 Task: Find an Airbnb in Shaowu, China for 2 guests from June 9 to June 16, with a price range of ₹8000 to ₹16000, 2 bedrooms, 1 bathroom, and self check-in option.
Action: Mouse moved to (416, 23)
Screenshot: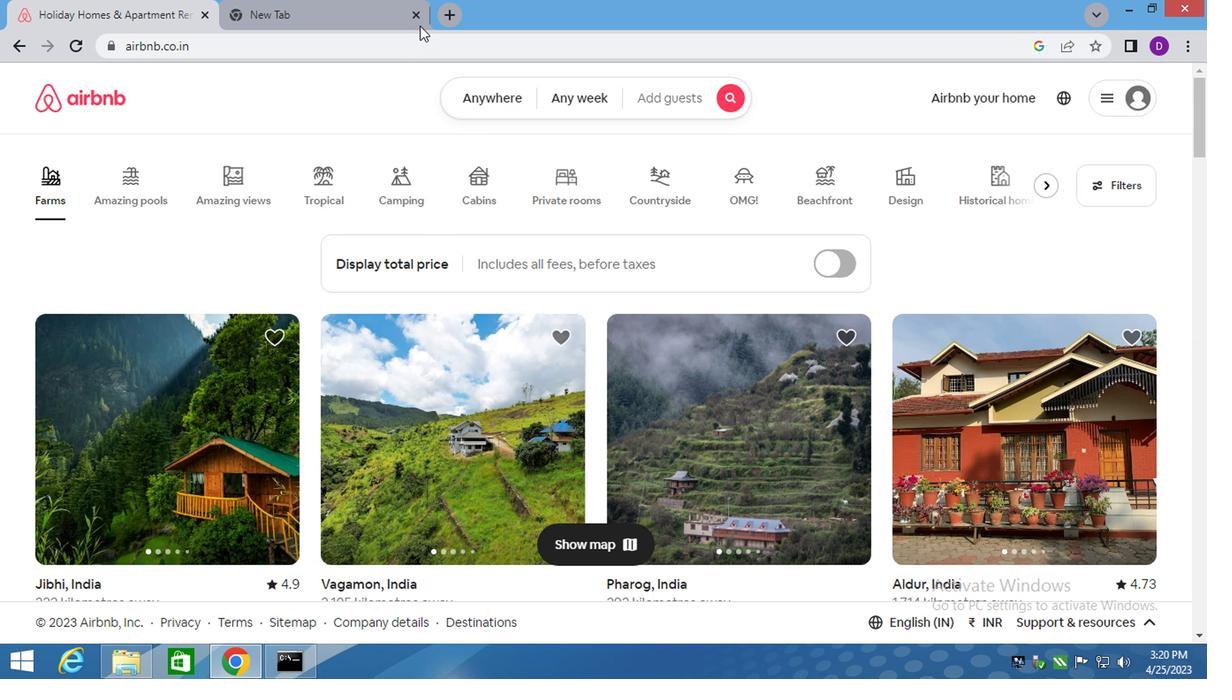 
Action: Mouse pressed left at (416, 23)
Screenshot: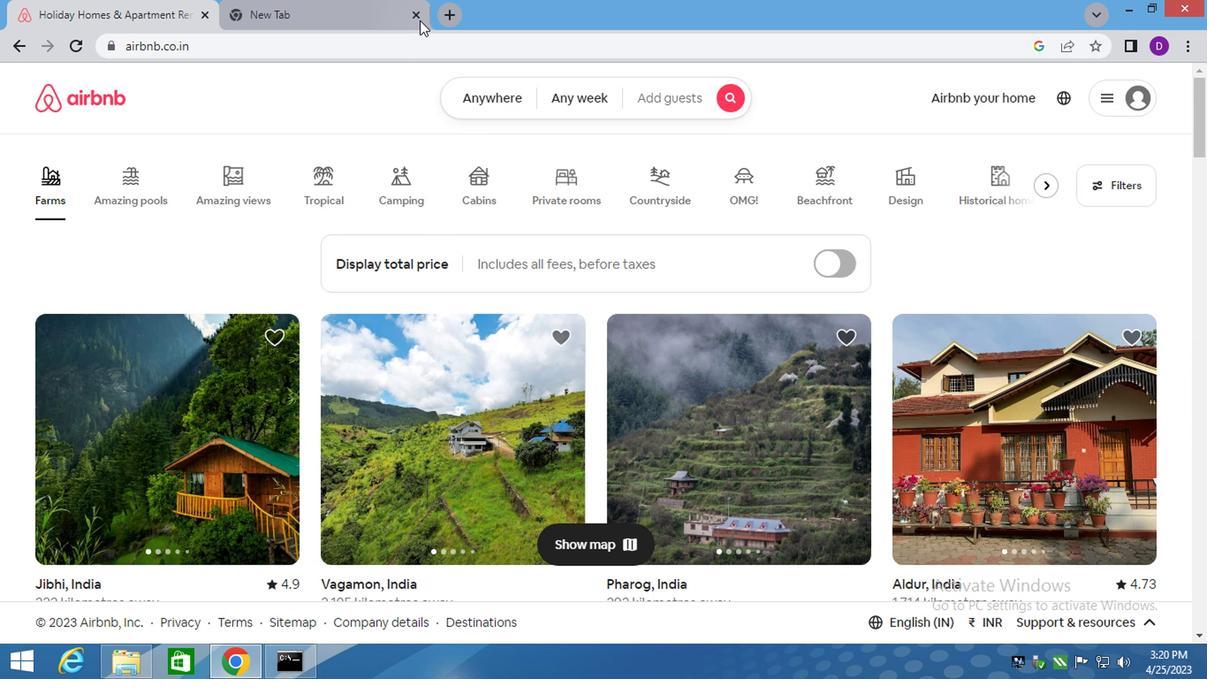
Action: Mouse moved to (469, 95)
Screenshot: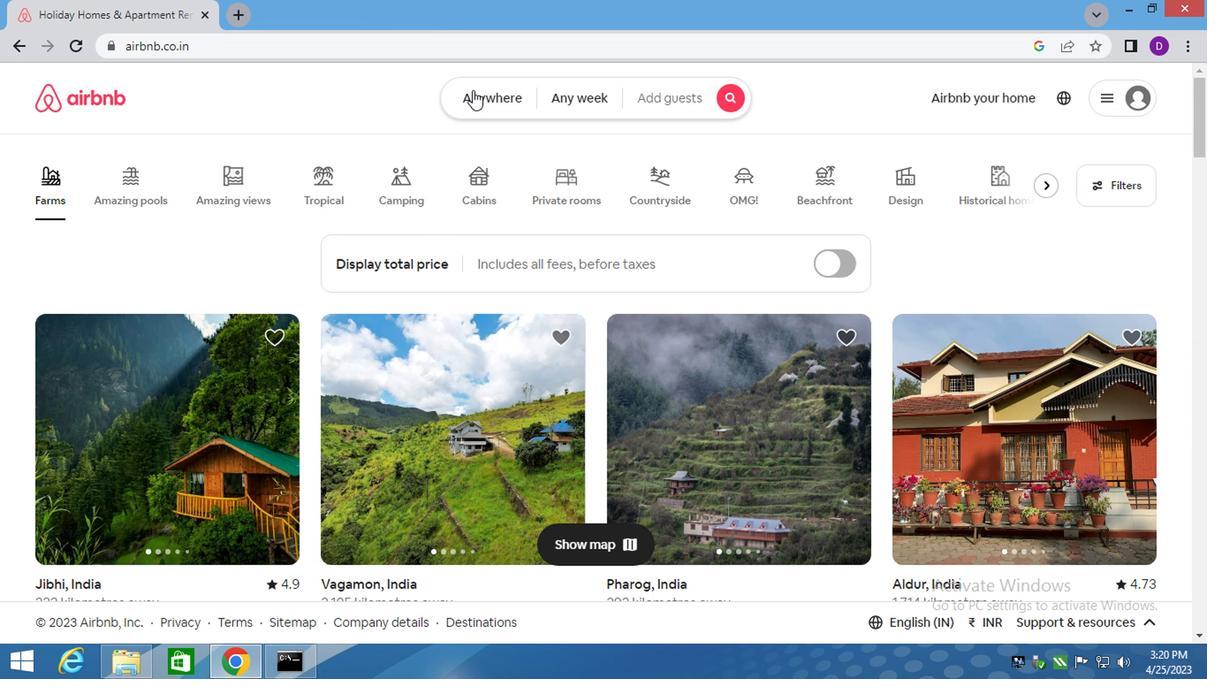 
Action: Mouse pressed left at (469, 95)
Screenshot: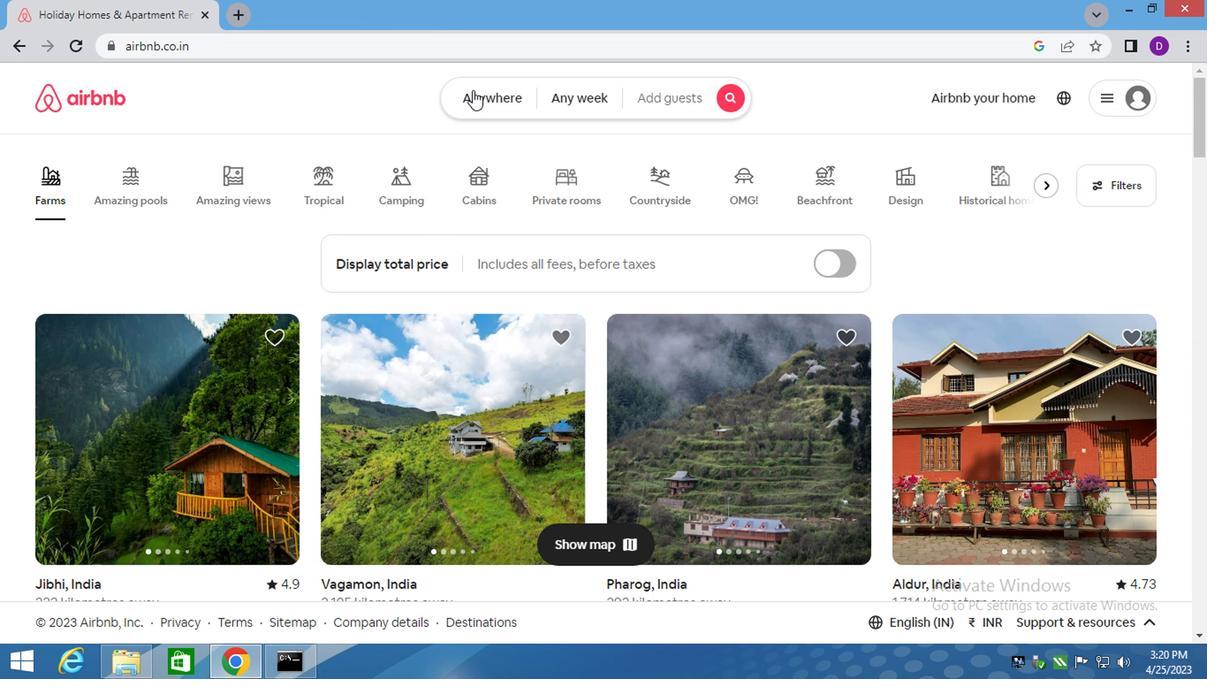 
Action: Mouse moved to (294, 174)
Screenshot: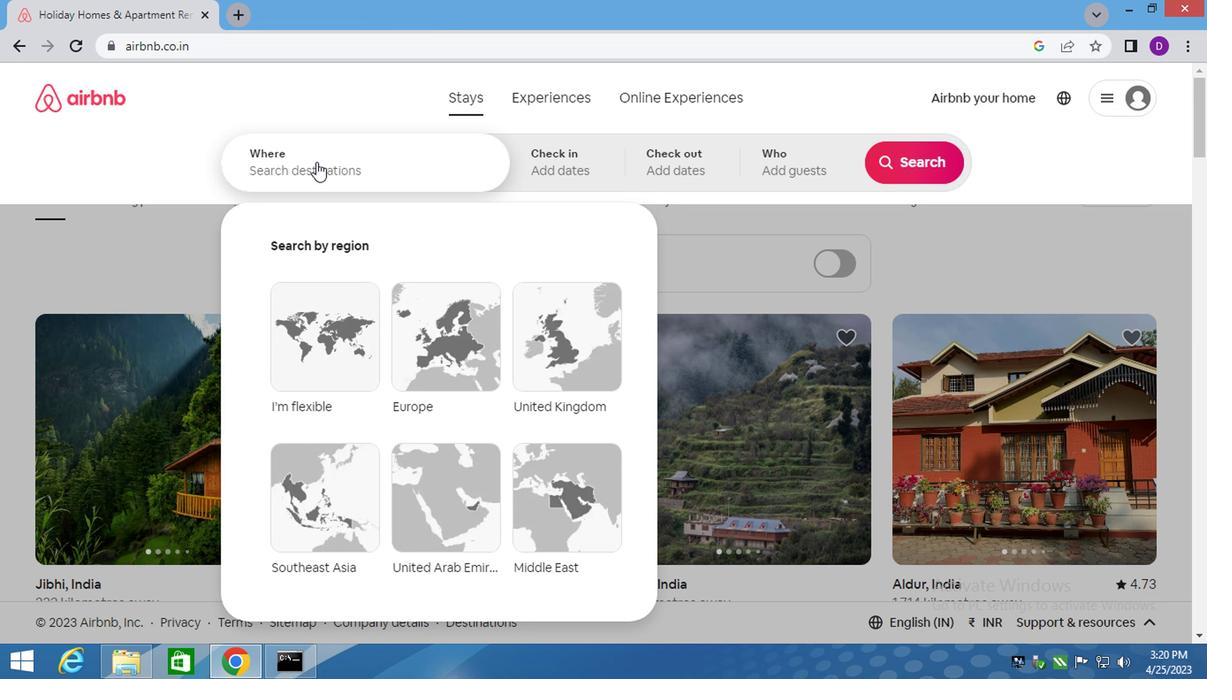 
Action: Mouse pressed left at (294, 174)
Screenshot: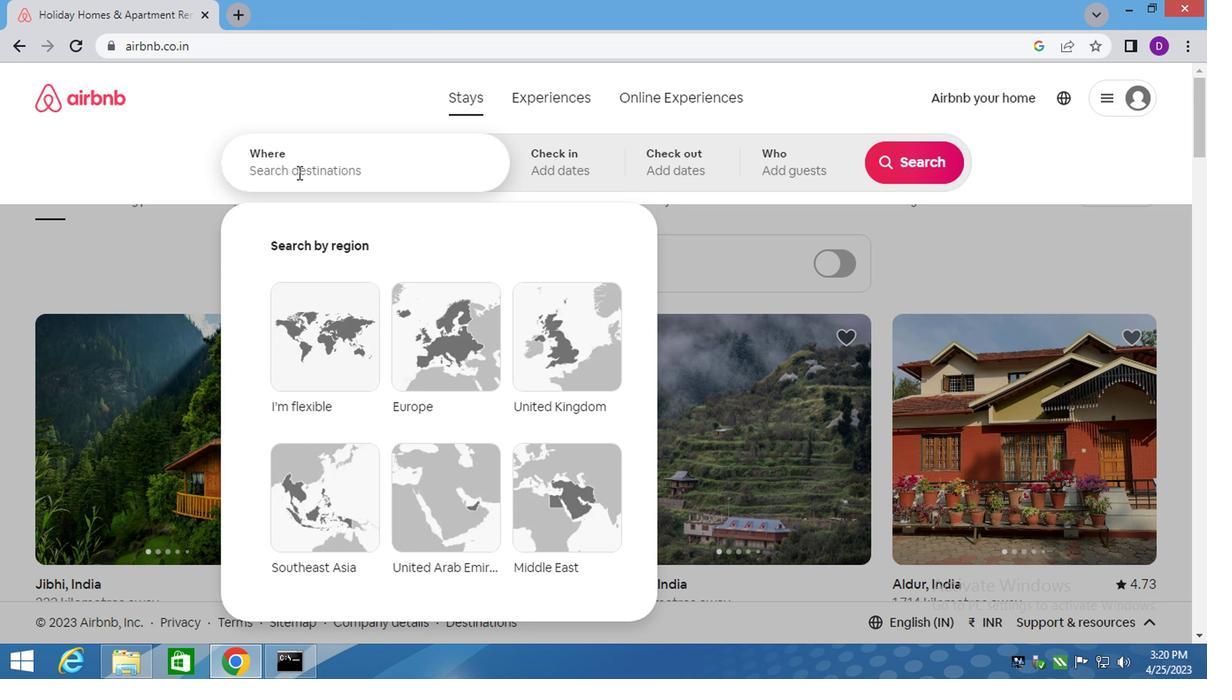 
Action: Key pressed <Key.shift>SHAW<Key.backspace>OWU,<Key.space><Key.shift>CHINA<Key.enter>
Screenshot: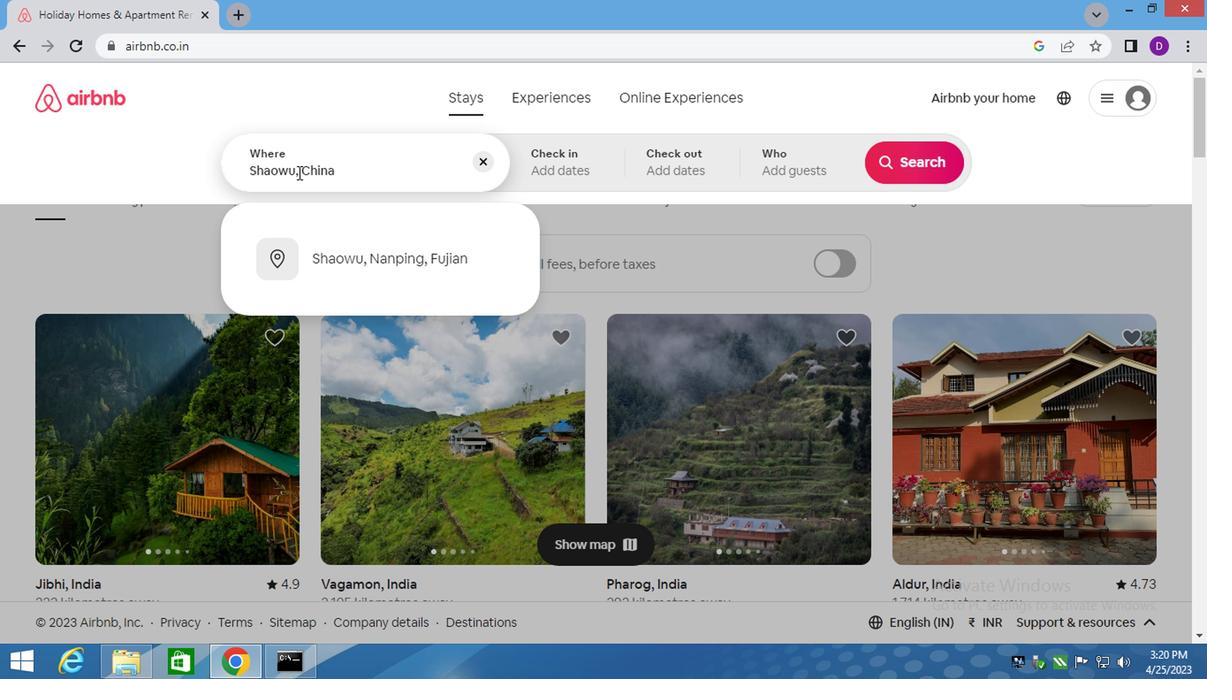 
Action: Mouse moved to (893, 302)
Screenshot: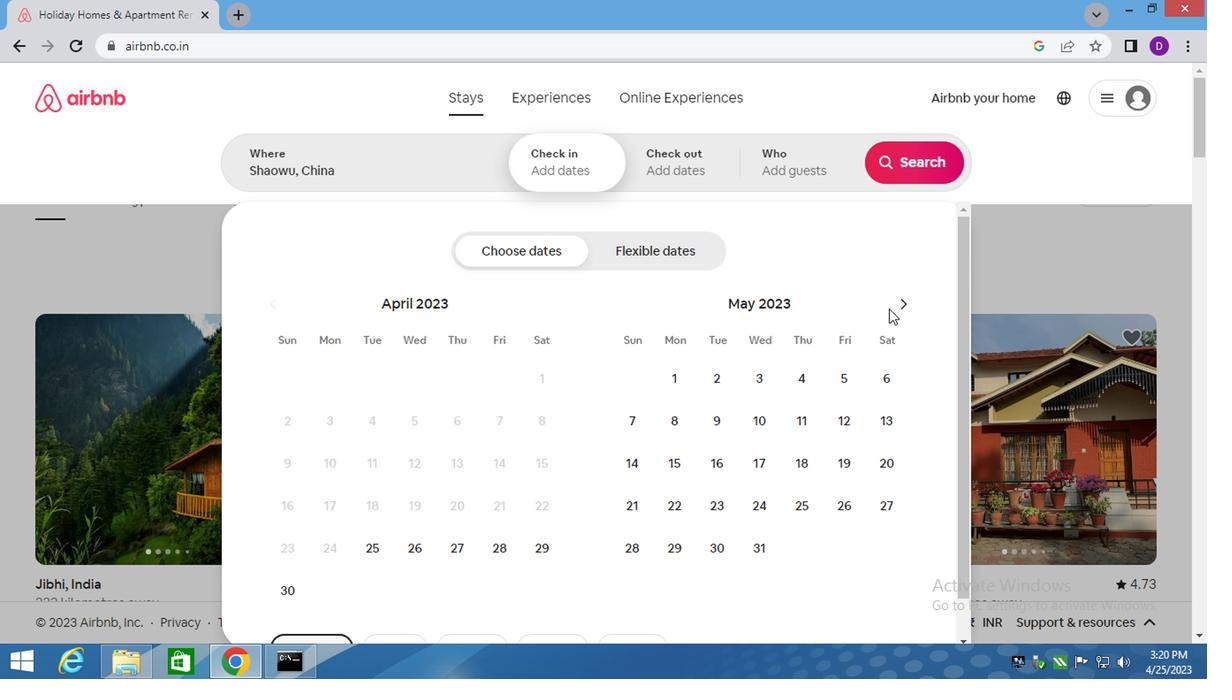 
Action: Mouse pressed left at (893, 302)
Screenshot: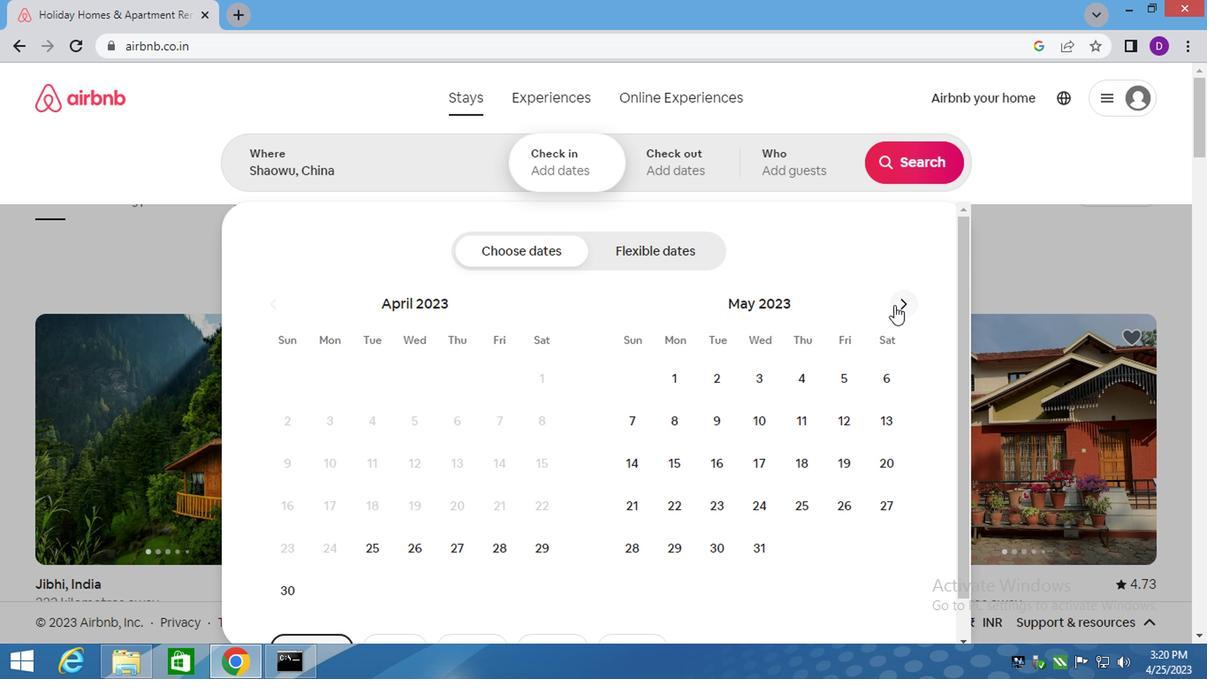 
Action: Mouse moved to (843, 424)
Screenshot: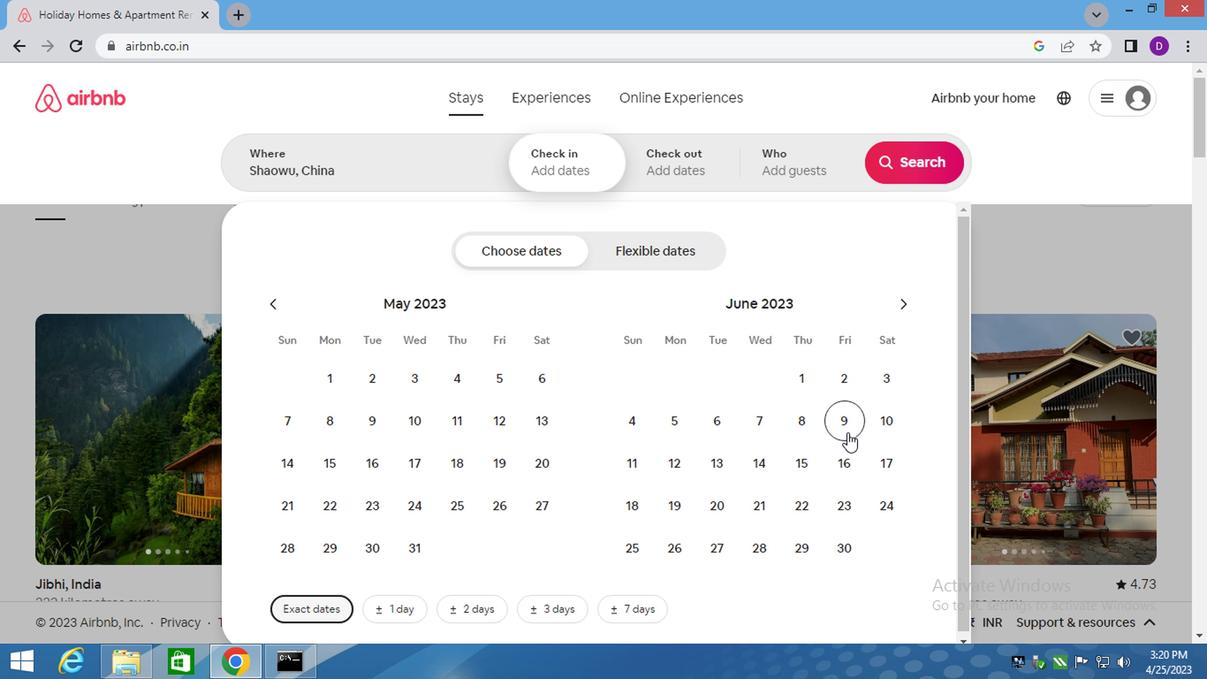 
Action: Mouse pressed left at (843, 424)
Screenshot: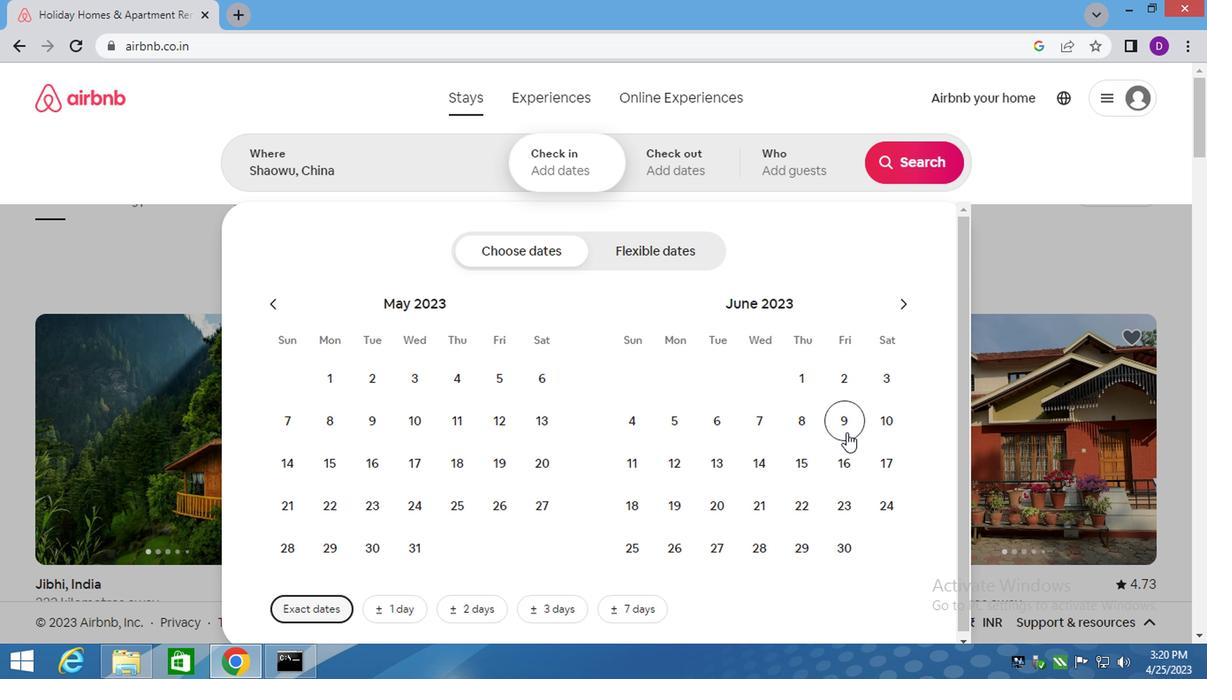 
Action: Mouse moved to (841, 451)
Screenshot: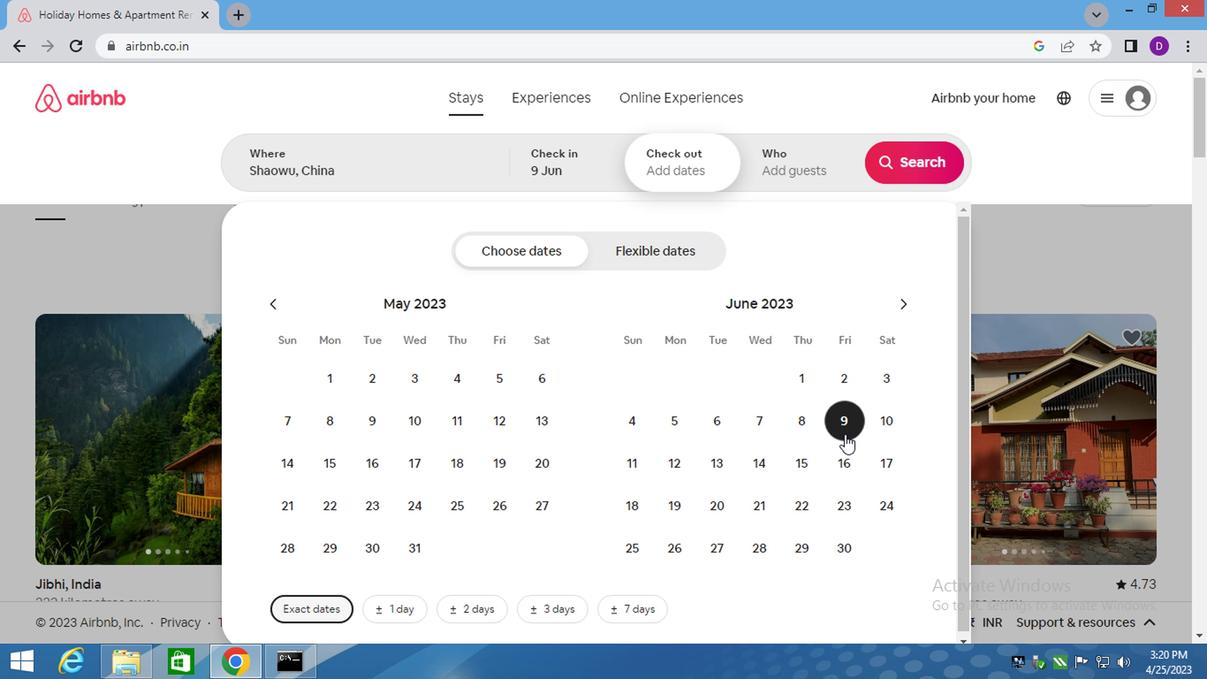 
Action: Mouse pressed left at (841, 451)
Screenshot: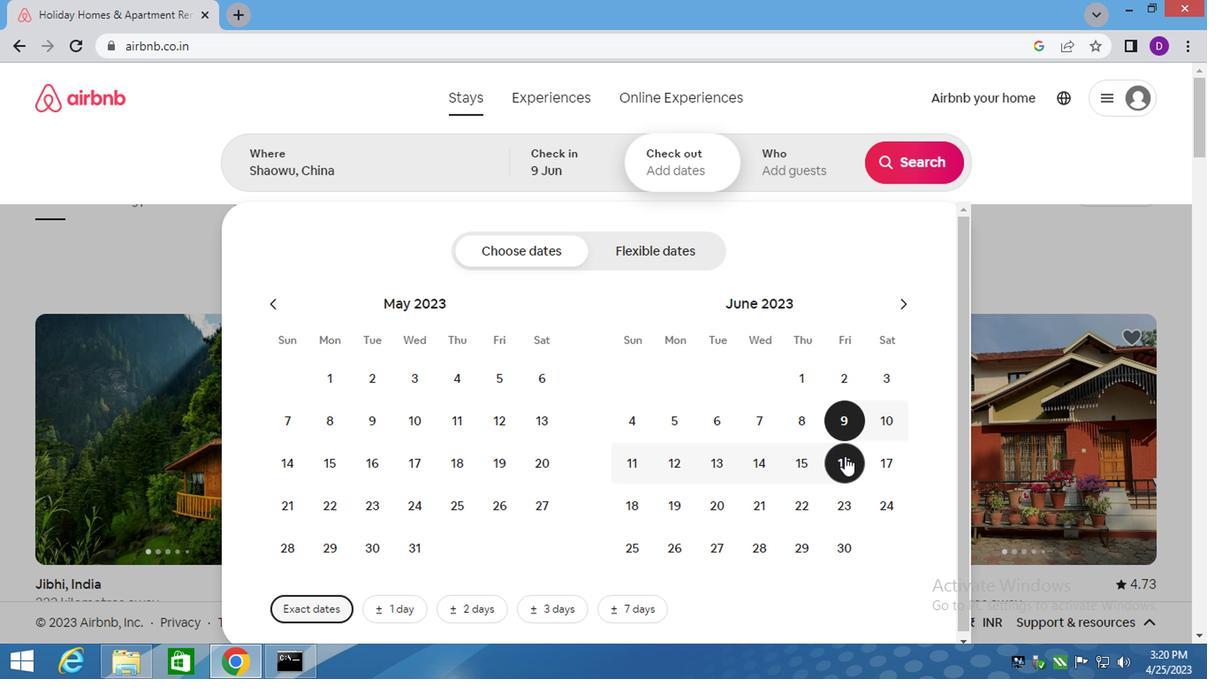 
Action: Mouse moved to (788, 179)
Screenshot: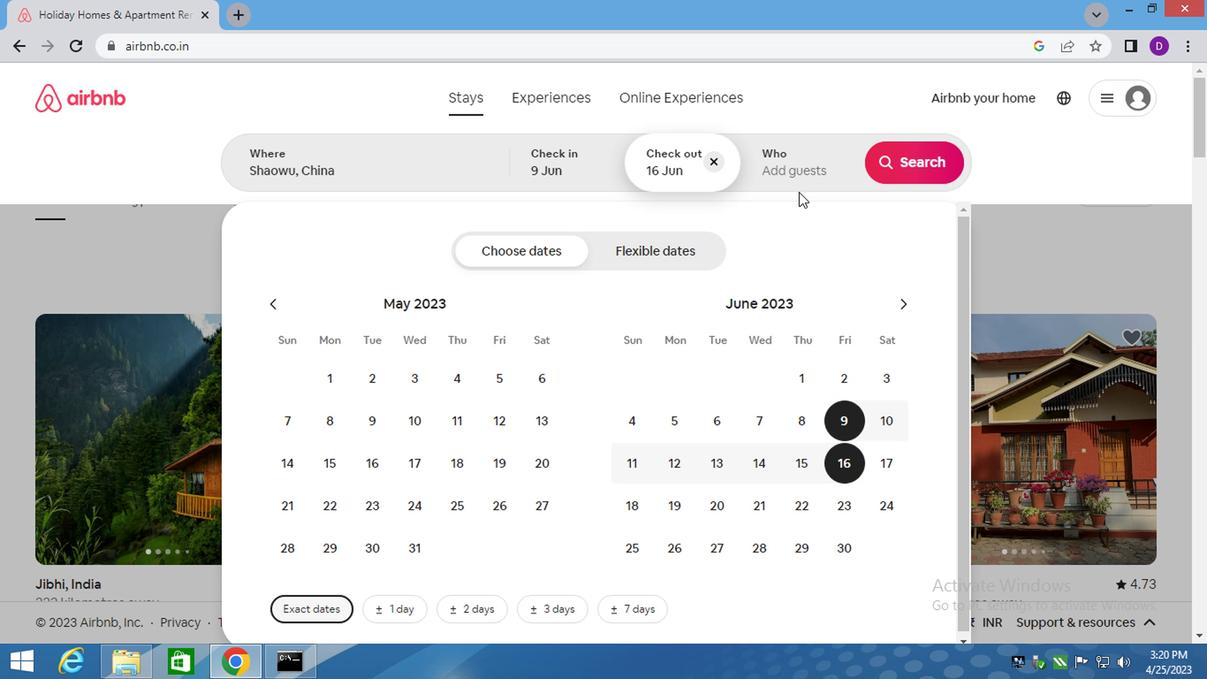 
Action: Mouse pressed left at (788, 179)
Screenshot: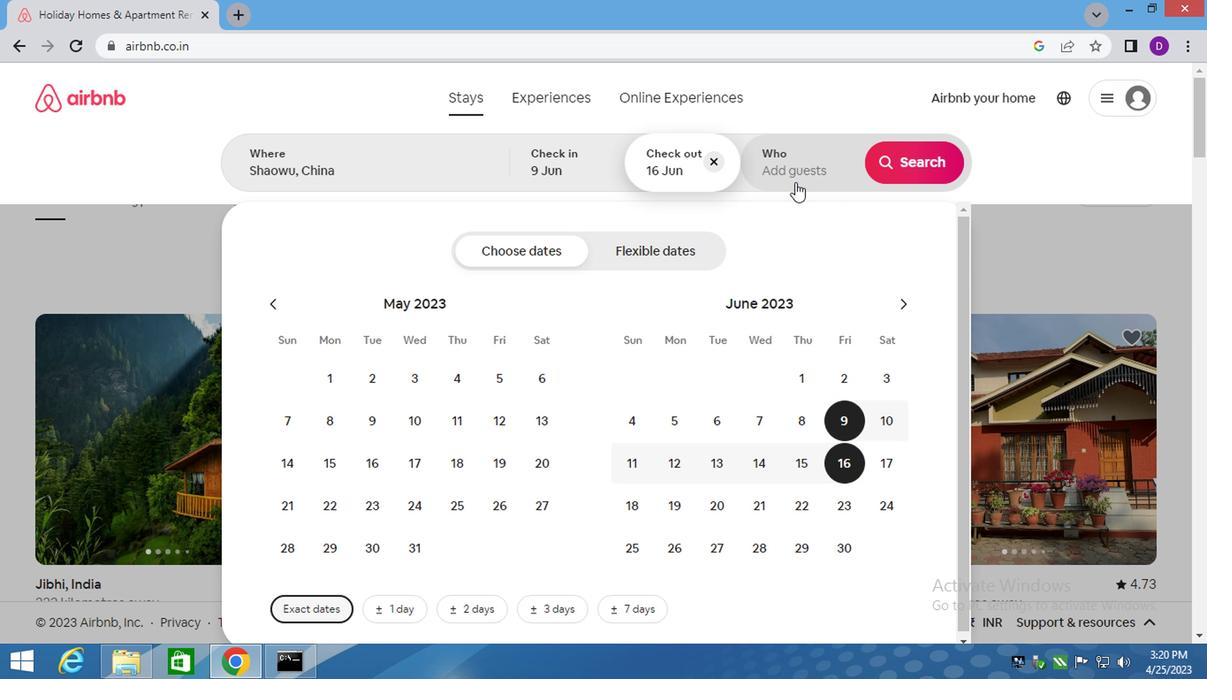 
Action: Mouse moved to (917, 259)
Screenshot: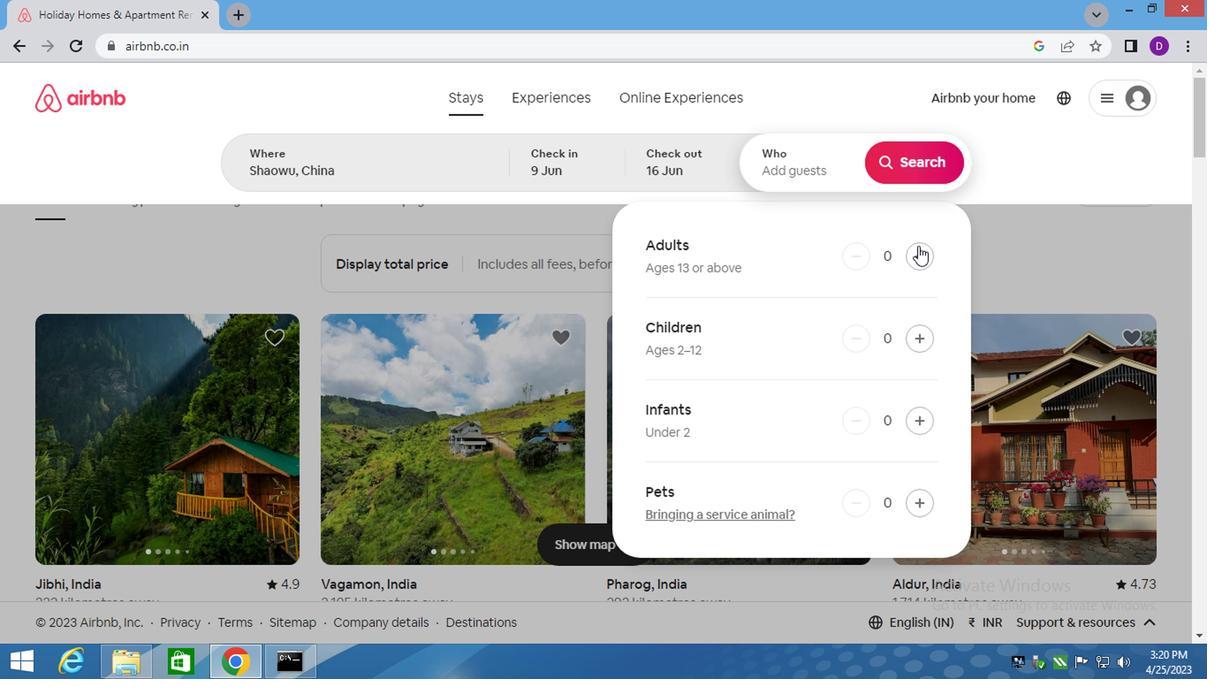 
Action: Mouse pressed left at (917, 259)
Screenshot: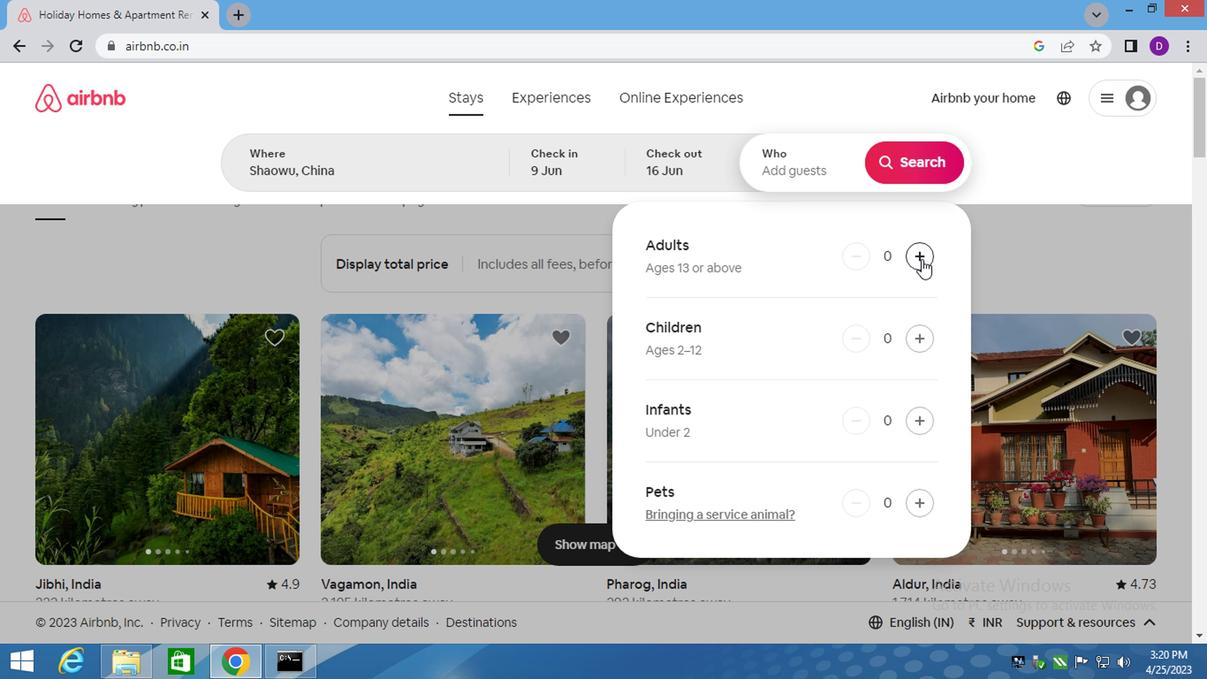
Action: Mouse pressed left at (917, 259)
Screenshot: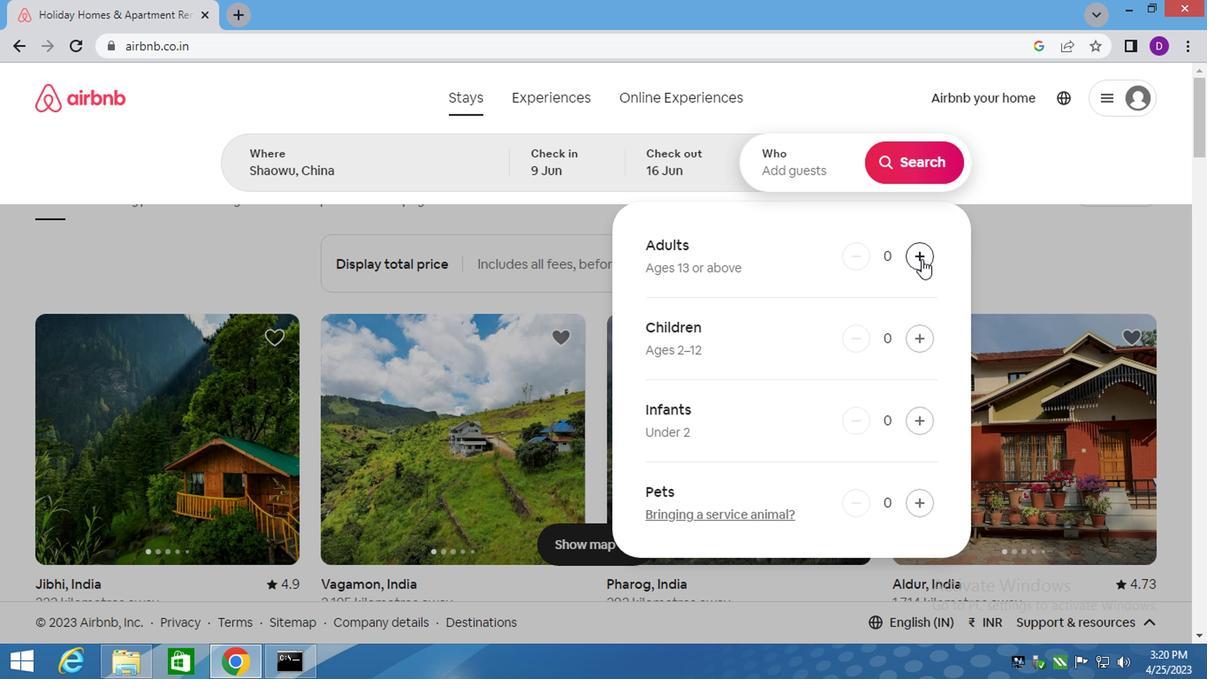
Action: Mouse moved to (898, 143)
Screenshot: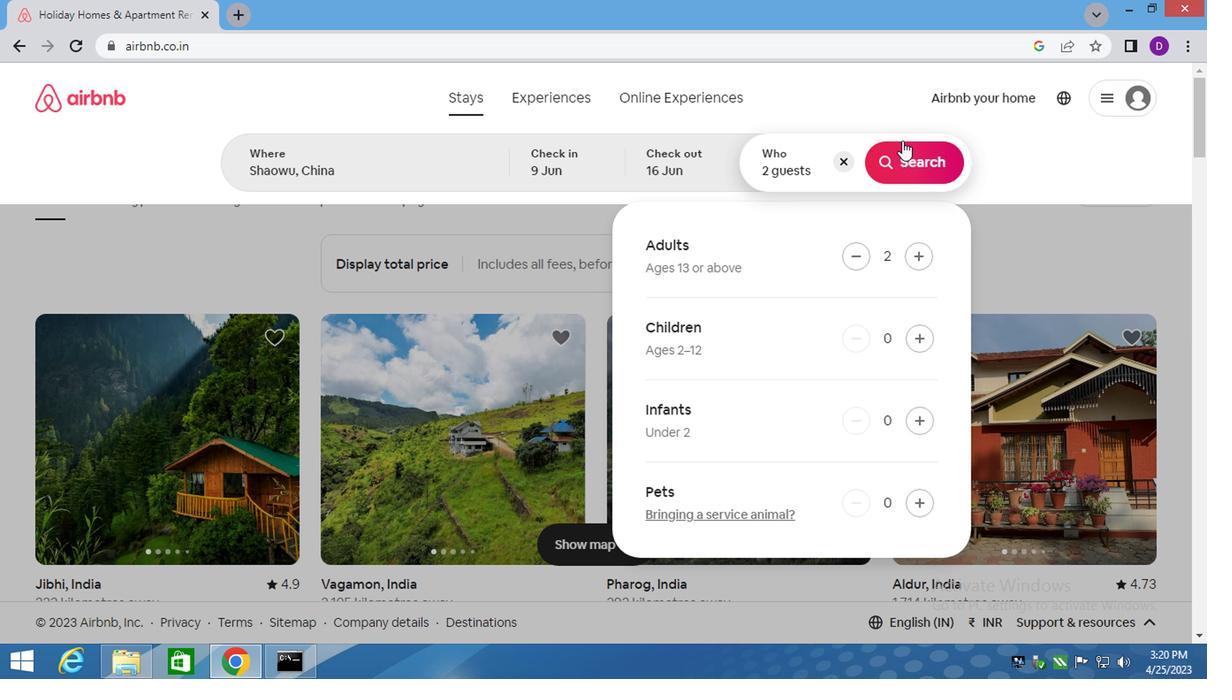 
Action: Mouse pressed left at (898, 143)
Screenshot: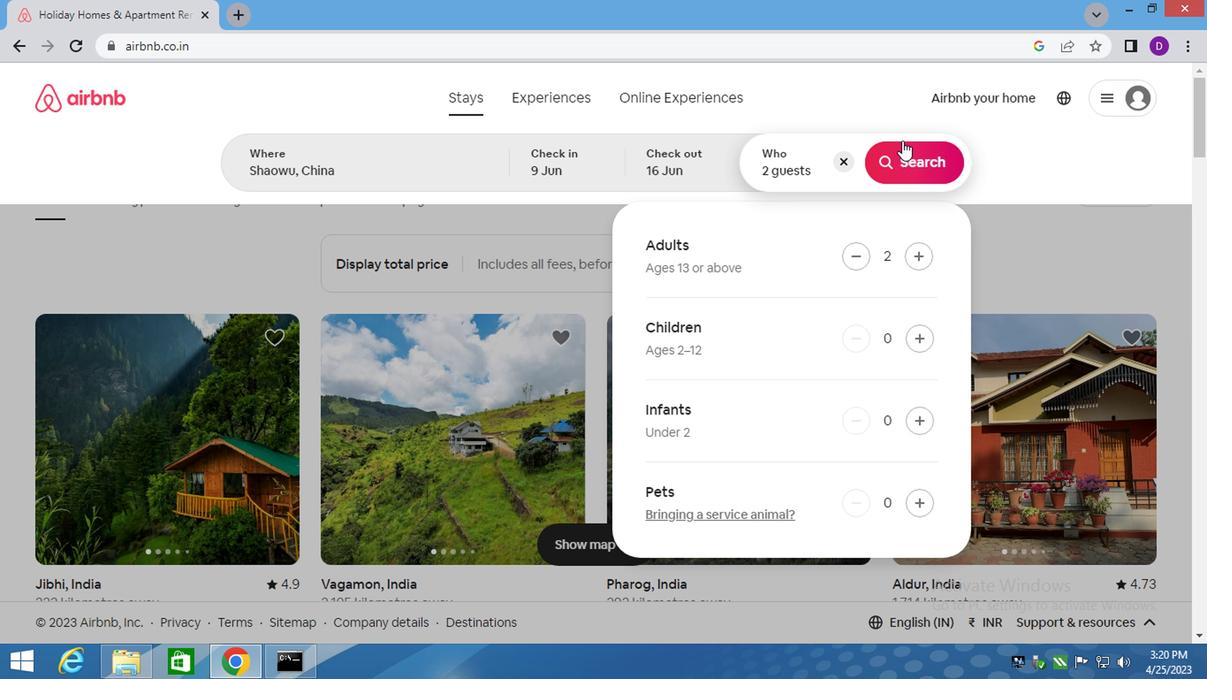 
Action: Mouse moved to (912, 166)
Screenshot: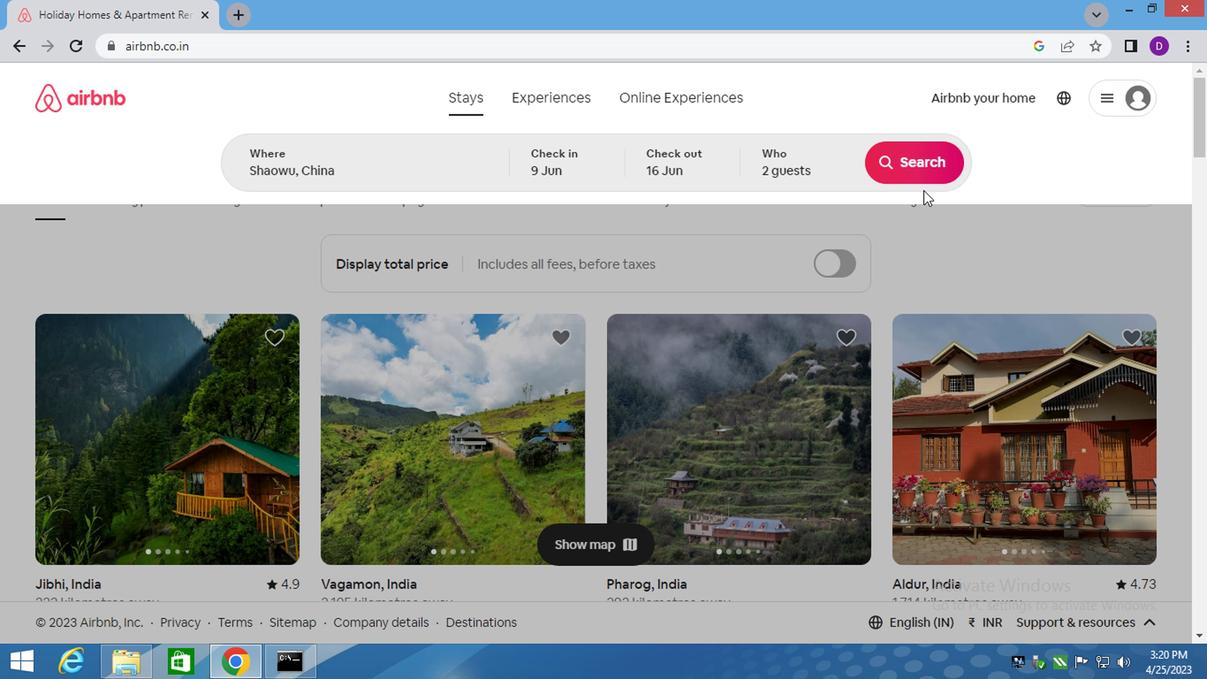
Action: Mouse pressed left at (912, 166)
Screenshot: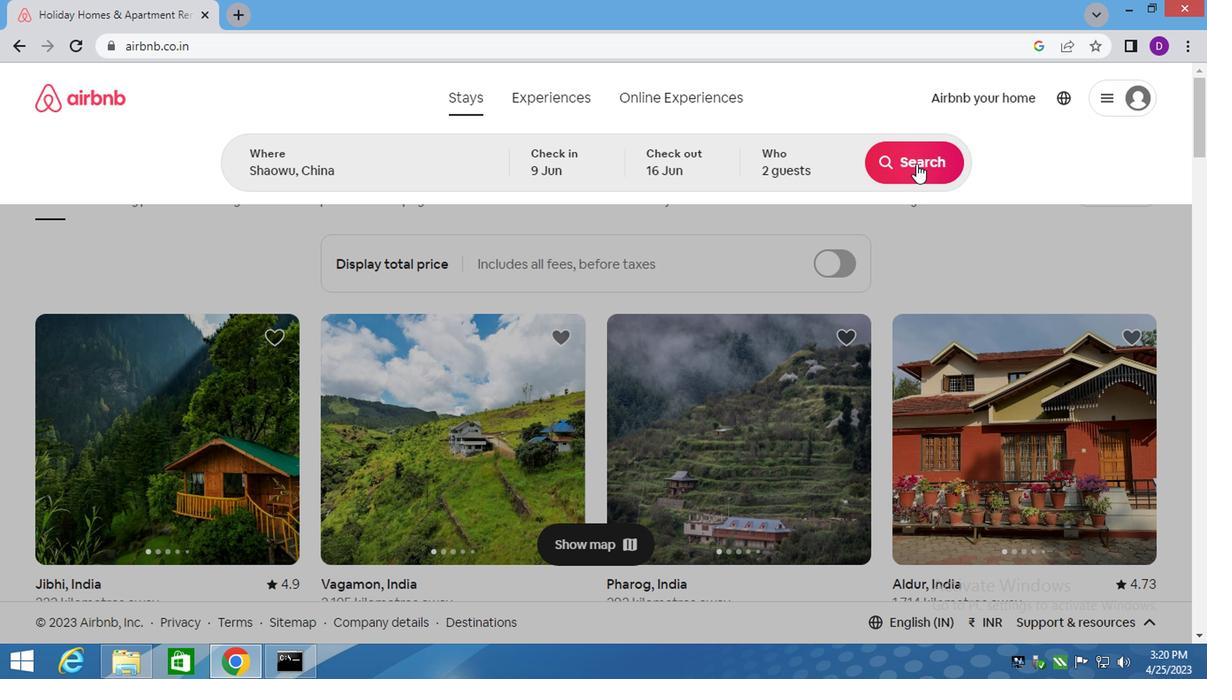 
Action: Mouse moved to (1120, 170)
Screenshot: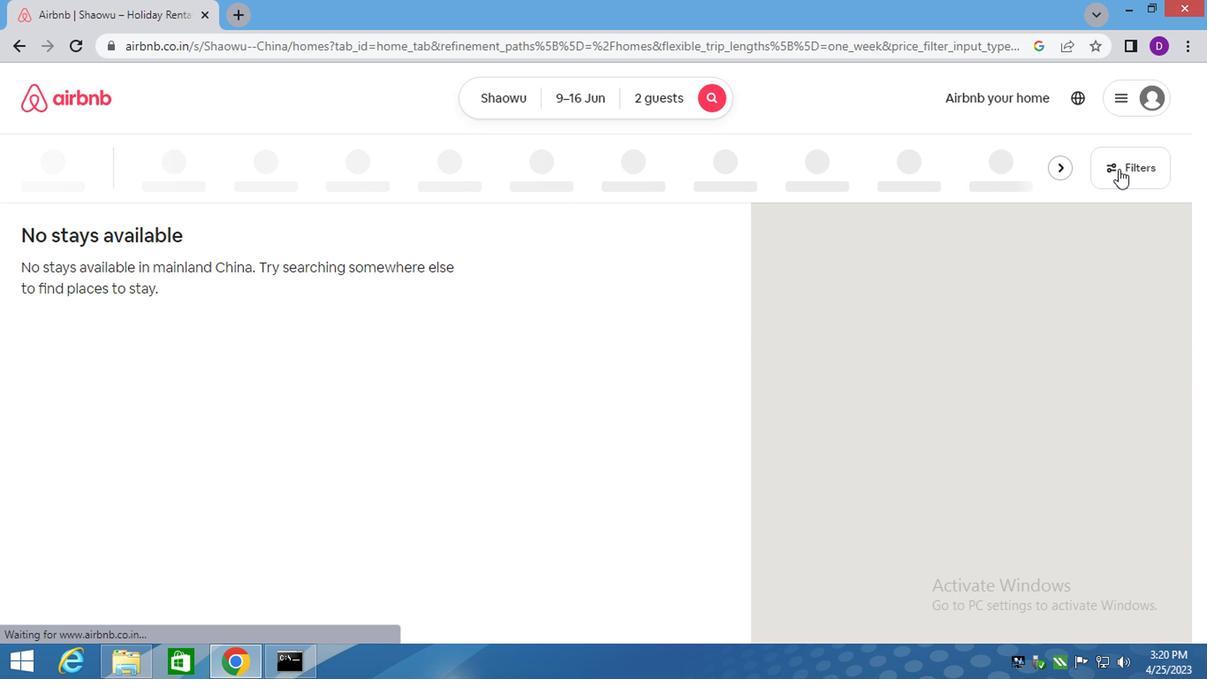 
Action: Mouse pressed left at (1120, 170)
Screenshot: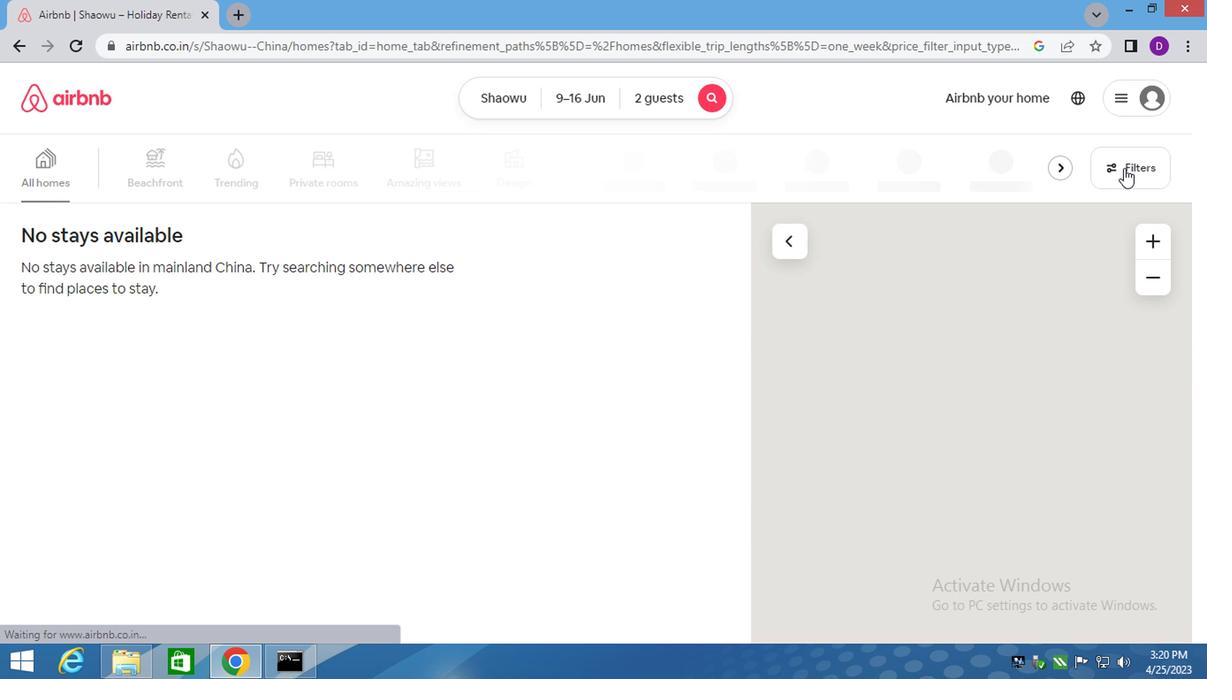 
Action: Mouse moved to (386, 280)
Screenshot: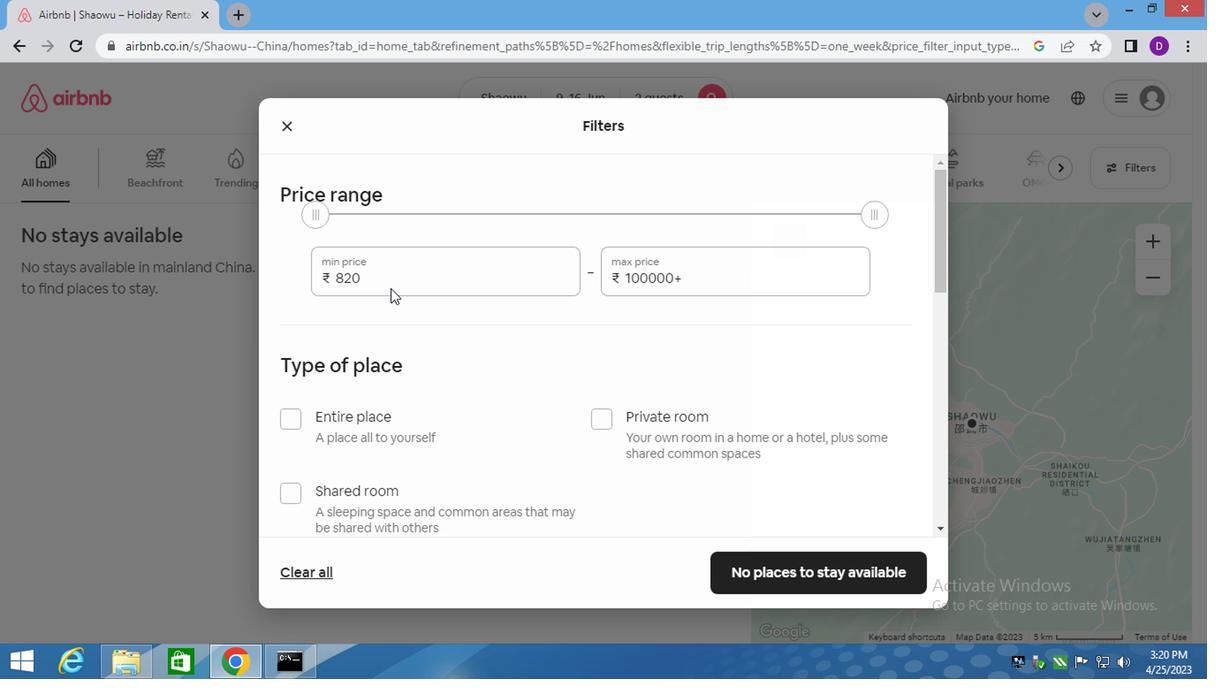 
Action: Mouse pressed left at (386, 280)
Screenshot: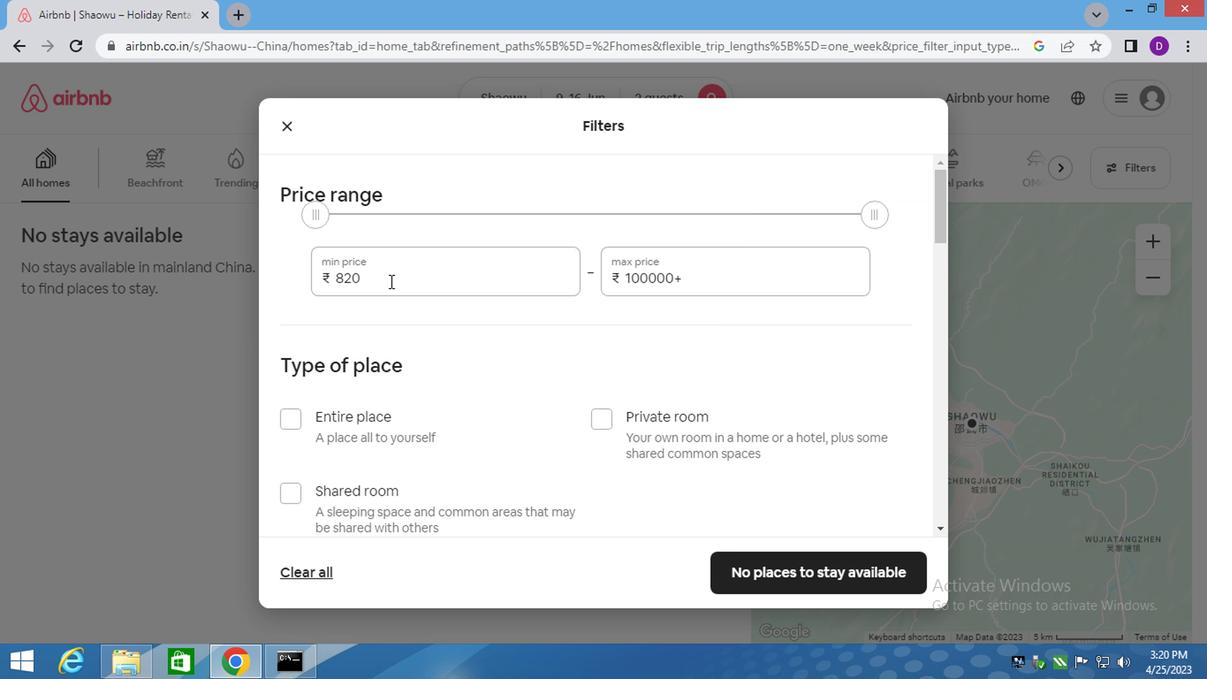 
Action: Mouse pressed left at (386, 280)
Screenshot: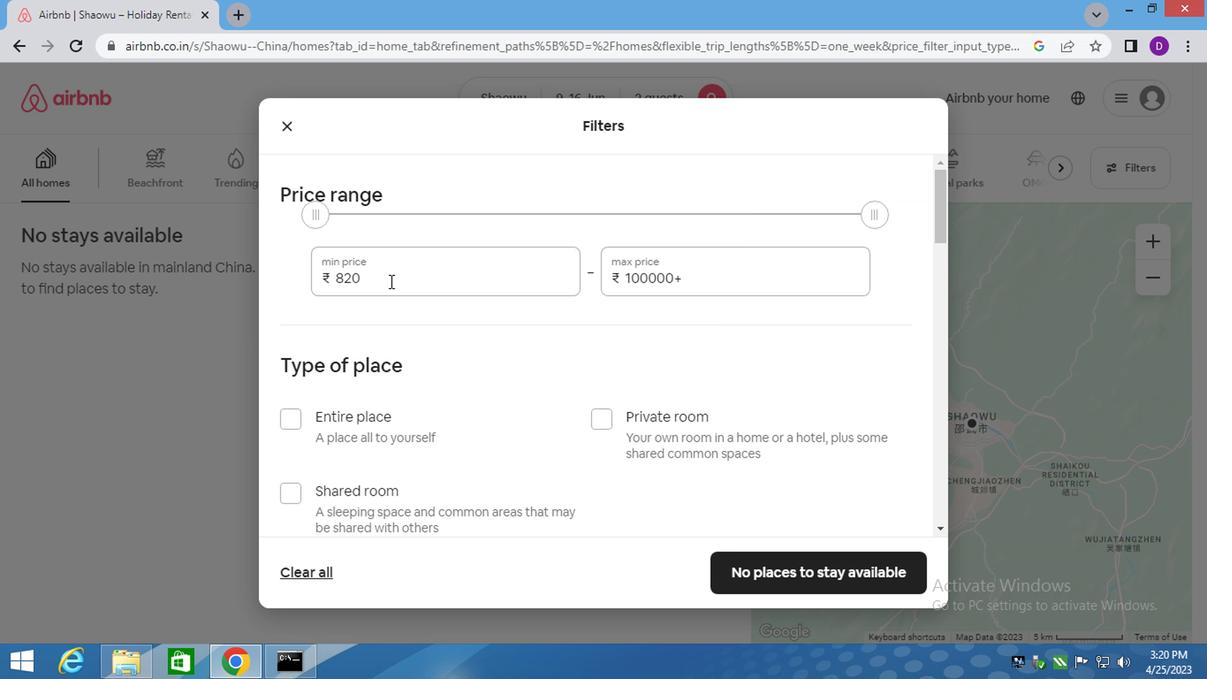 
Action: Mouse moved to (386, 280)
Screenshot: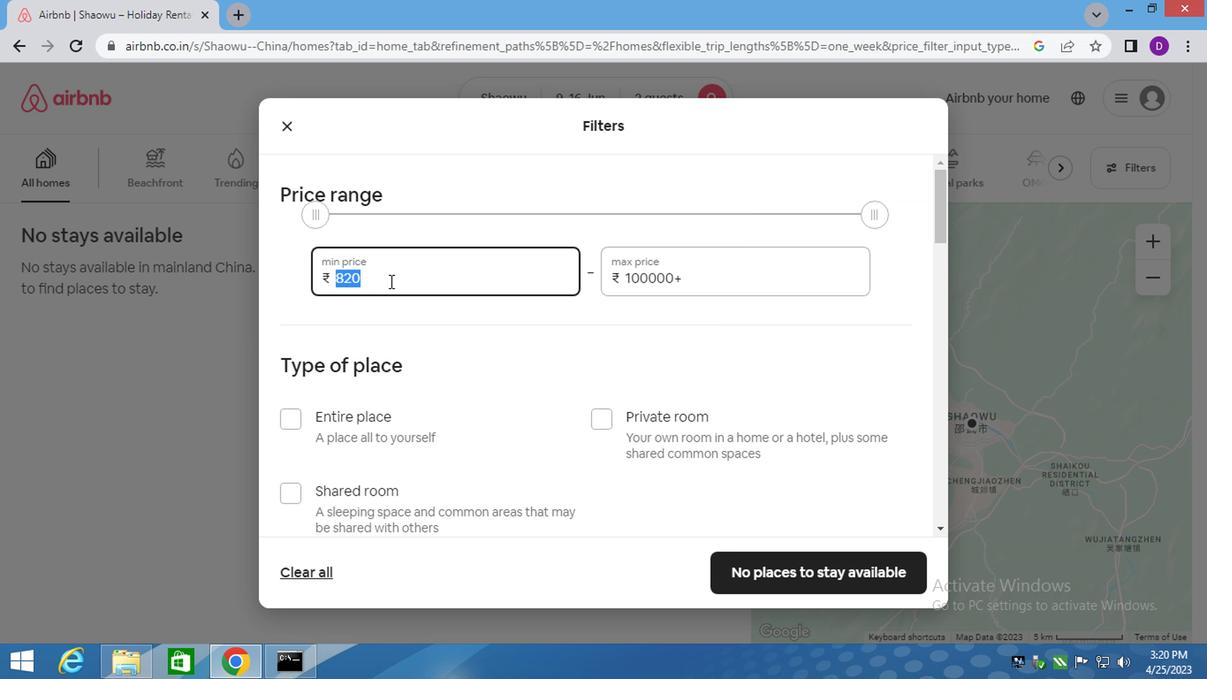
Action: Key pressed 8000<Key.tab>16000
Screenshot: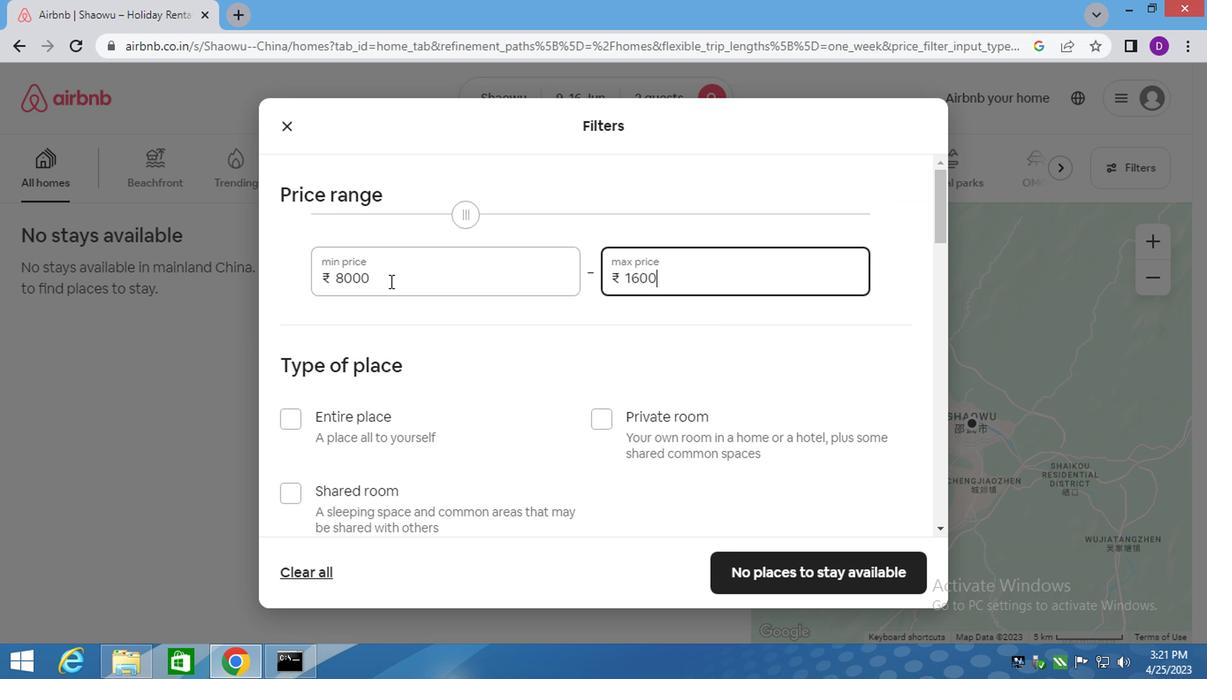 
Action: Mouse moved to (318, 302)
Screenshot: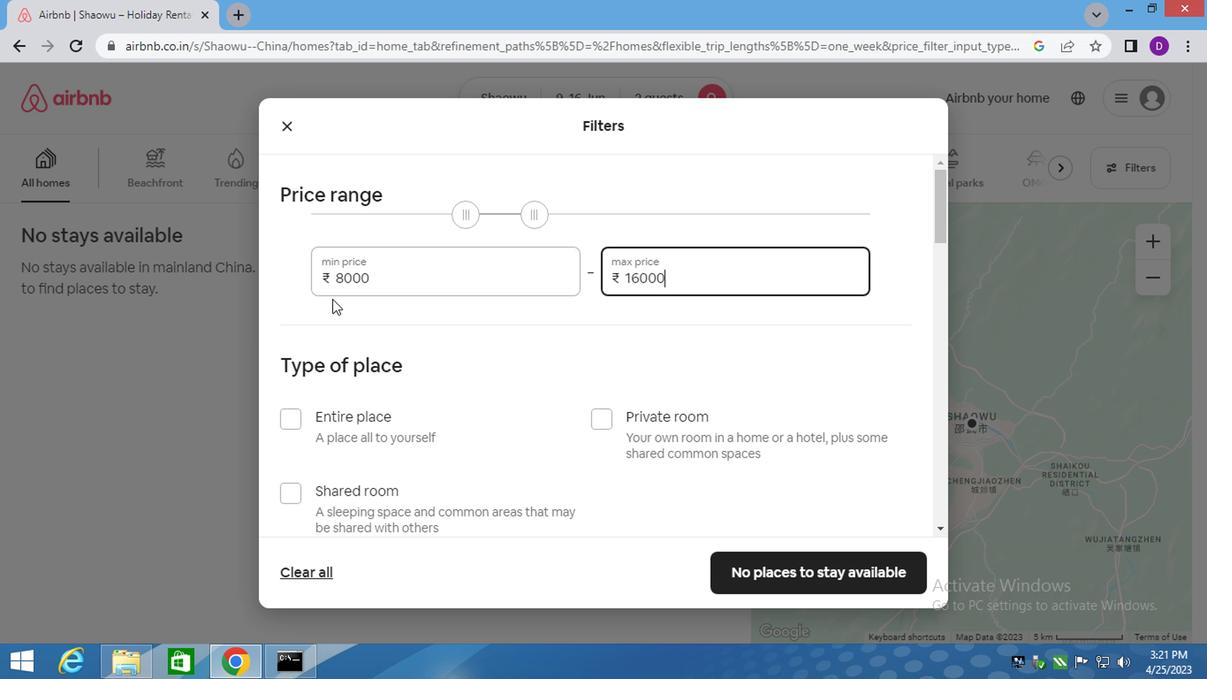 
Action: Mouse scrolled (318, 301) with delta (0, -1)
Screenshot: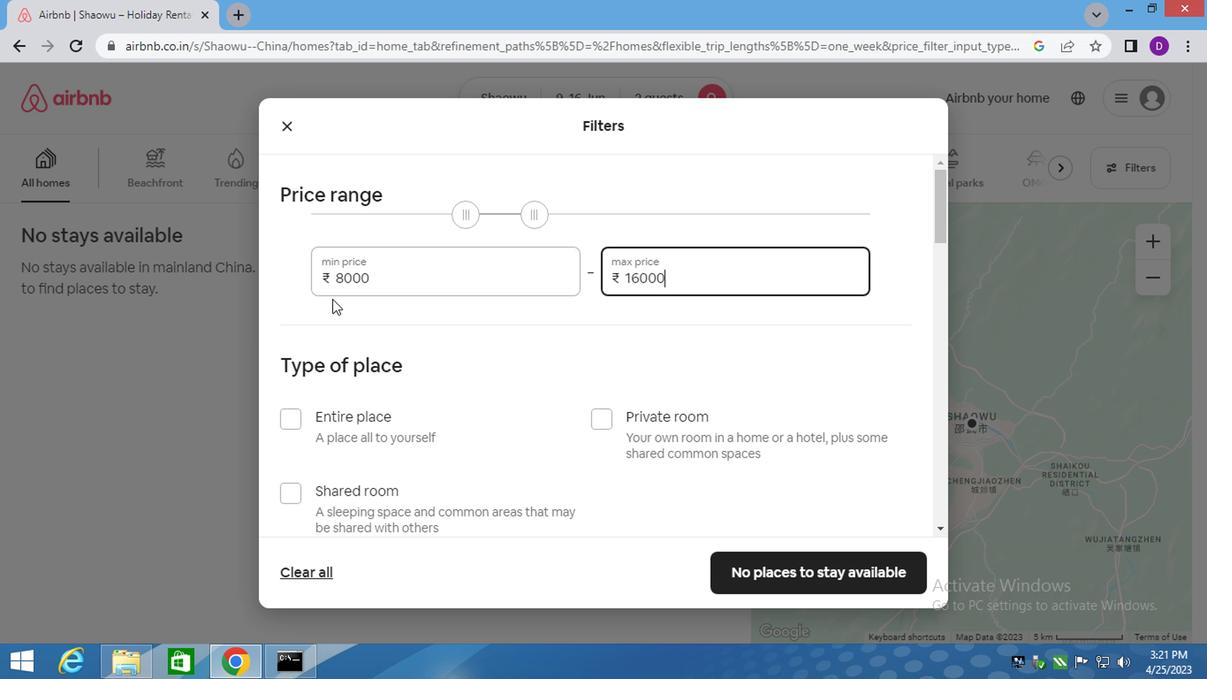 
Action: Mouse moved to (287, 329)
Screenshot: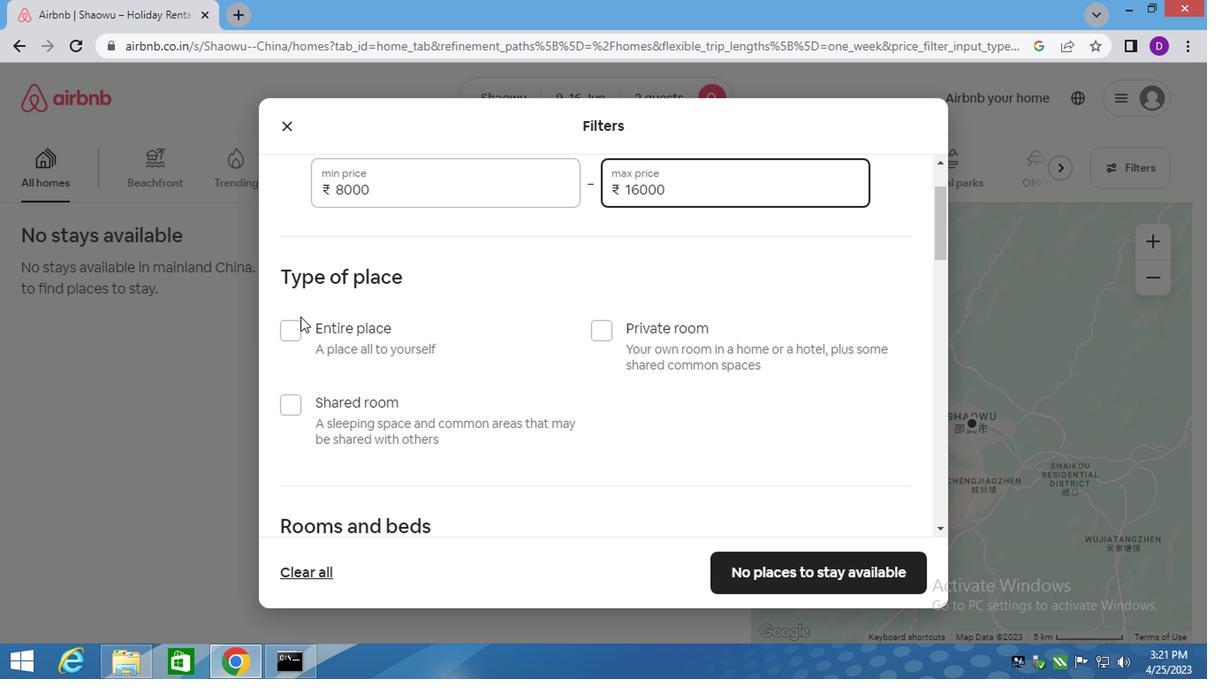 
Action: Mouse pressed left at (287, 329)
Screenshot: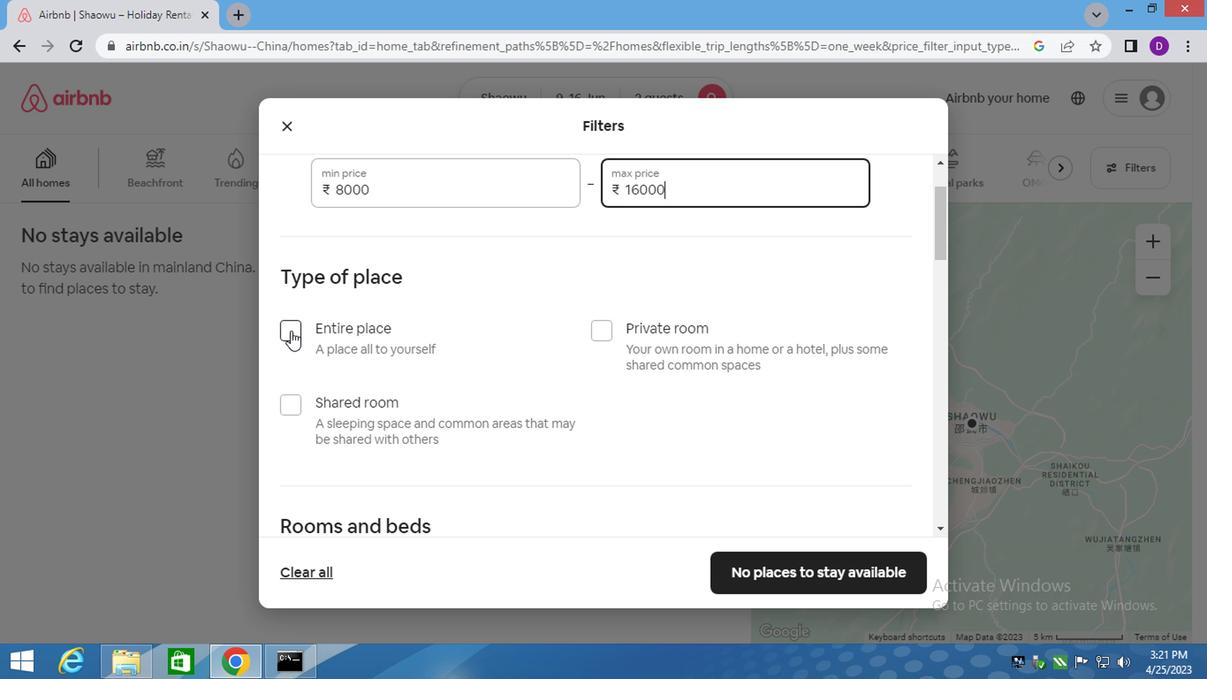
Action: Mouse moved to (403, 346)
Screenshot: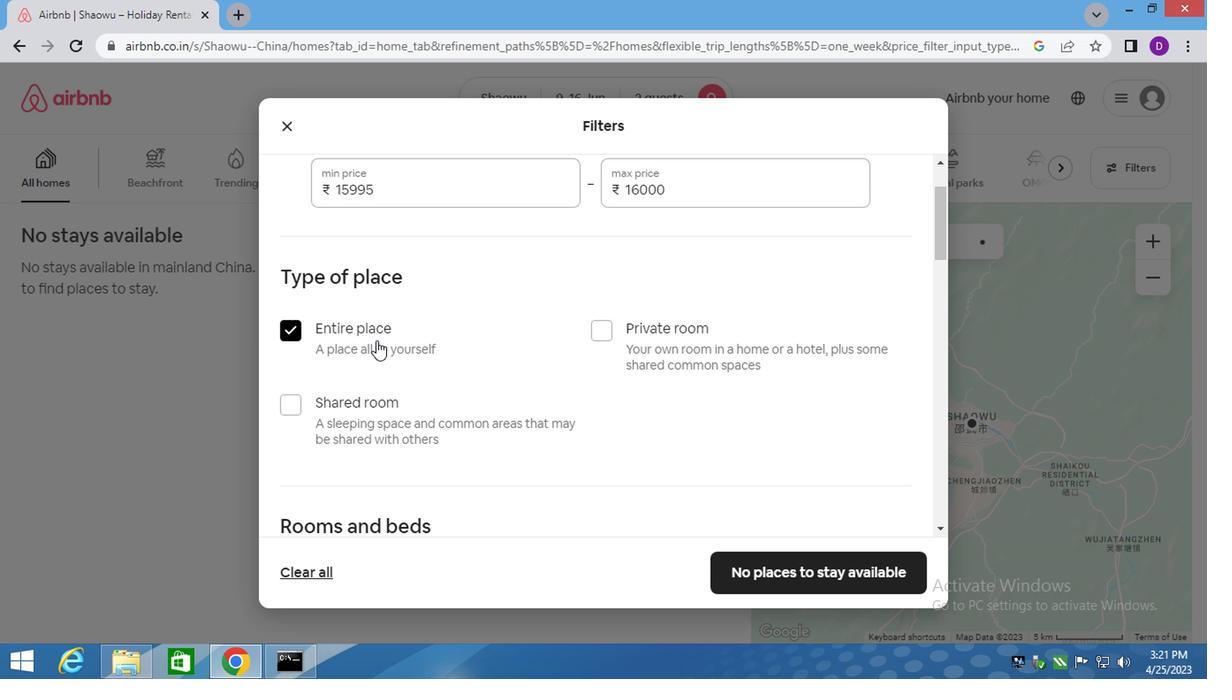
Action: Mouse scrolled (403, 345) with delta (0, 0)
Screenshot: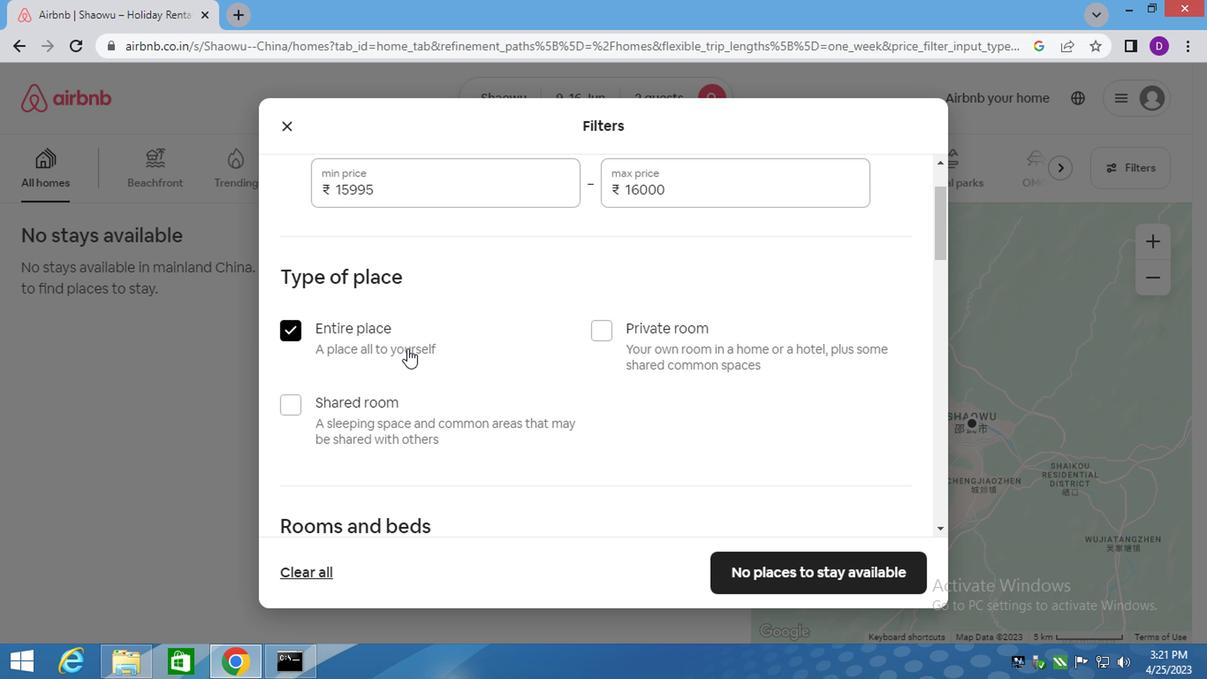 
Action: Mouse moved to (403, 352)
Screenshot: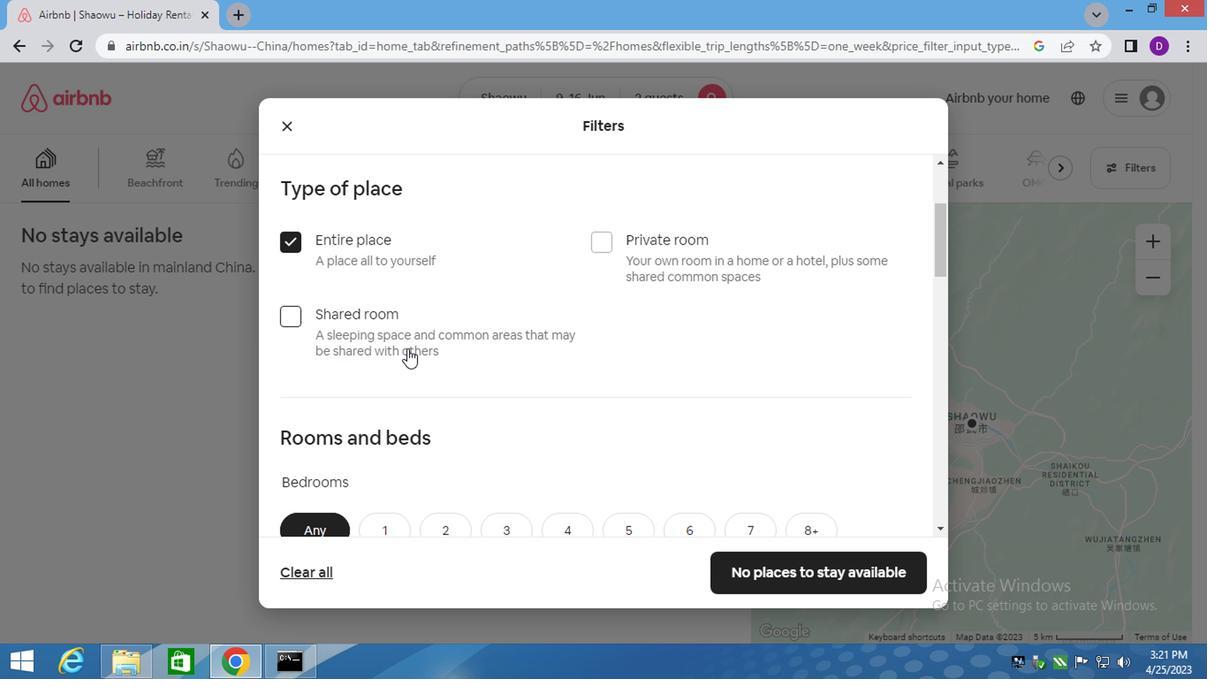 
Action: Mouse scrolled (403, 352) with delta (0, 0)
Screenshot: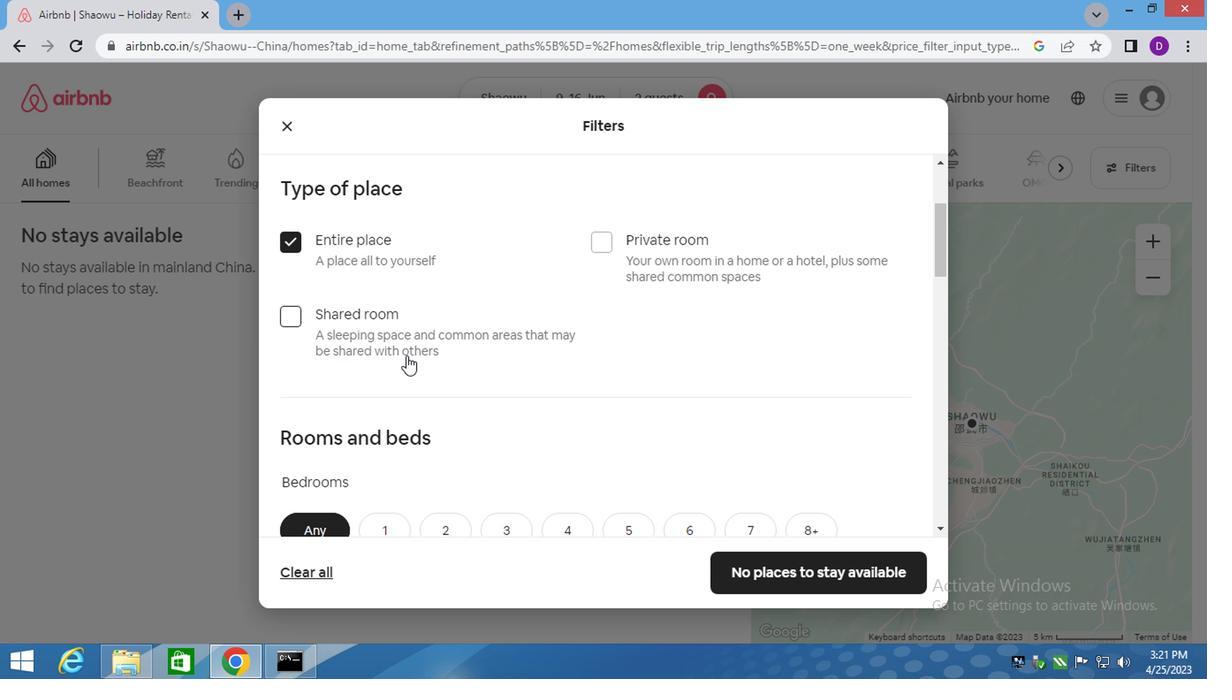 
Action: Mouse scrolled (403, 352) with delta (0, 0)
Screenshot: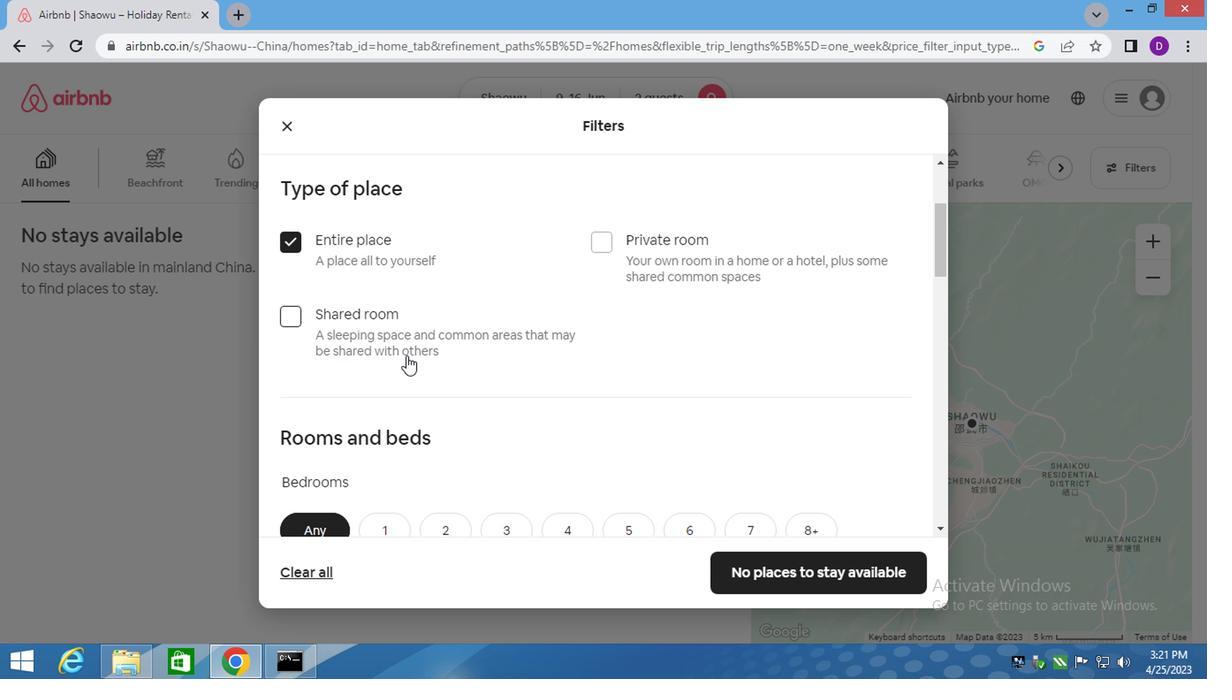 
Action: Mouse moved to (403, 354)
Screenshot: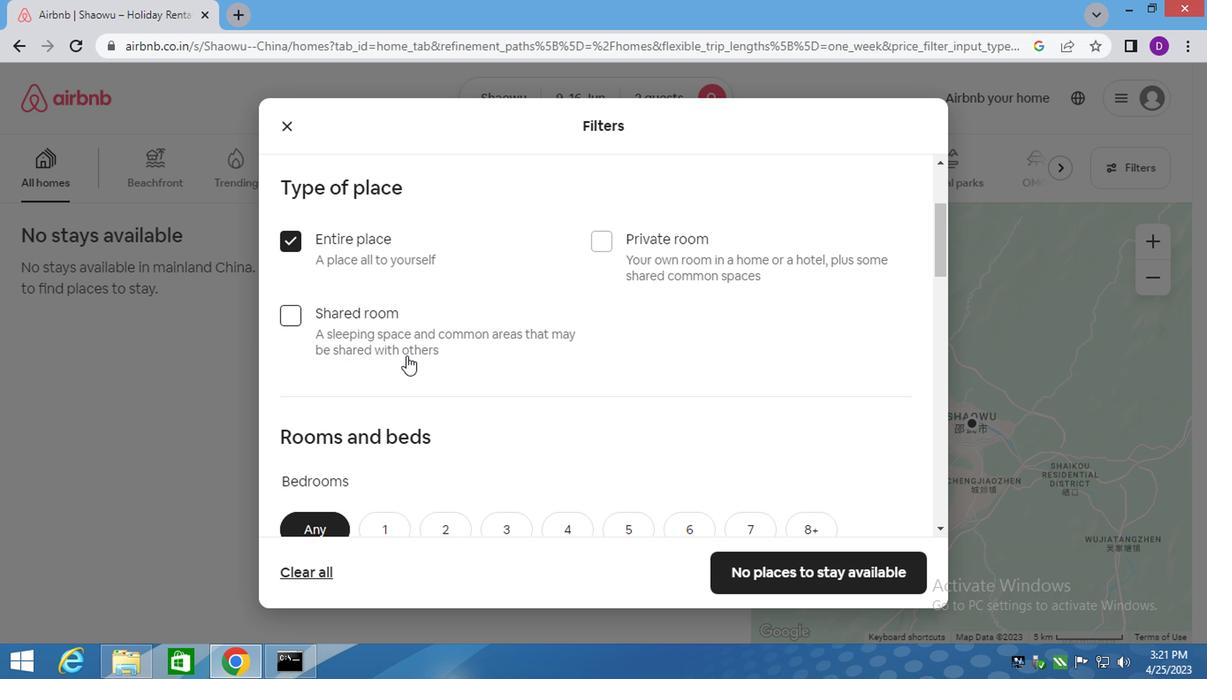 
Action: Mouse scrolled (403, 354) with delta (0, 0)
Screenshot: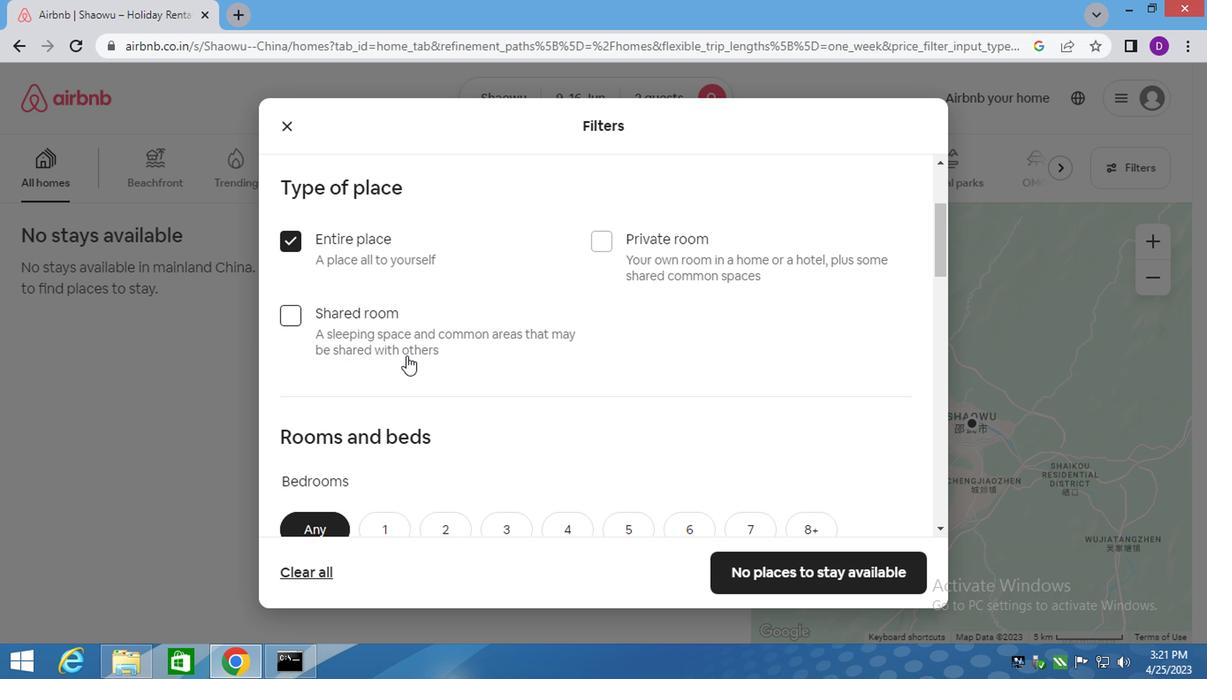 
Action: Mouse moved to (429, 264)
Screenshot: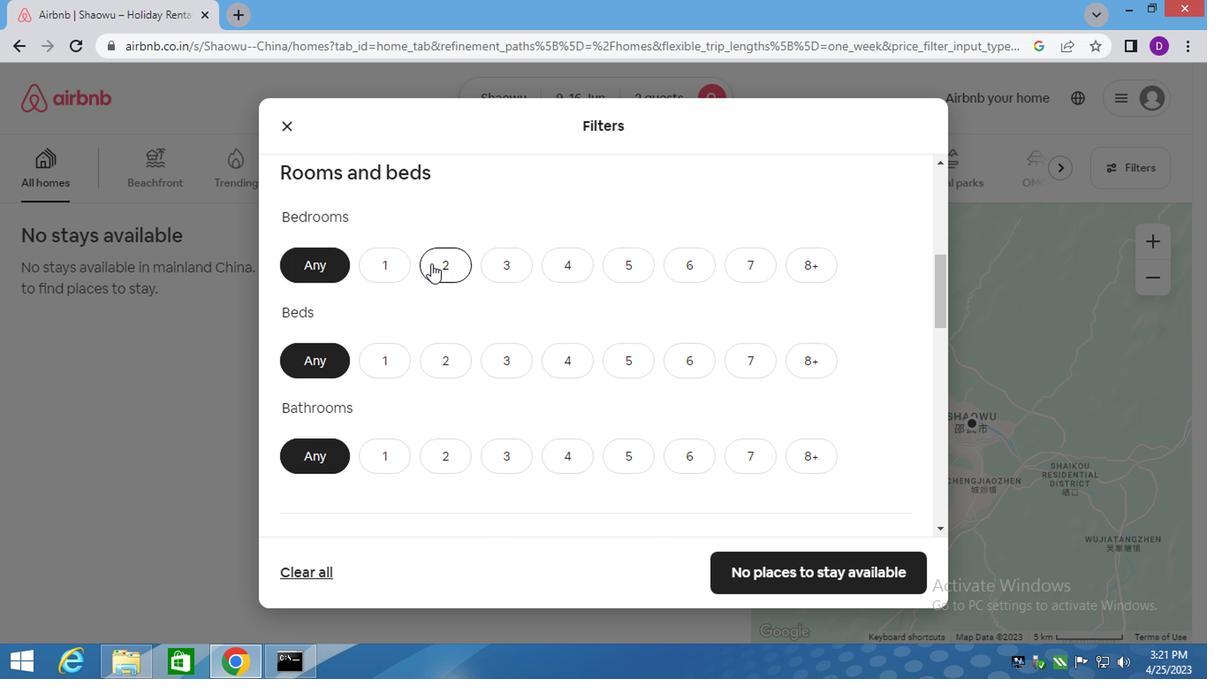 
Action: Mouse pressed left at (429, 264)
Screenshot: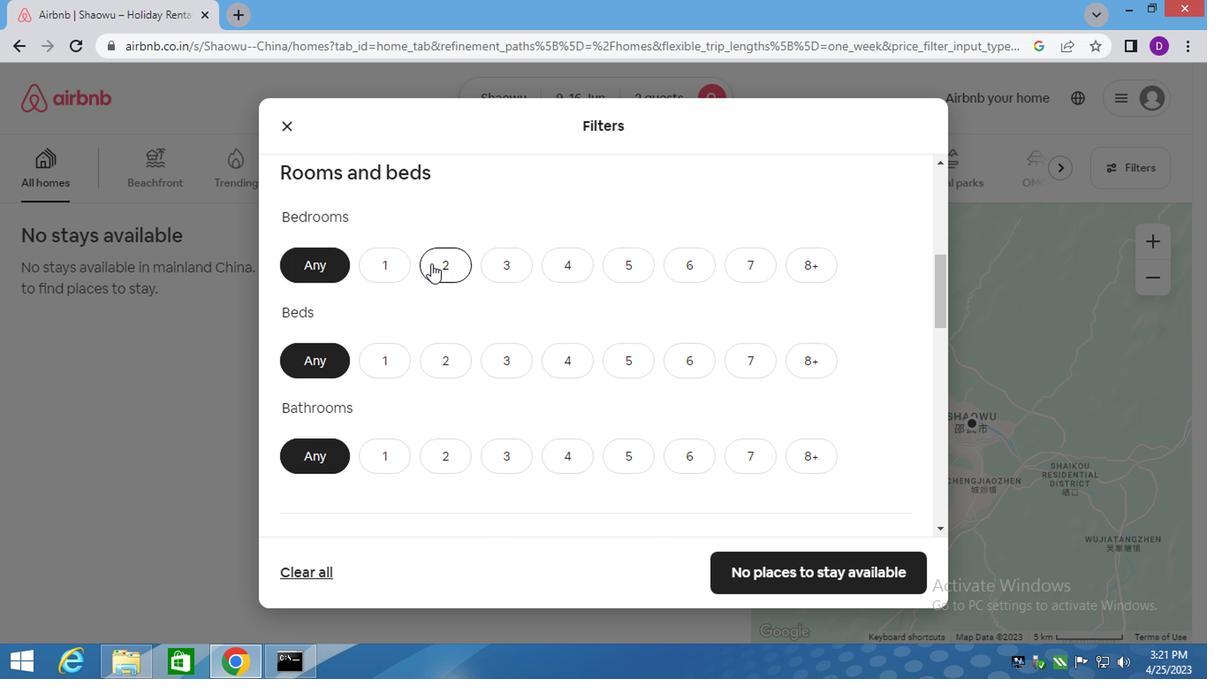 
Action: Mouse moved to (432, 350)
Screenshot: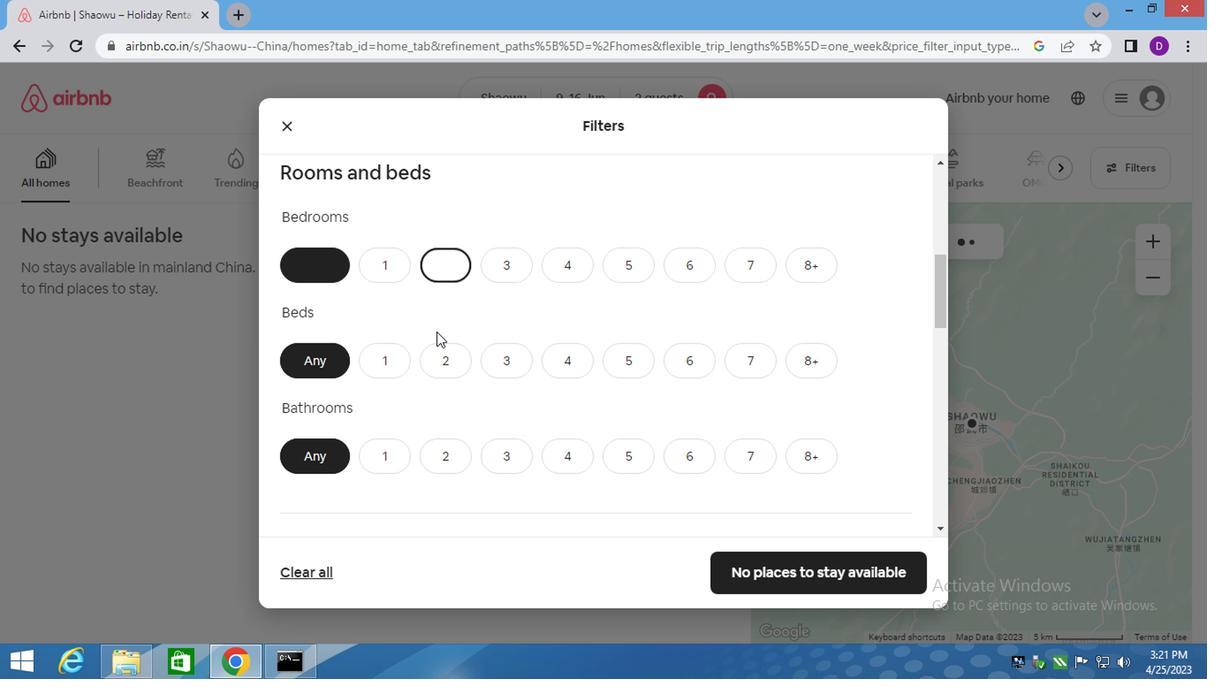 
Action: Mouse pressed left at (432, 350)
Screenshot: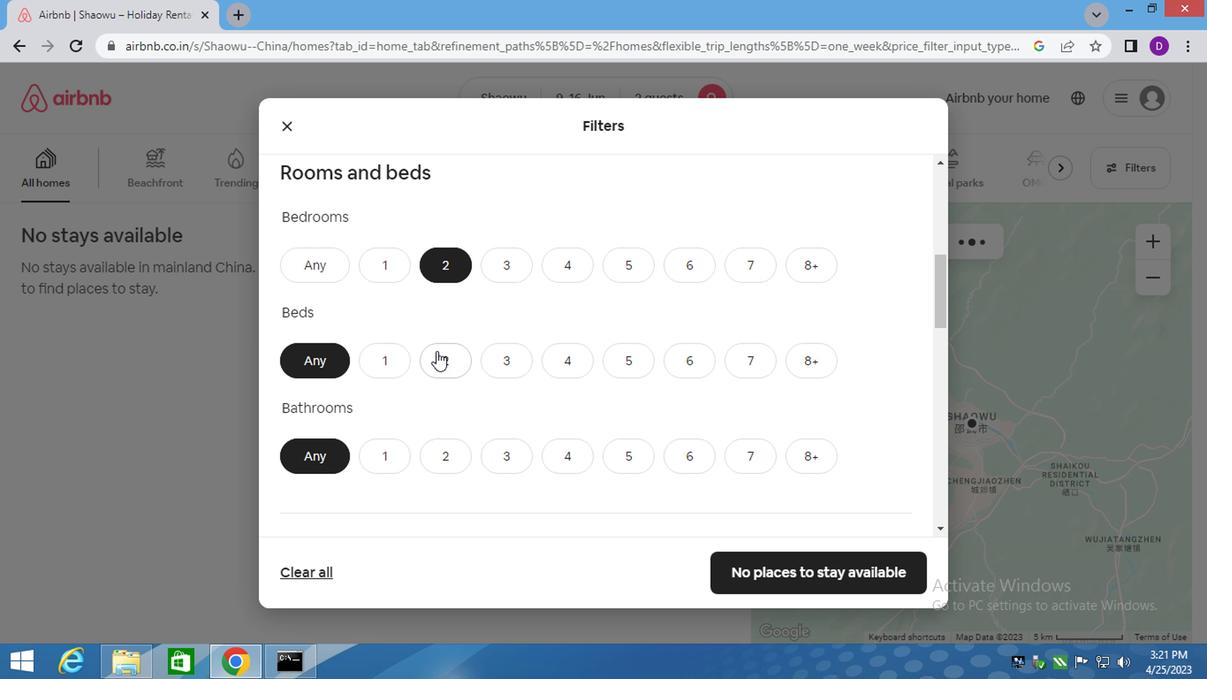 
Action: Mouse moved to (361, 458)
Screenshot: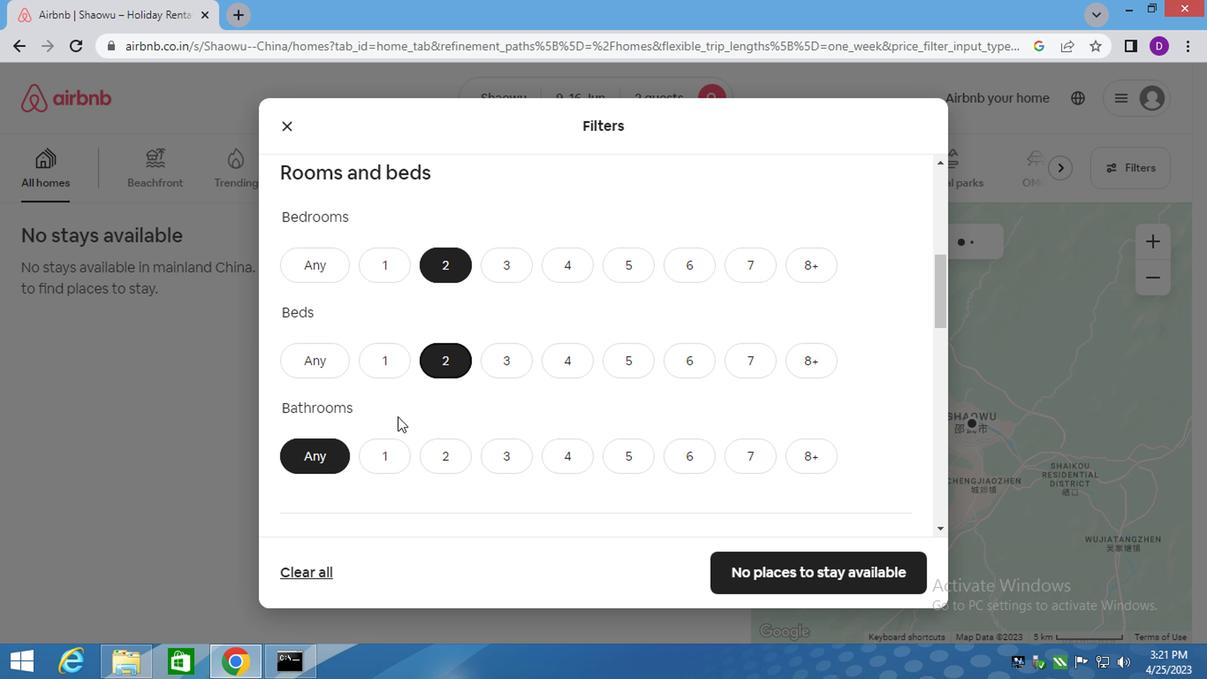 
Action: Mouse pressed left at (361, 458)
Screenshot: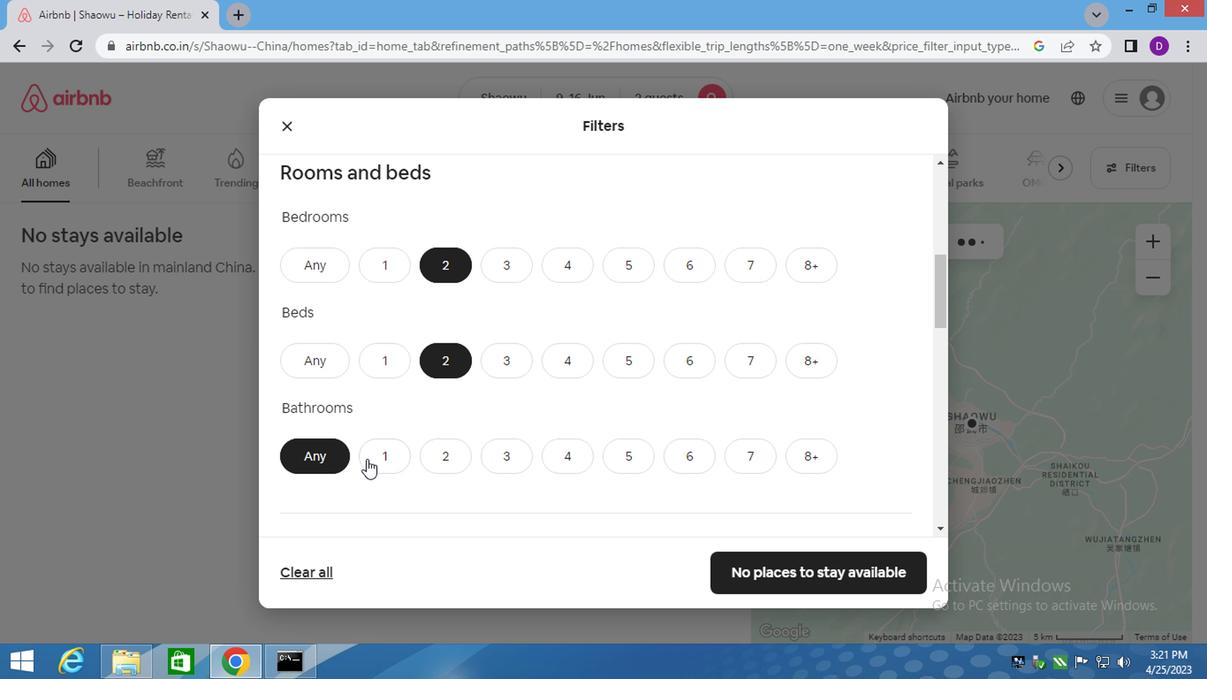 
Action: Mouse moved to (395, 413)
Screenshot: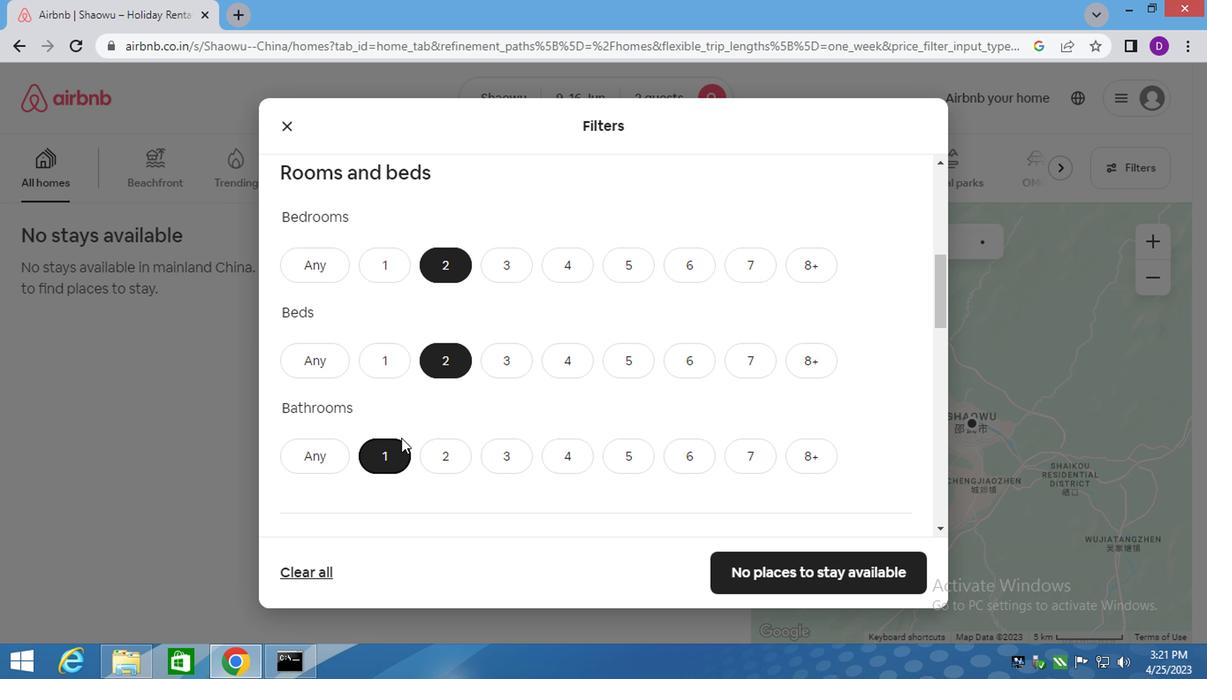 
Action: Mouse scrolled (395, 412) with delta (0, 0)
Screenshot: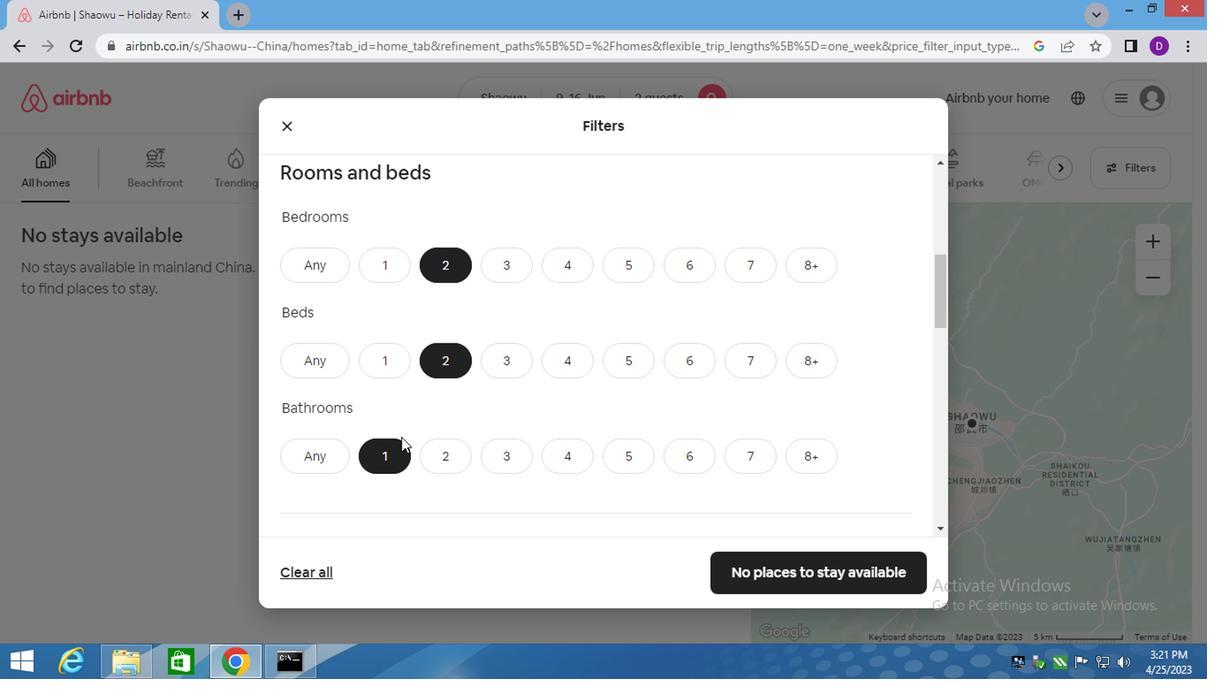 
Action: Mouse scrolled (395, 412) with delta (0, 0)
Screenshot: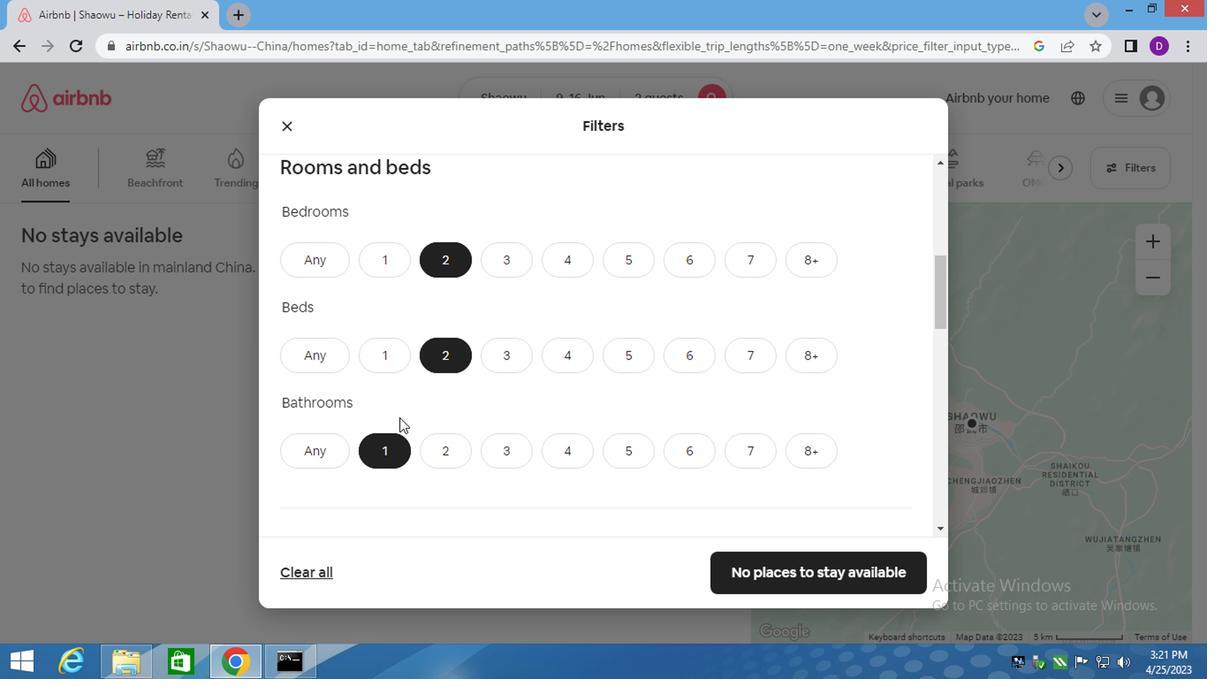 
Action: Mouse moved to (419, 399)
Screenshot: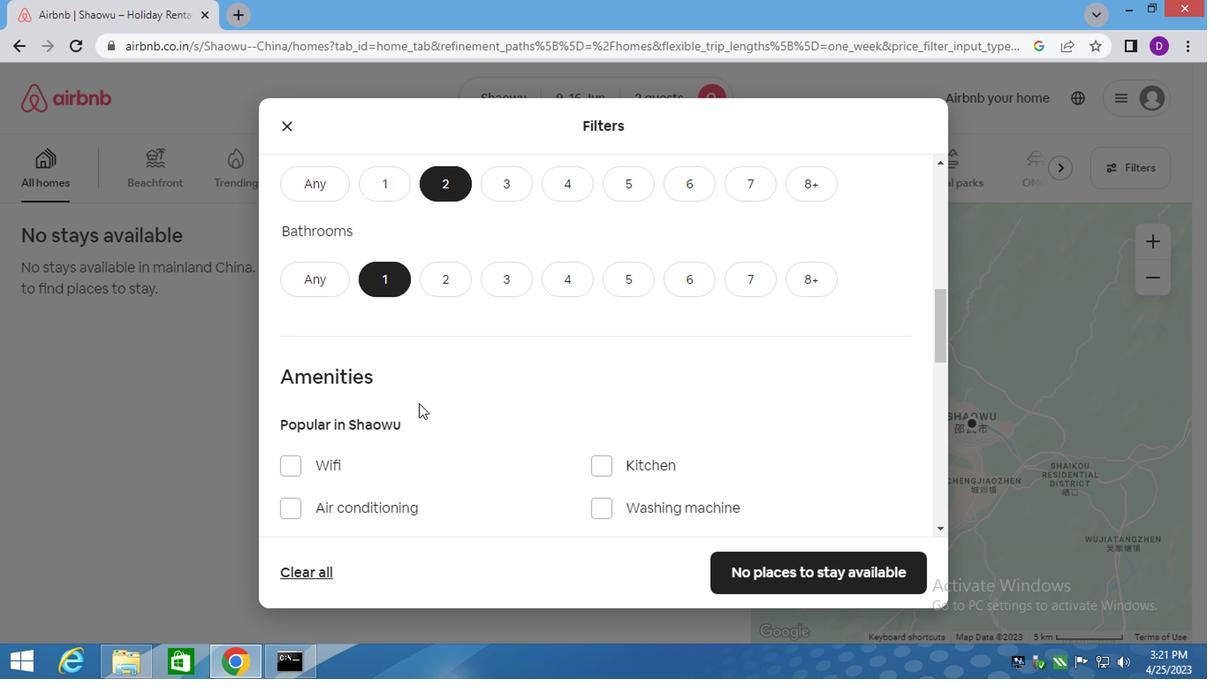 
Action: Mouse scrolled (419, 398) with delta (0, 0)
Screenshot: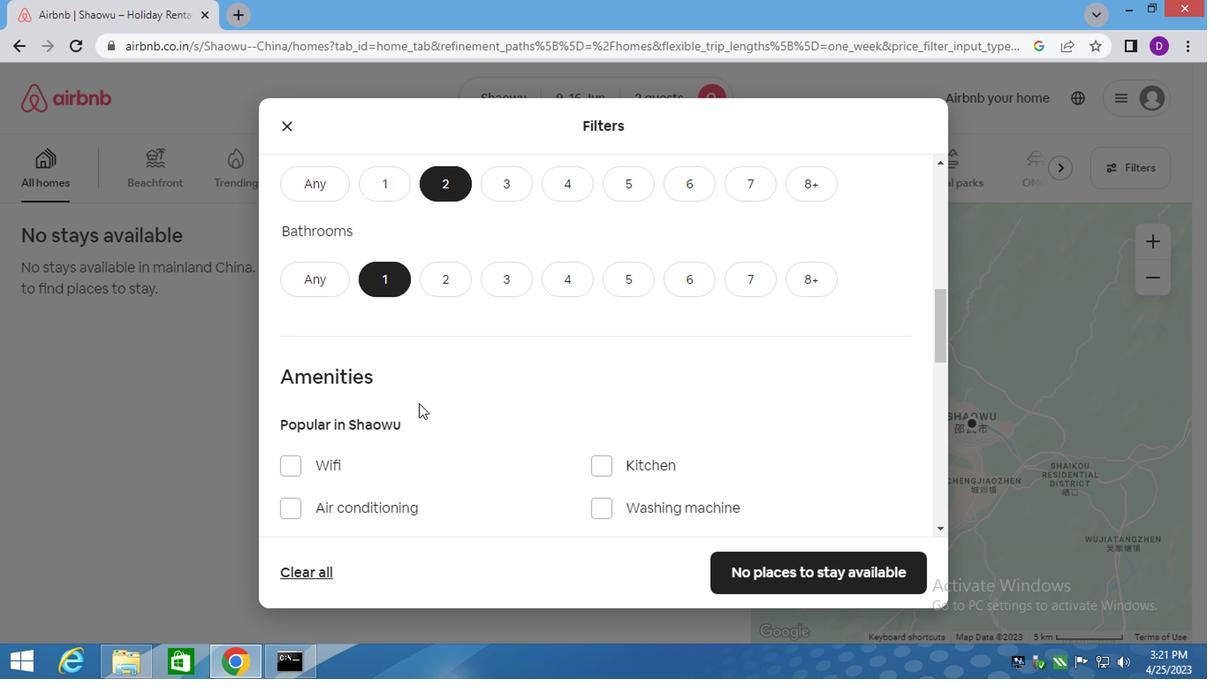 
Action: Mouse moved to (431, 408)
Screenshot: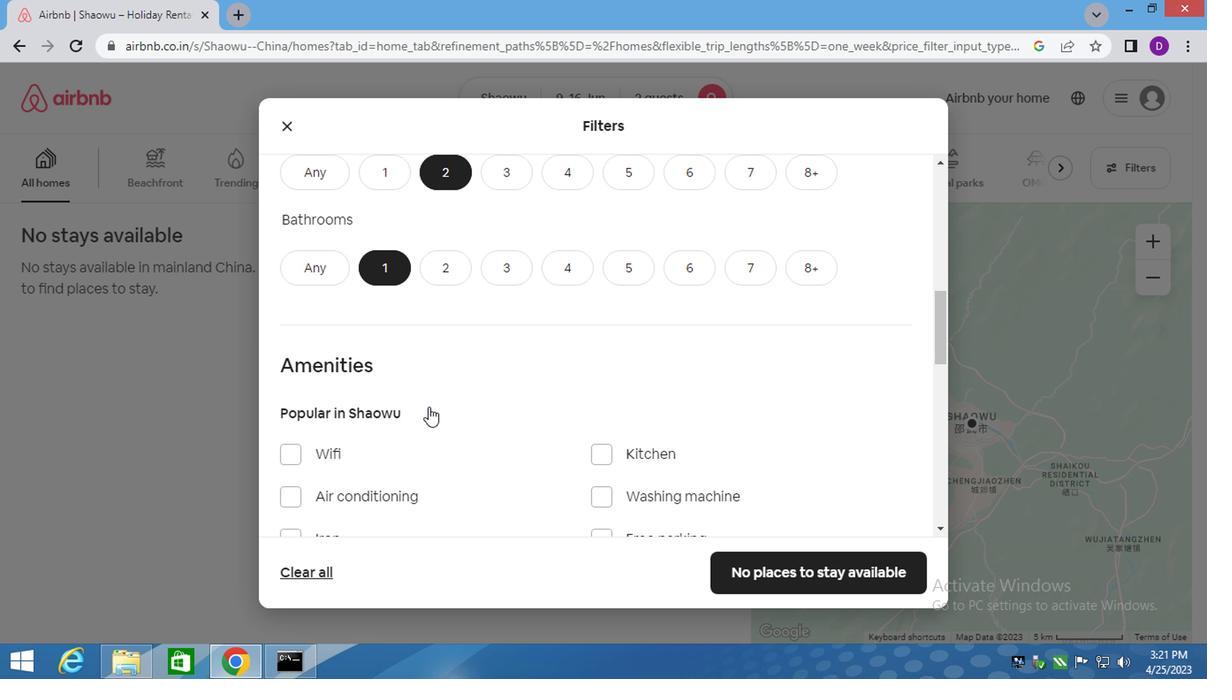 
Action: Mouse scrolled (427, 403) with delta (0, -1)
Screenshot: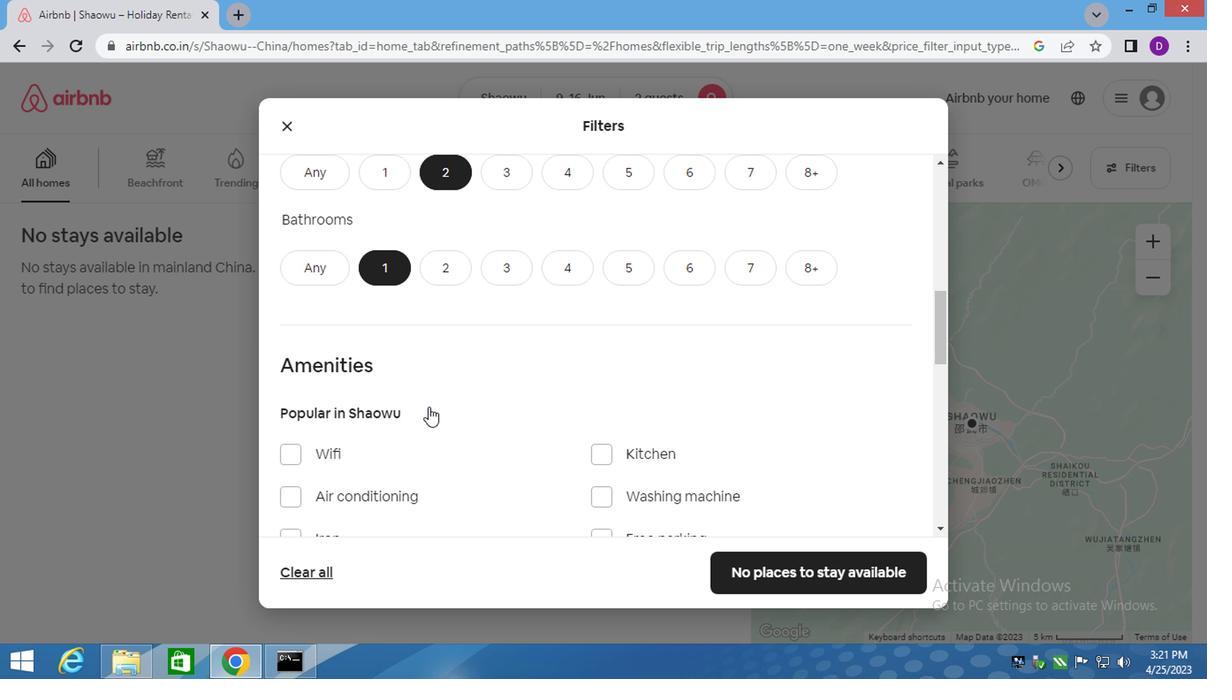 
Action: Mouse moved to (431, 408)
Screenshot: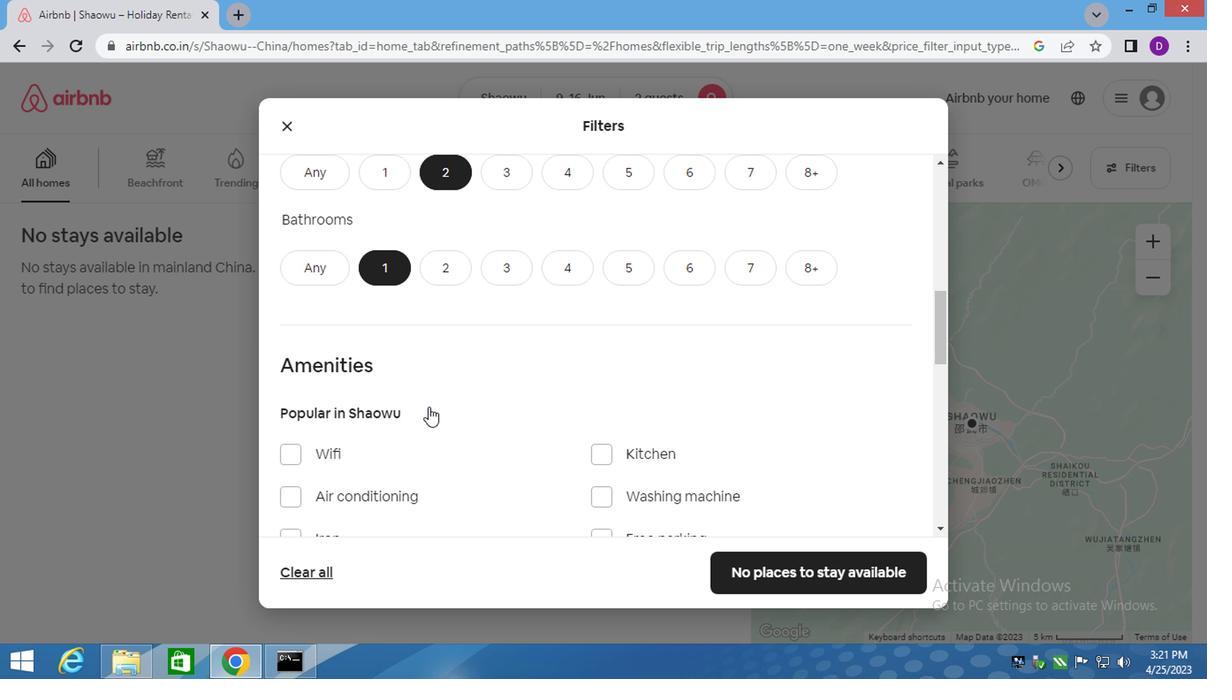 
Action: Mouse scrolled (431, 407) with delta (0, 0)
Screenshot: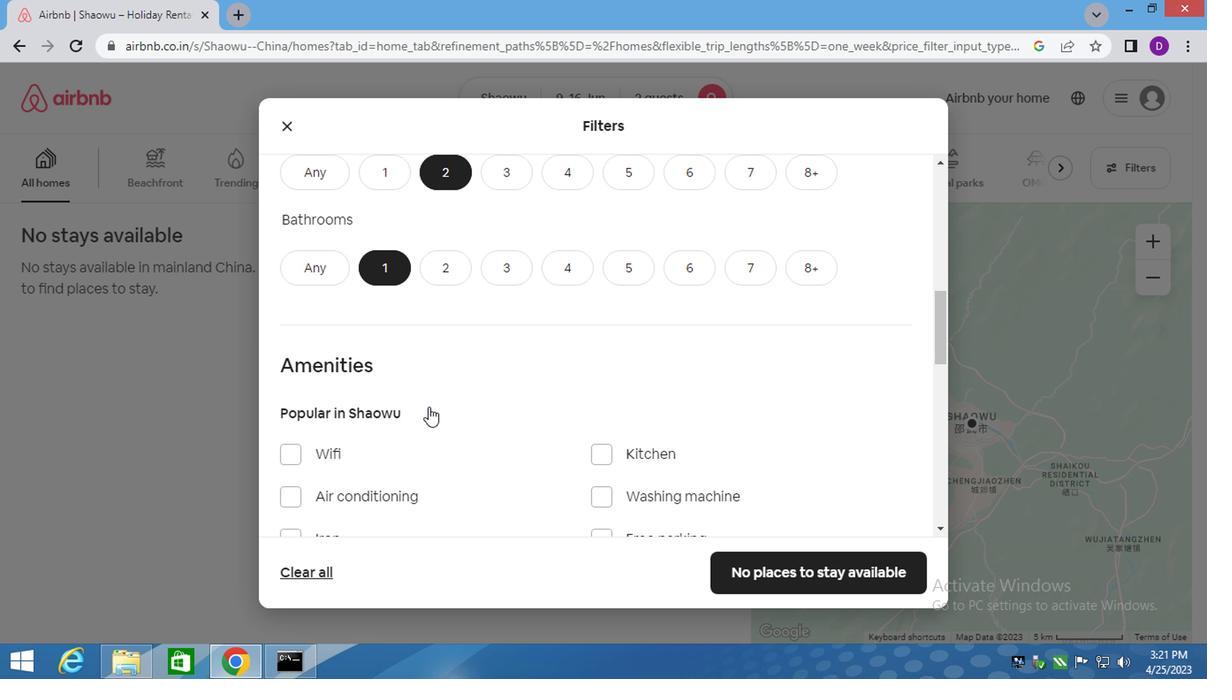 
Action: Mouse moved to (459, 399)
Screenshot: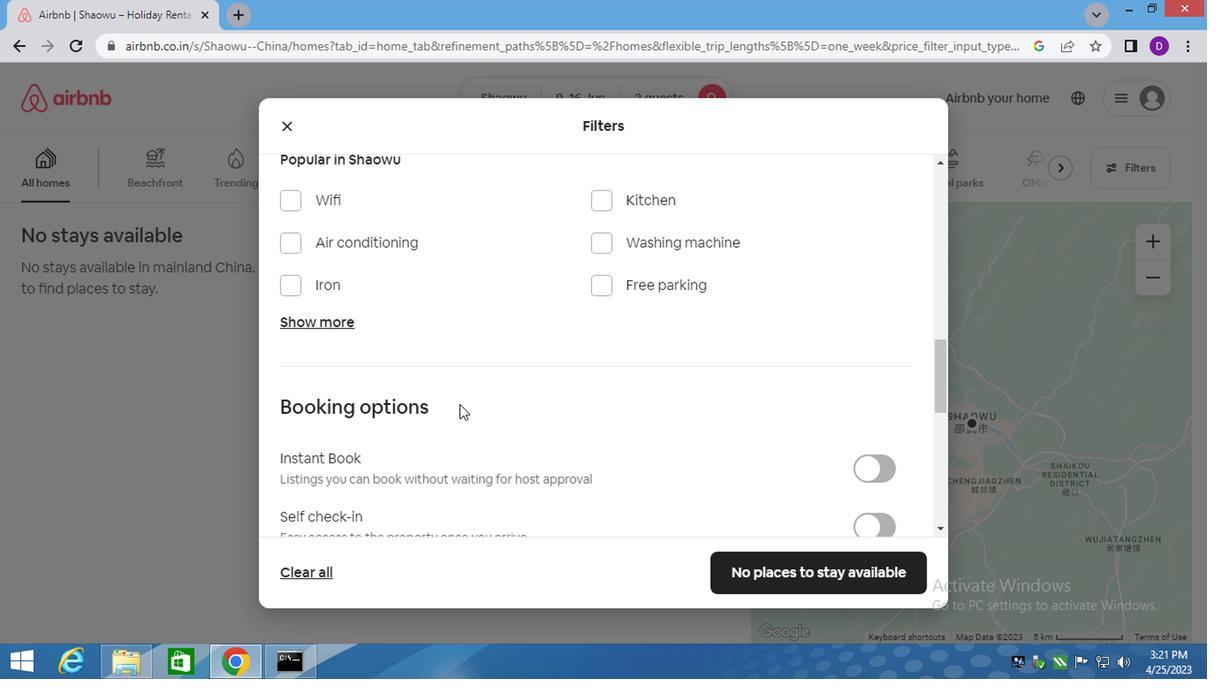 
Action: Mouse scrolled (459, 398) with delta (0, 0)
Screenshot: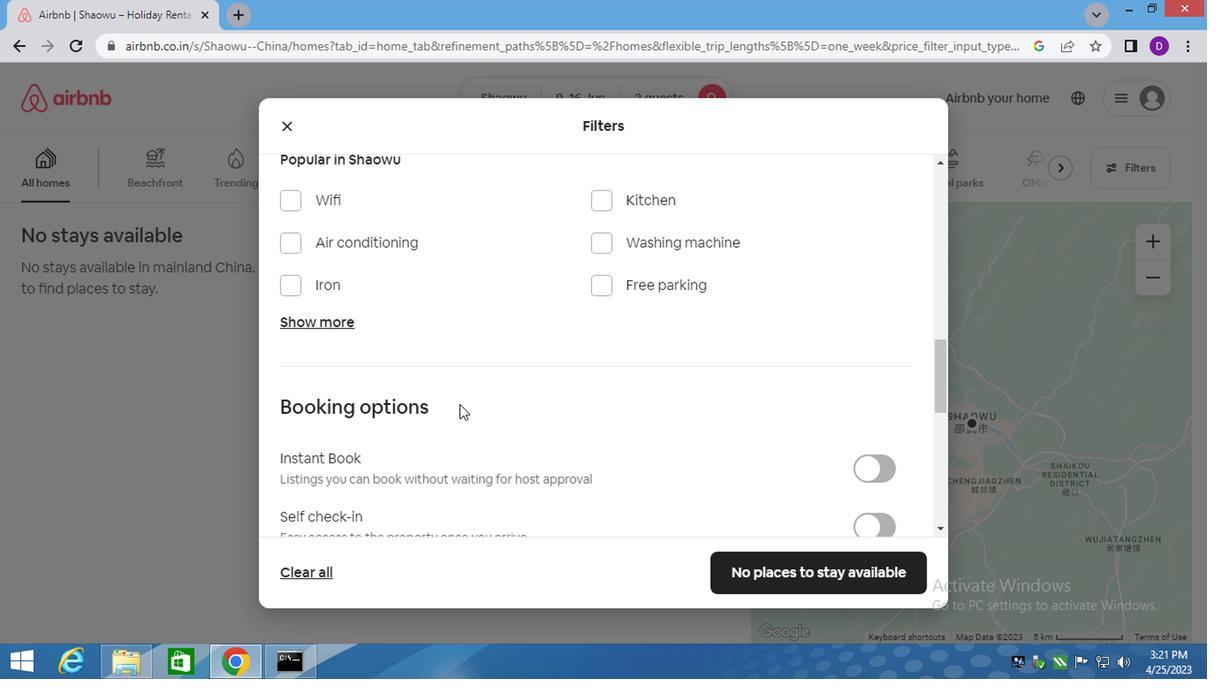 
Action: Mouse moved to (460, 399)
Screenshot: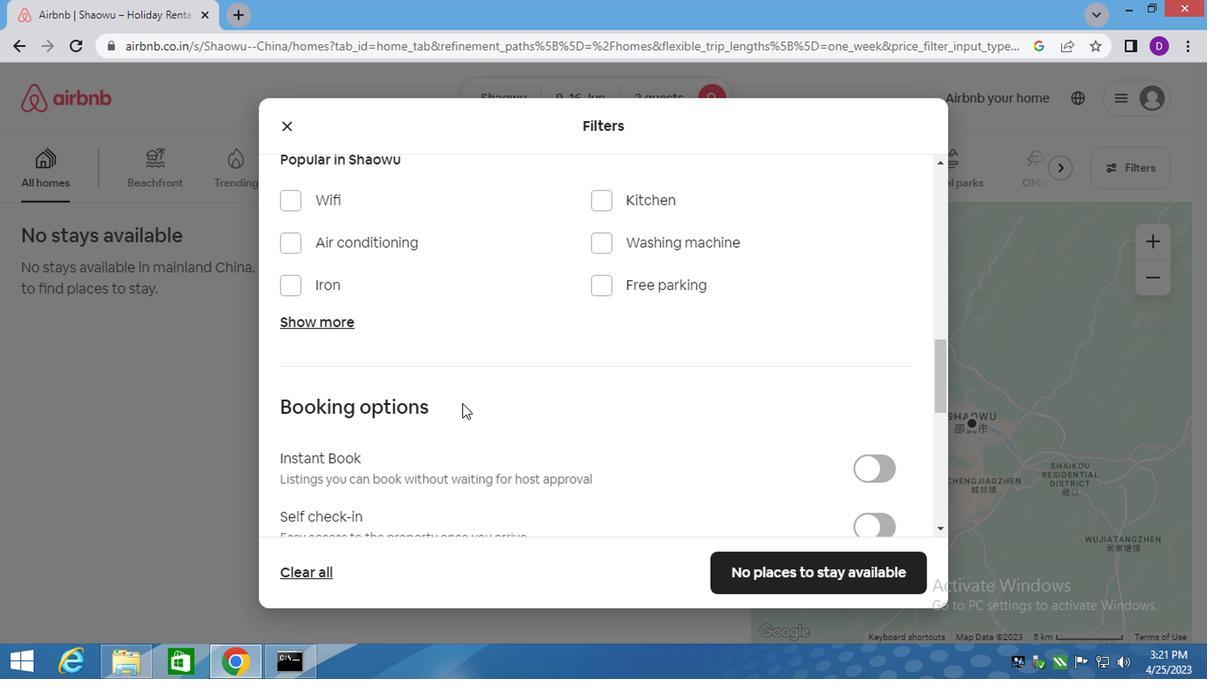 
Action: Mouse scrolled (460, 398) with delta (0, 0)
Screenshot: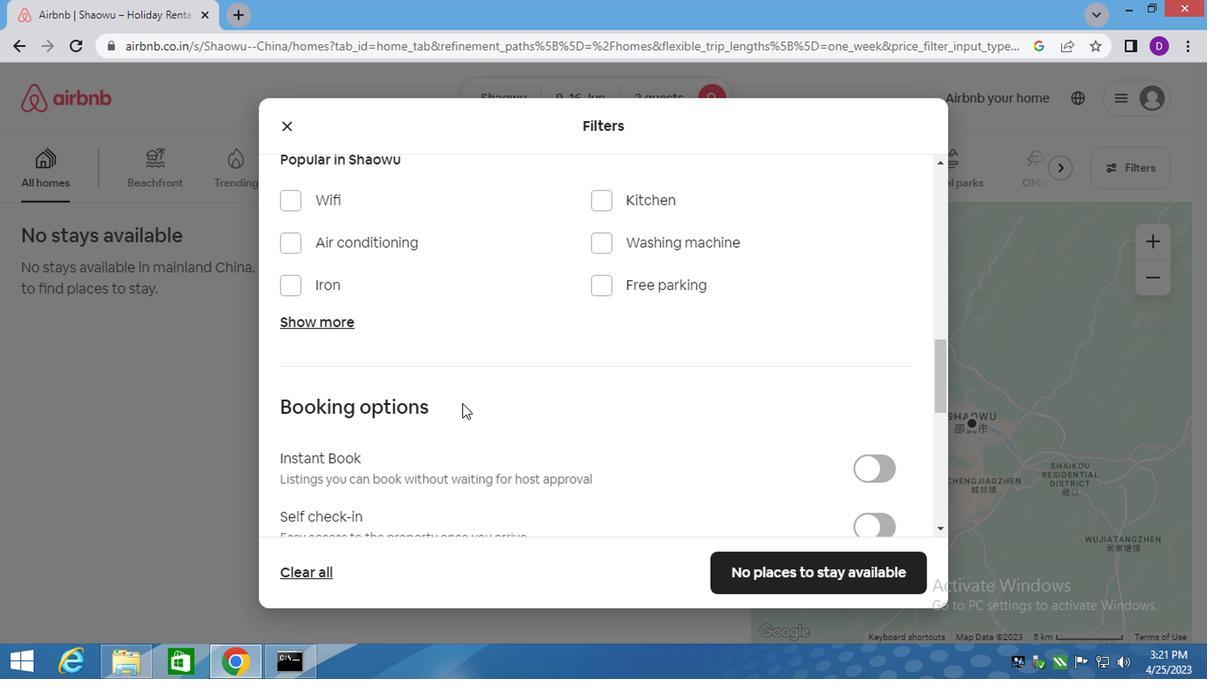 
Action: Mouse moved to (460, 400)
Screenshot: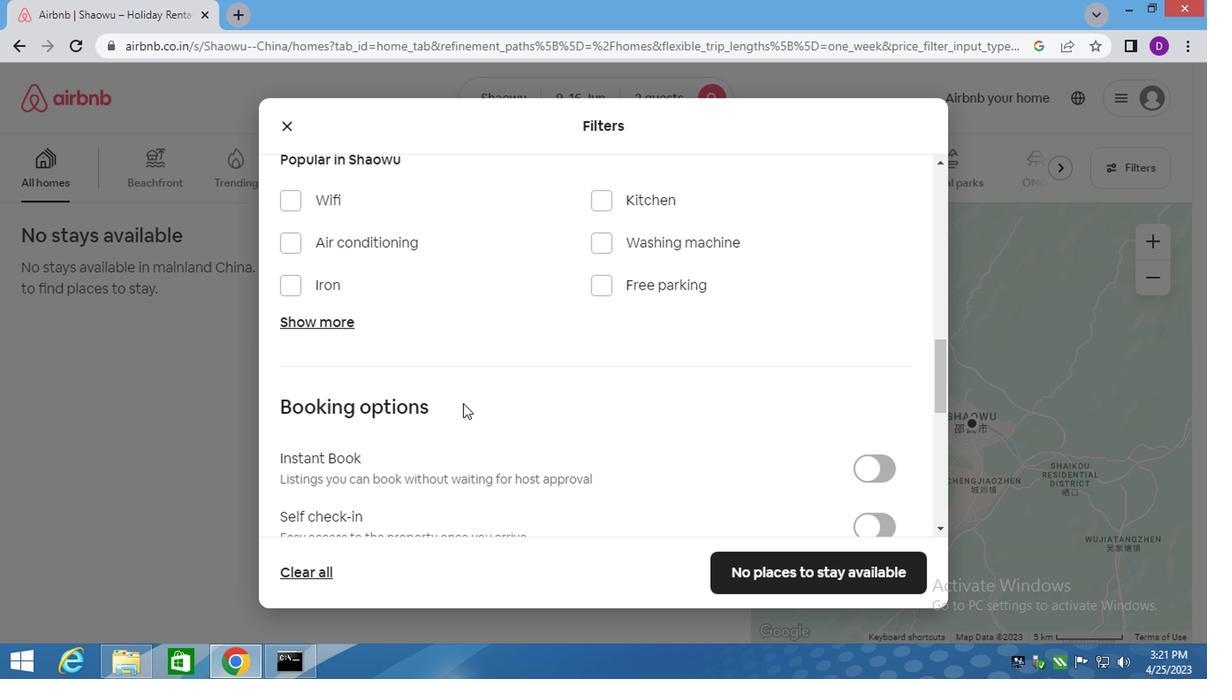 
Action: Mouse scrolled (460, 399) with delta (0, -1)
Screenshot: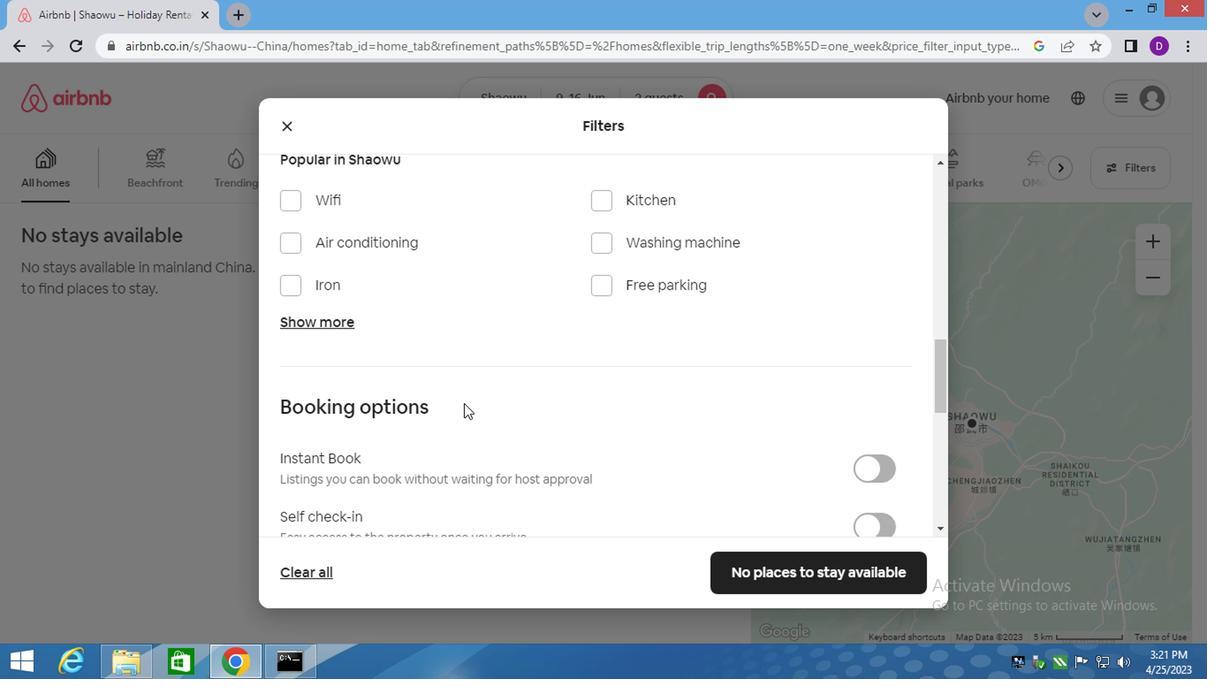 
Action: Mouse moved to (466, 400)
Screenshot: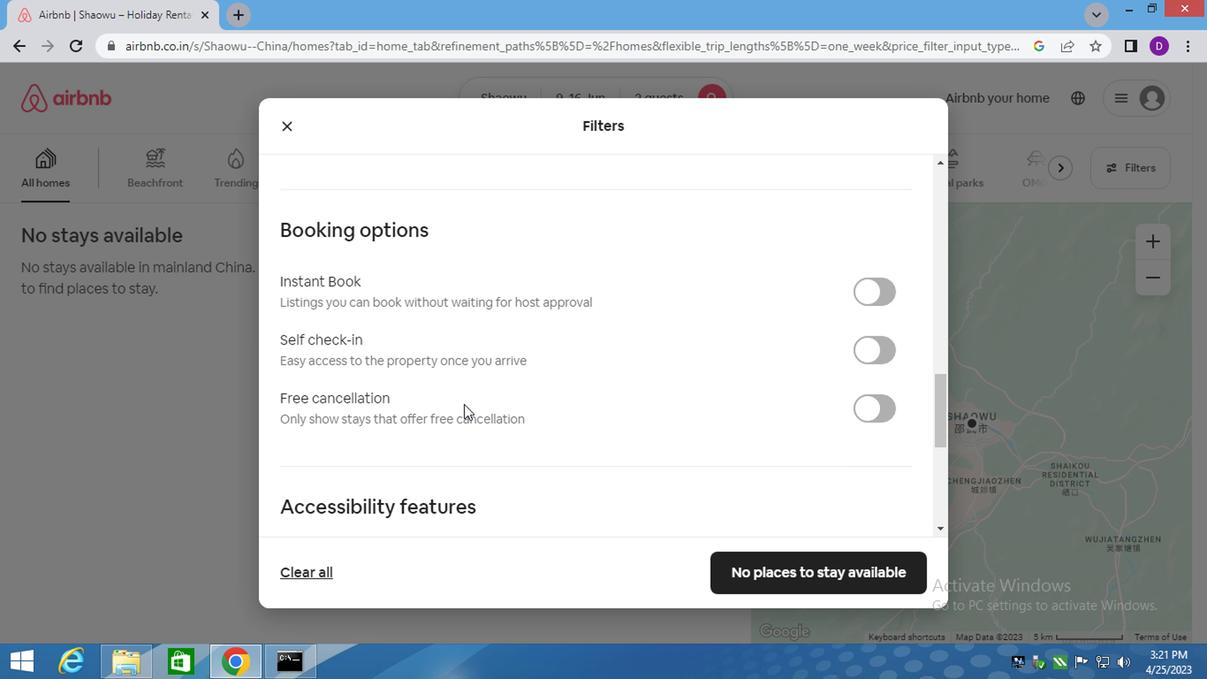 
Action: Mouse scrolled (465, 399) with delta (0, -1)
Screenshot: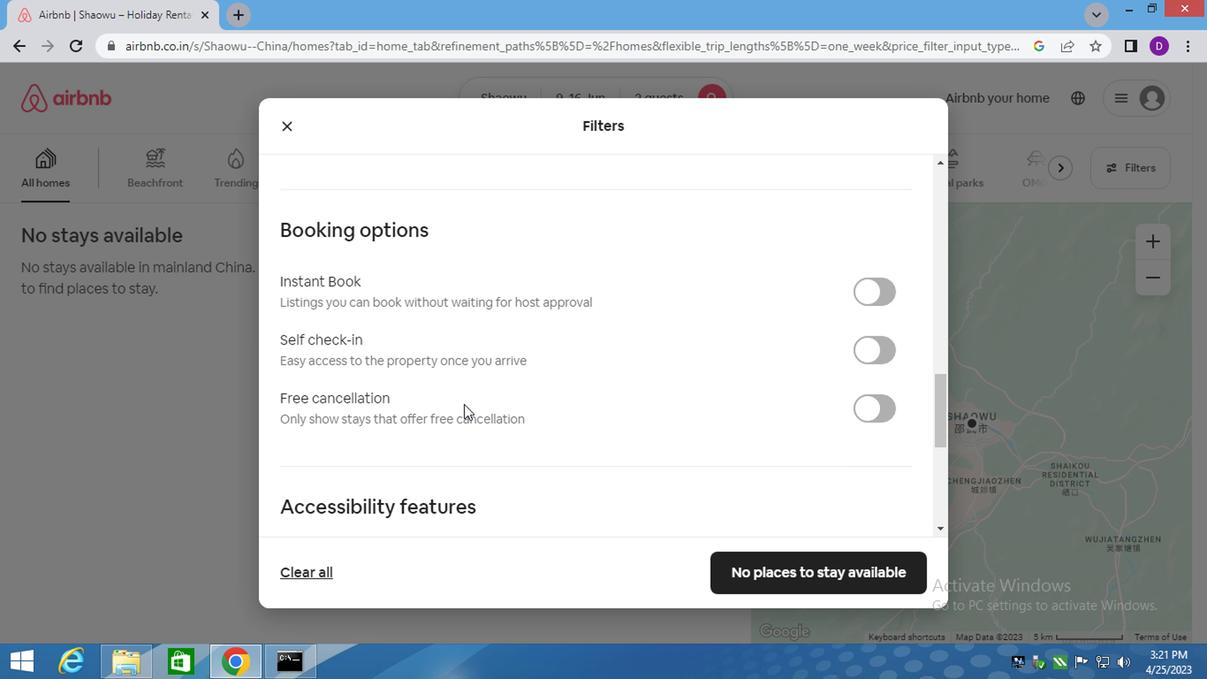 
Action: Mouse scrolled (466, 399) with delta (0, -1)
Screenshot: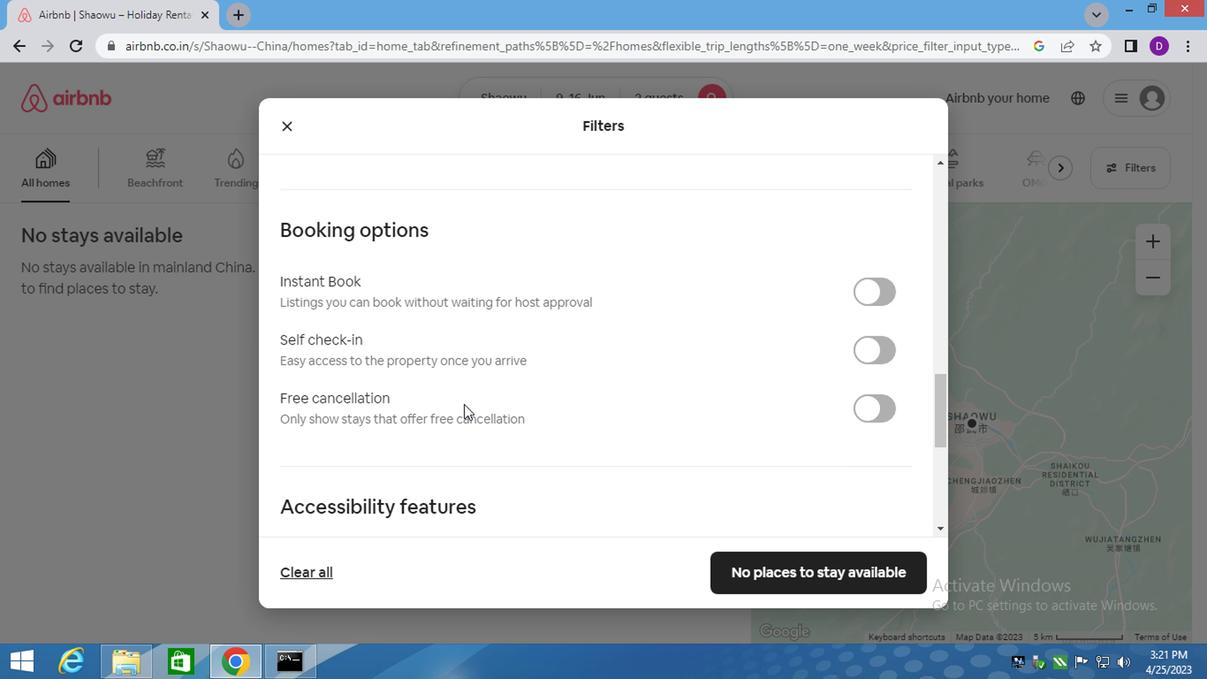 
Action: Mouse moved to (720, 324)
Screenshot: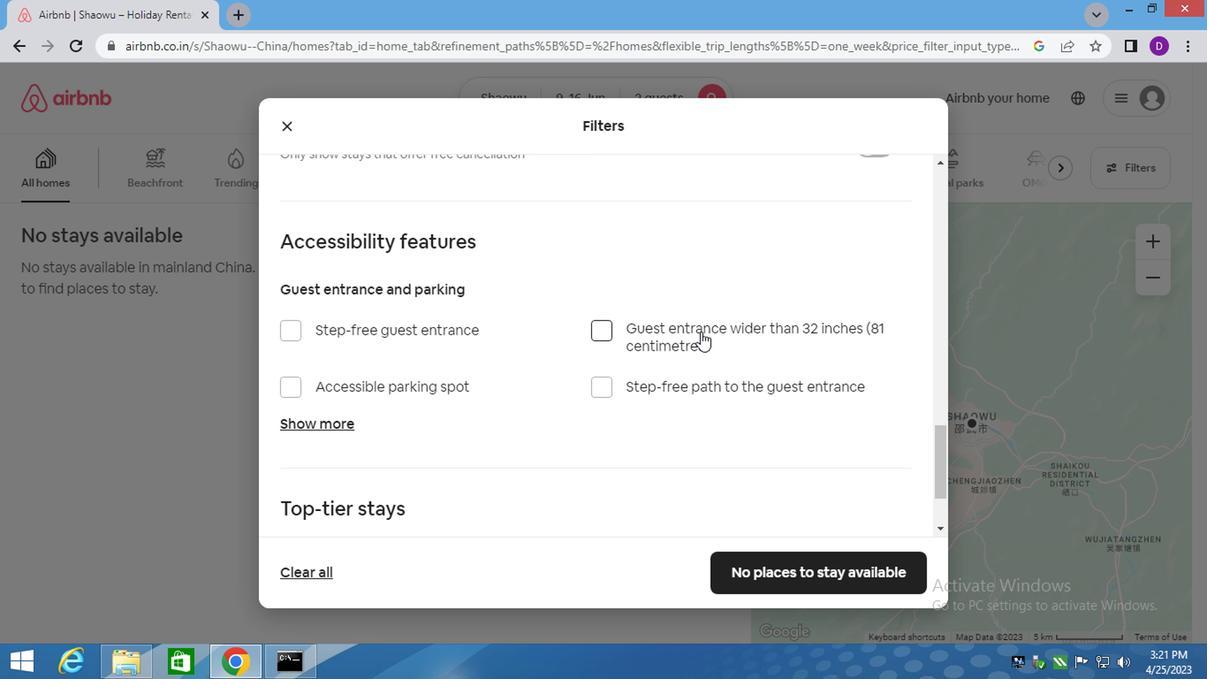 
Action: Mouse scrolled (720, 324) with delta (0, 0)
Screenshot: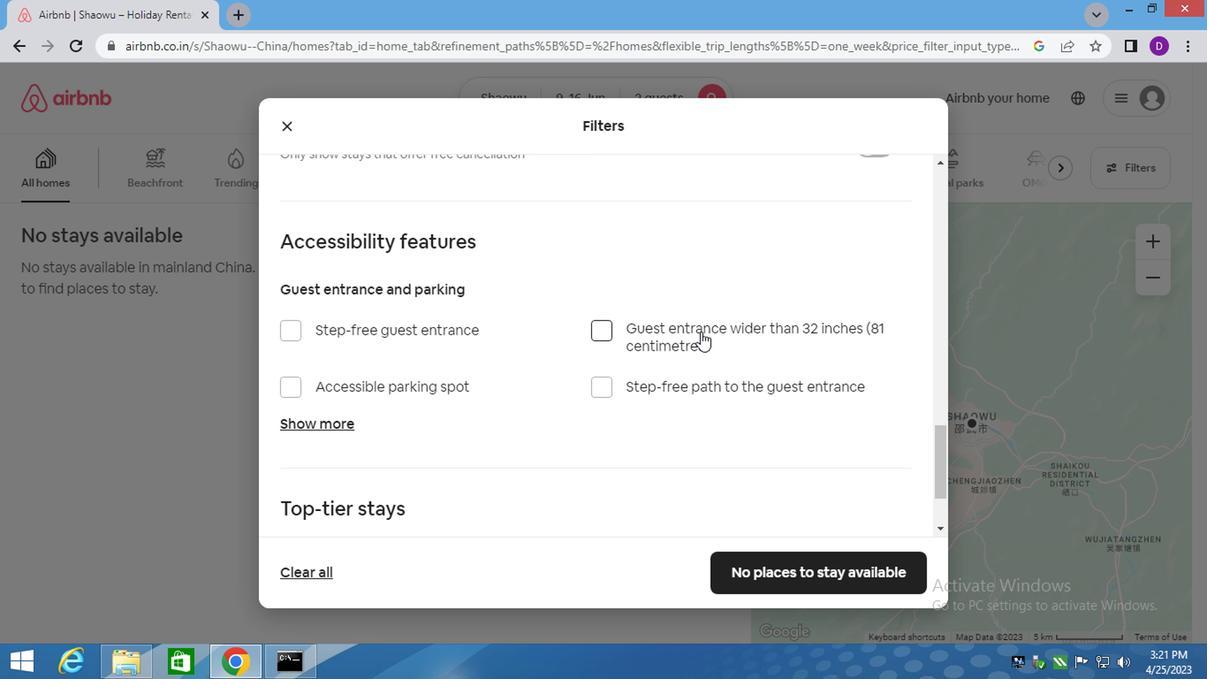 
Action: Mouse moved to (860, 187)
Screenshot: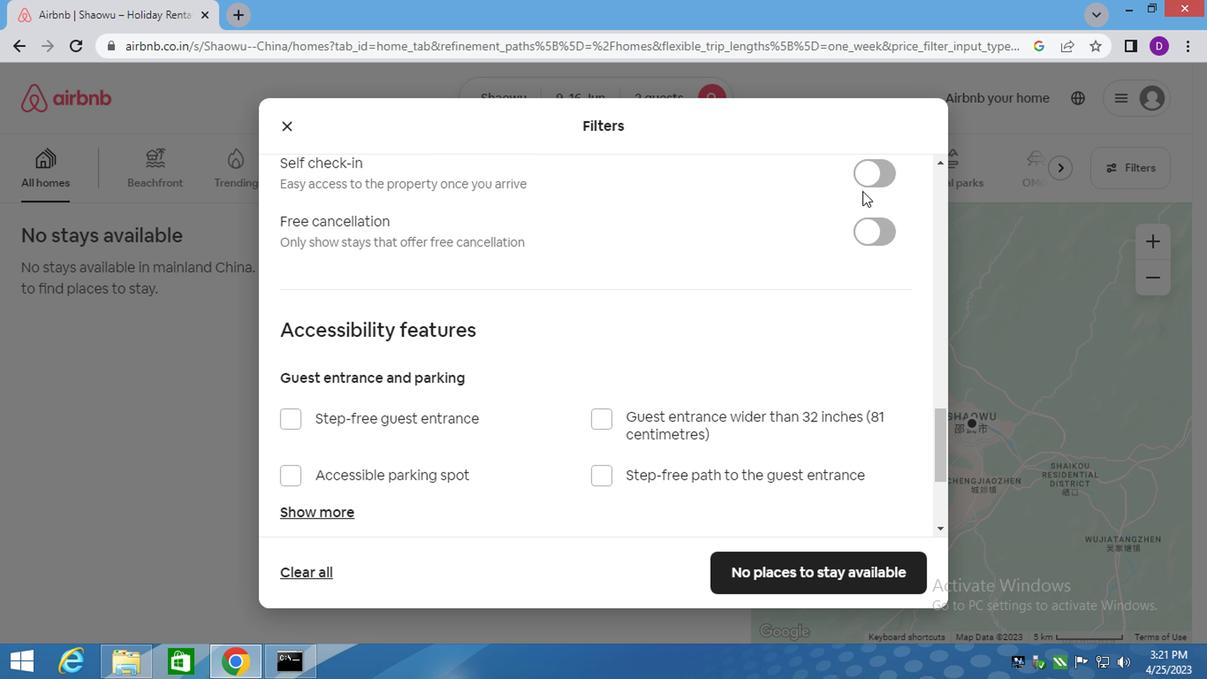 
Action: Mouse pressed left at (860, 187)
Screenshot: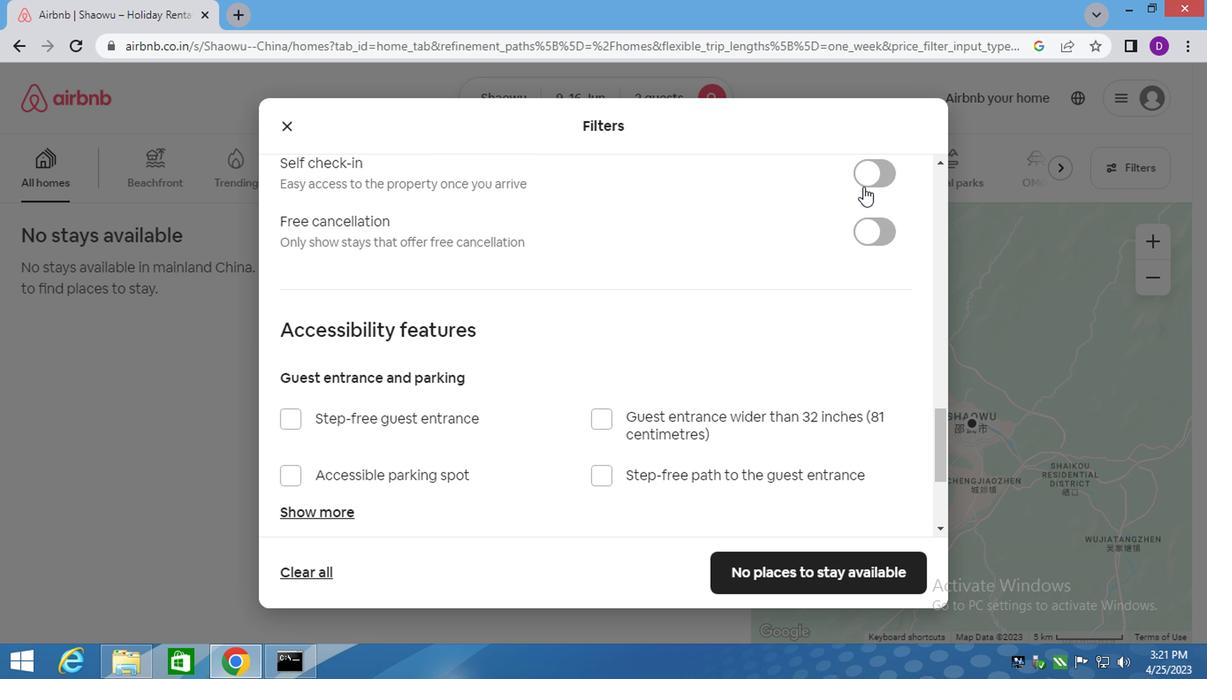 
Action: Mouse moved to (729, 334)
Screenshot: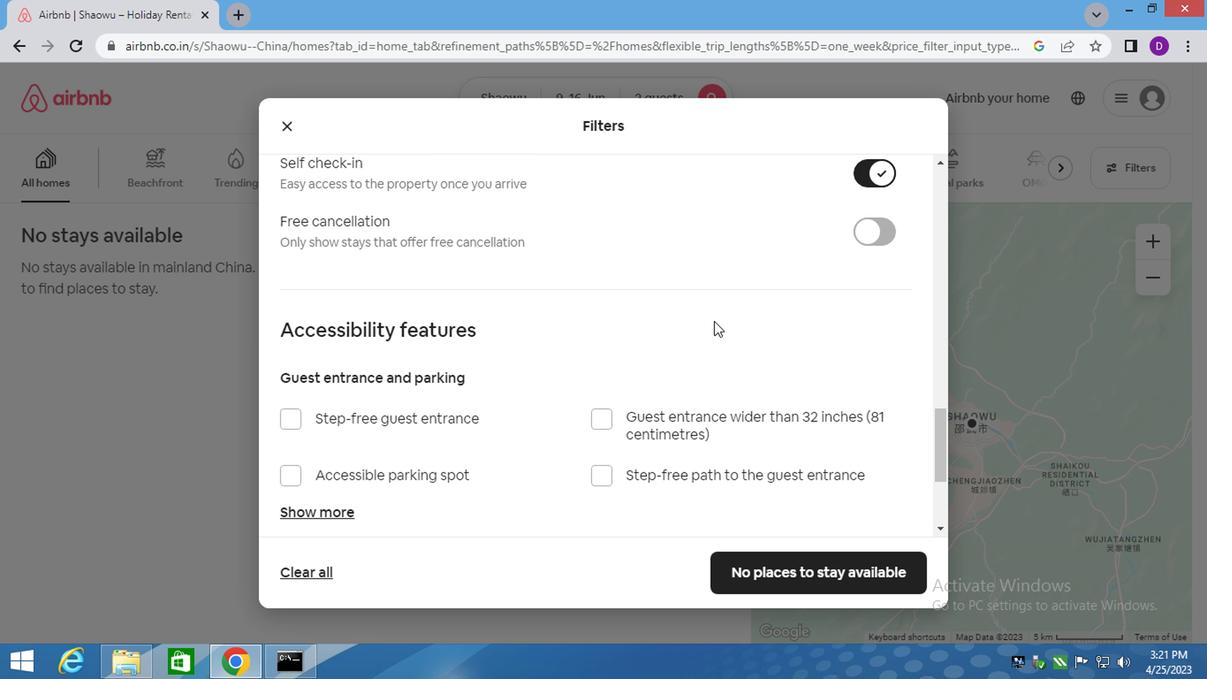 
Action: Mouse scrolled (729, 333) with delta (0, 0)
Screenshot: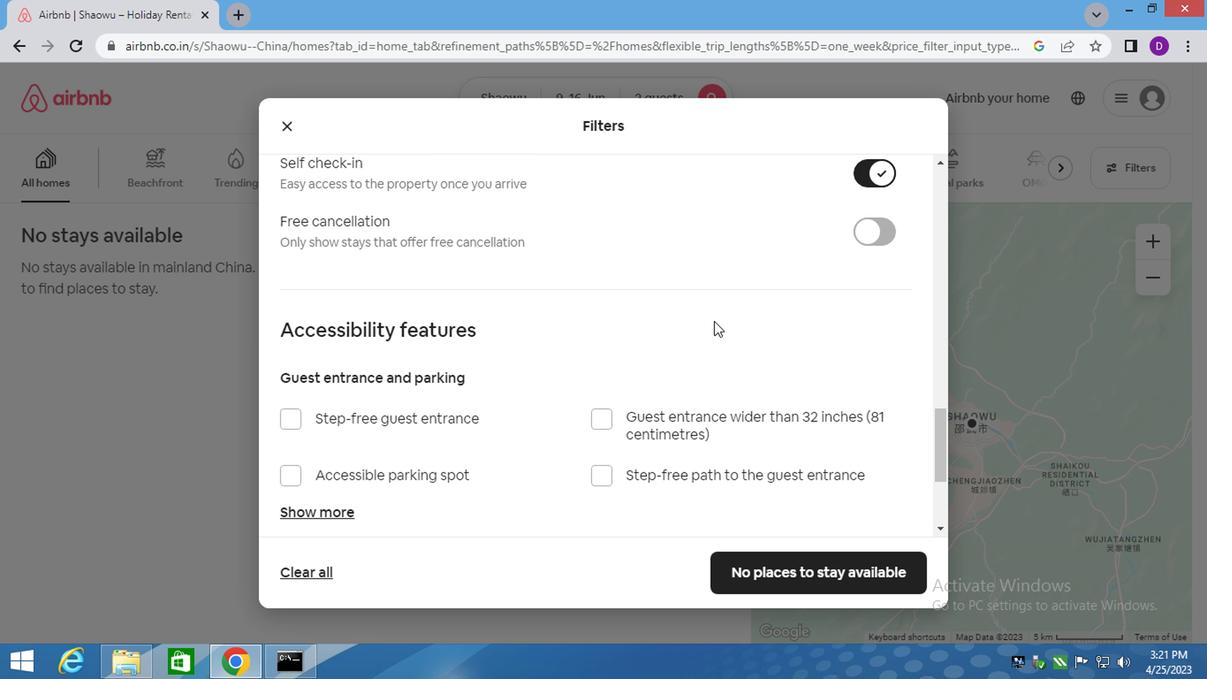 
Action: Mouse moved to (729, 344)
Screenshot: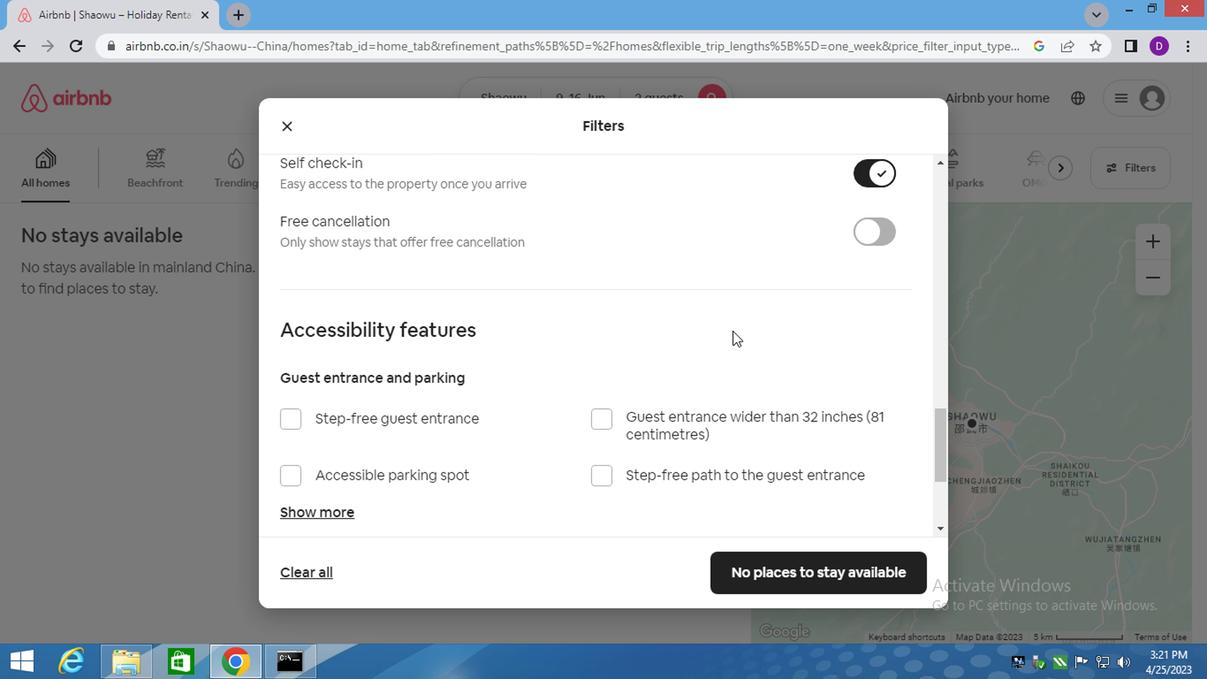 
Action: Mouse scrolled (729, 339) with delta (0, -1)
Screenshot: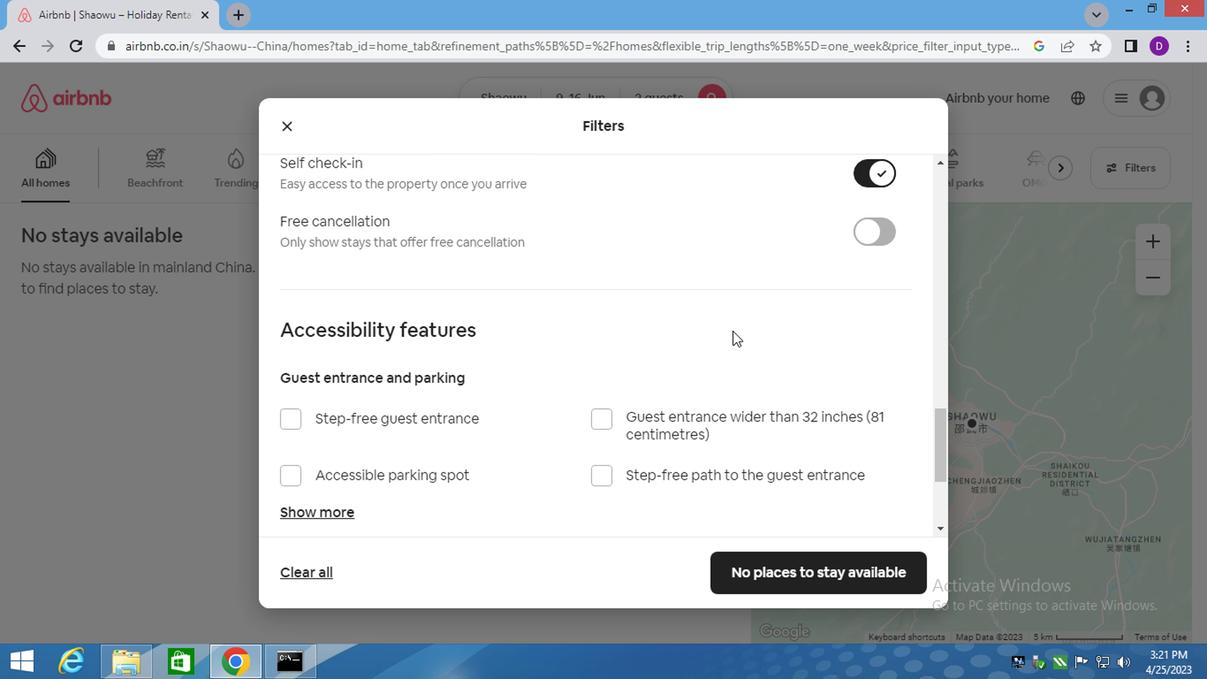 
Action: Mouse moved to (729, 345)
Screenshot: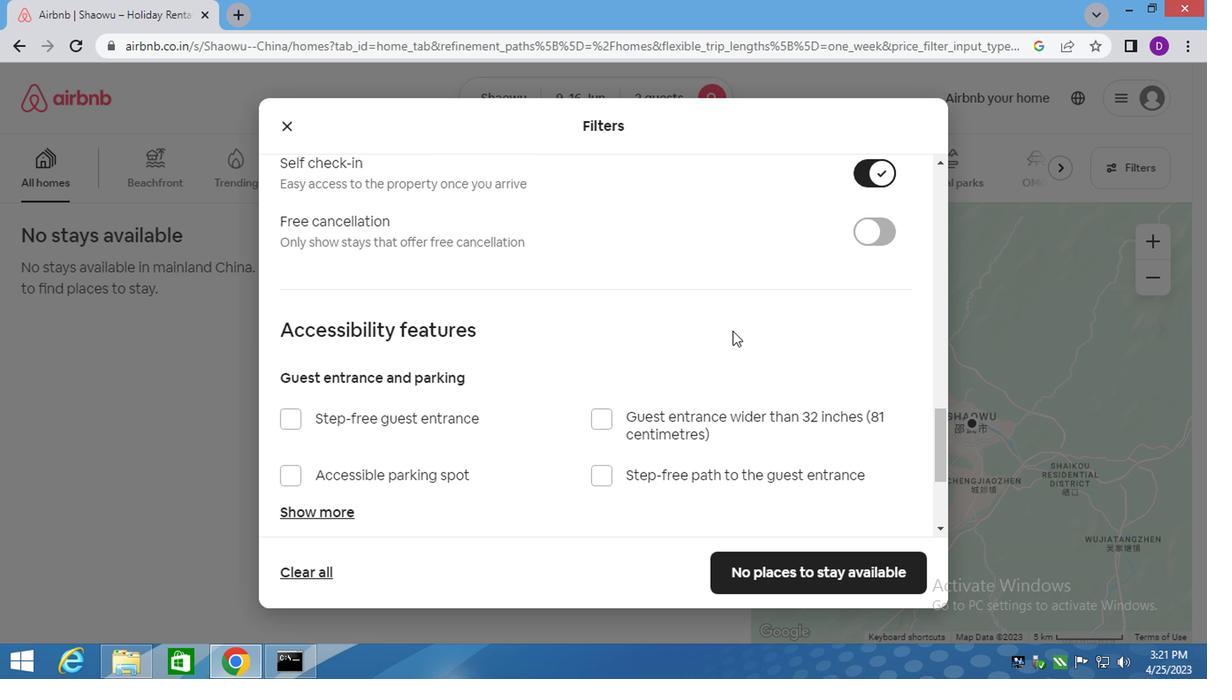 
Action: Mouse scrolled (729, 344) with delta (0, 0)
Screenshot: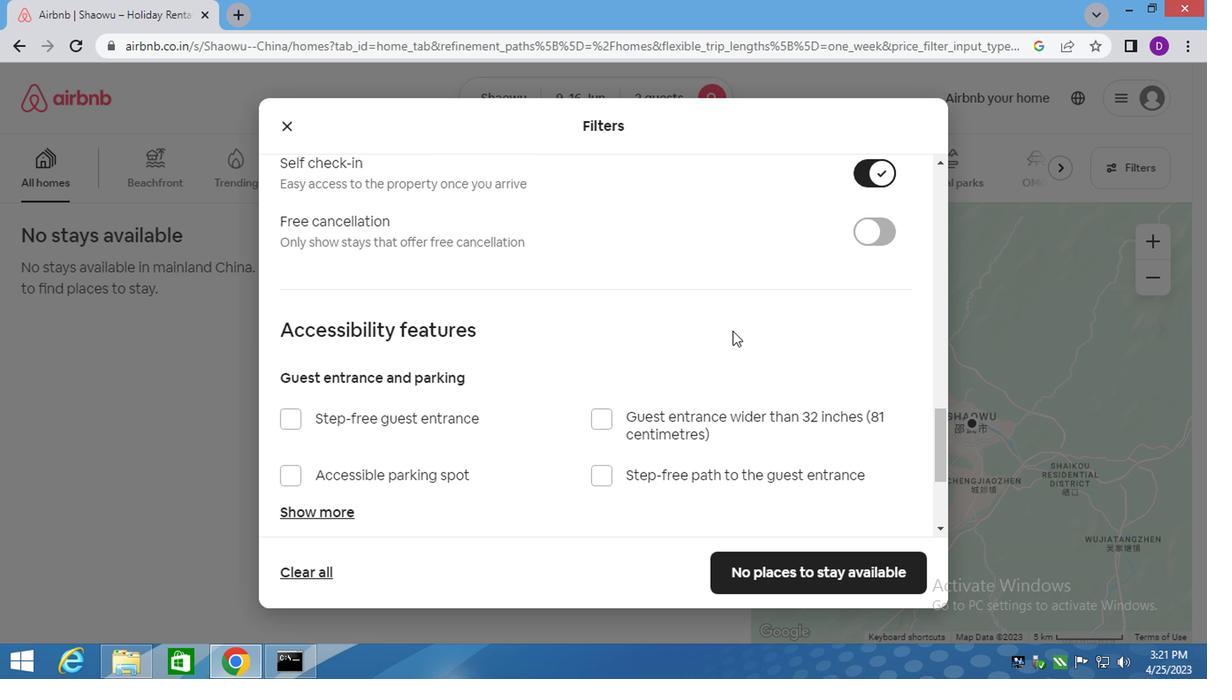 
Action: Mouse moved to (729, 347)
Screenshot: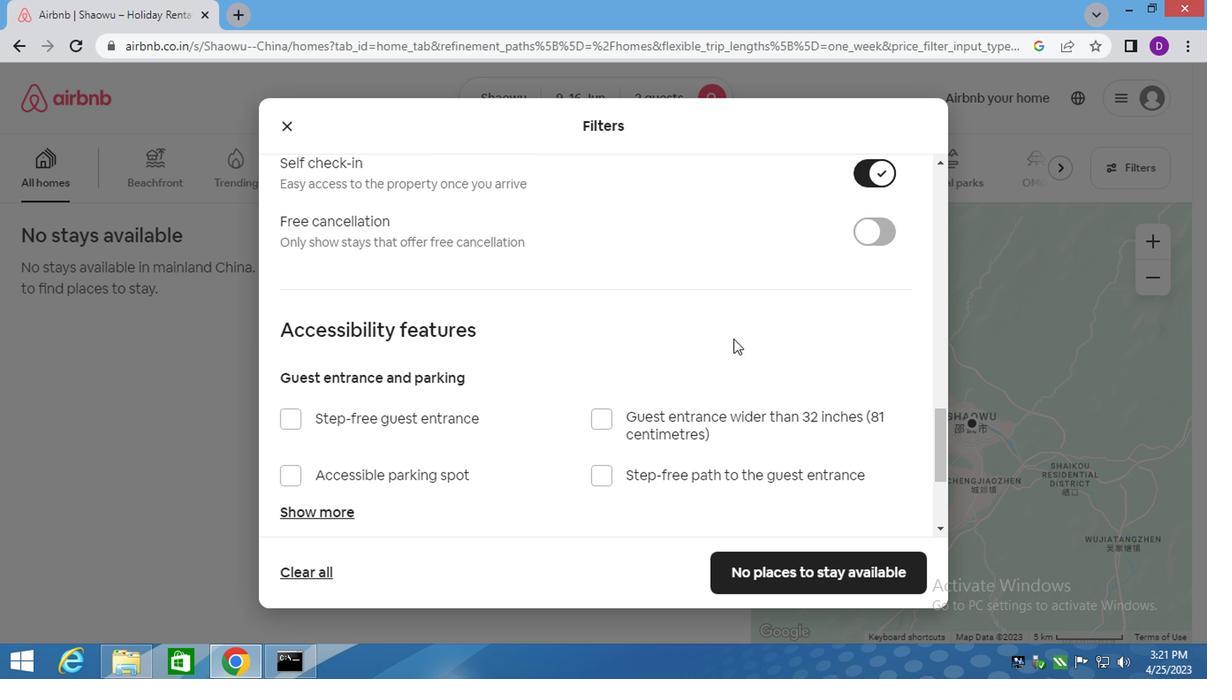 
Action: Mouse scrolled (729, 346) with delta (0, -1)
Screenshot: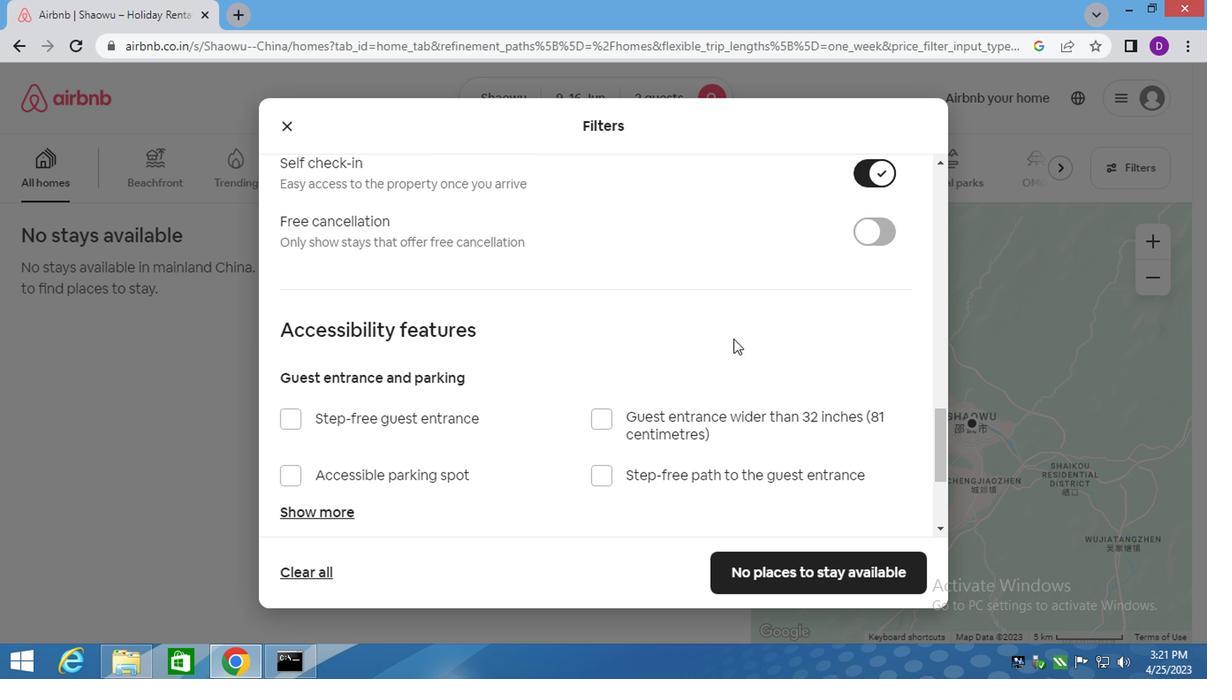 
Action: Mouse moved to (726, 378)
Screenshot: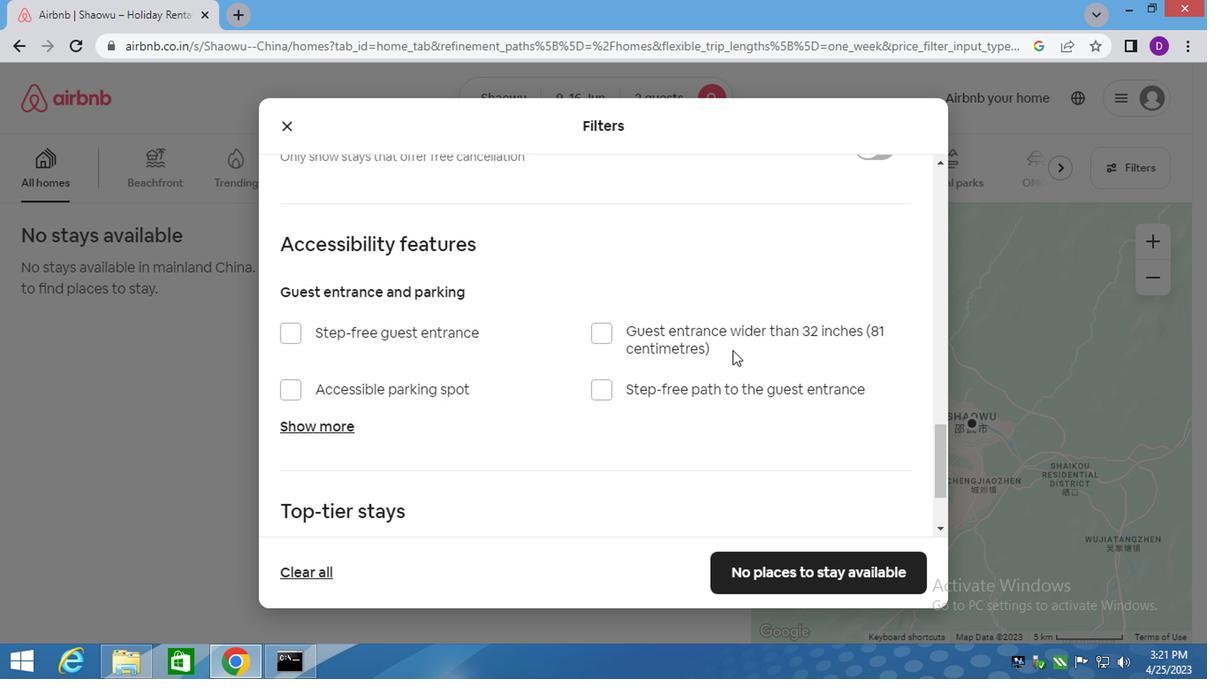 
Action: Mouse scrolled (726, 377) with delta (0, 0)
Screenshot: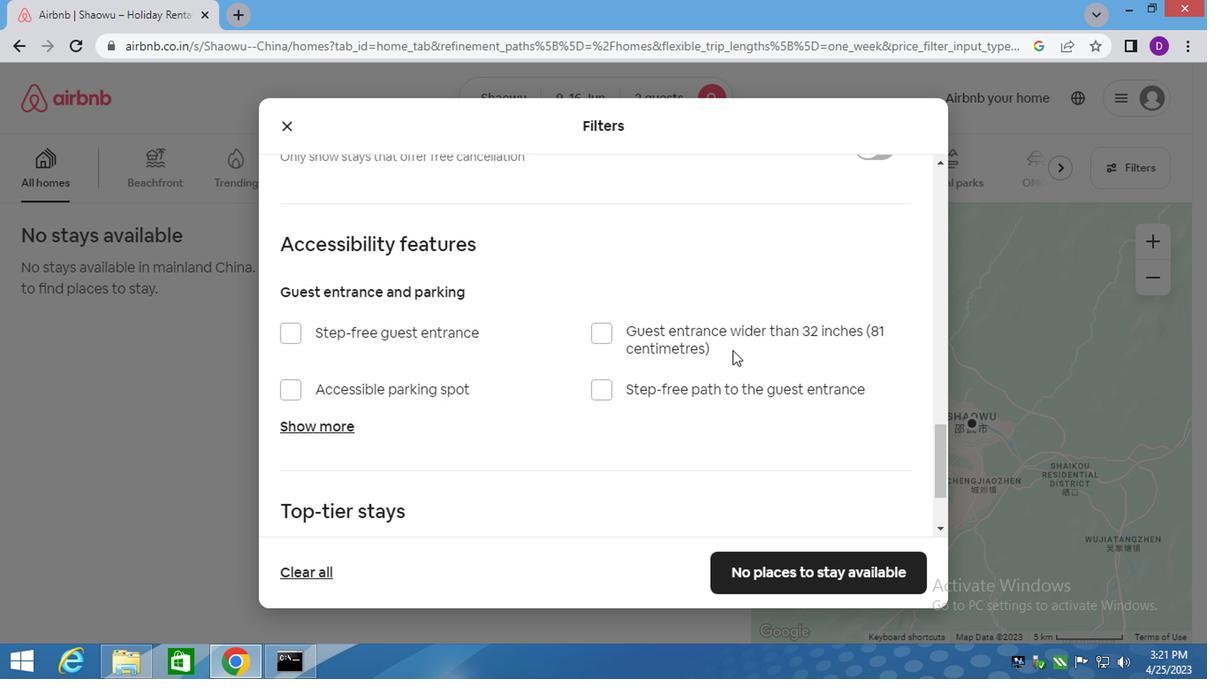 
Action: Mouse moved to (731, 390)
Screenshot: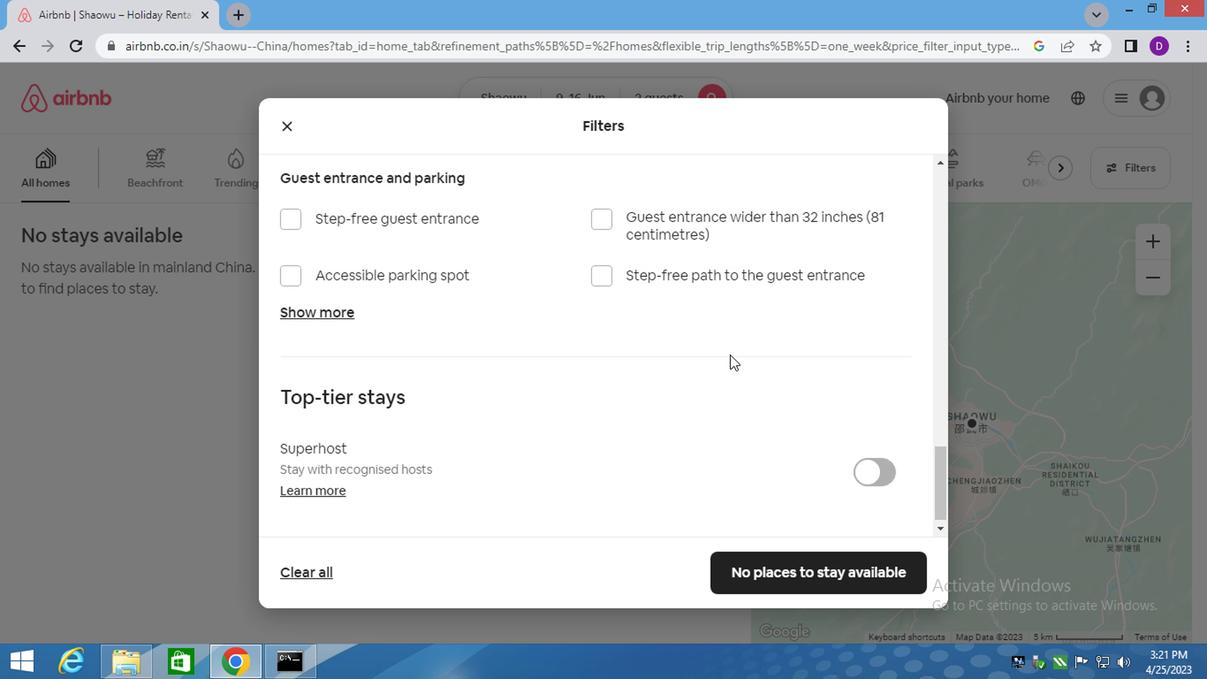 
Action: Mouse scrolled (731, 389) with delta (0, 0)
Screenshot: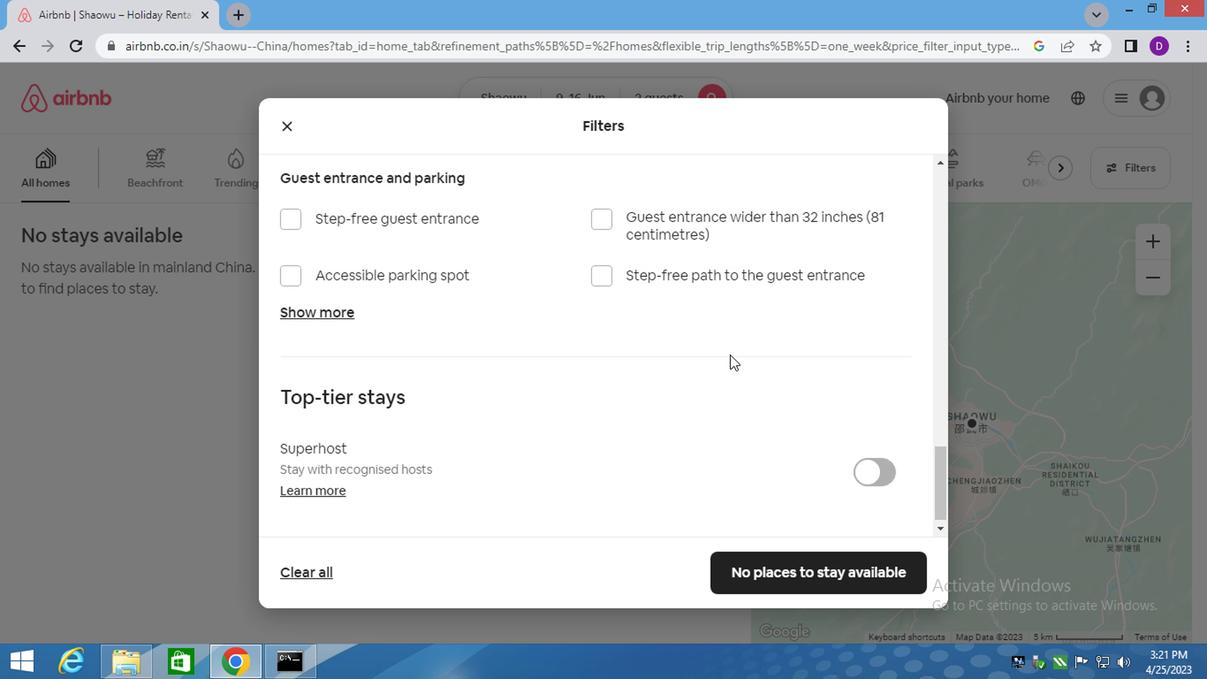 
Action: Mouse moved to (733, 396)
Screenshot: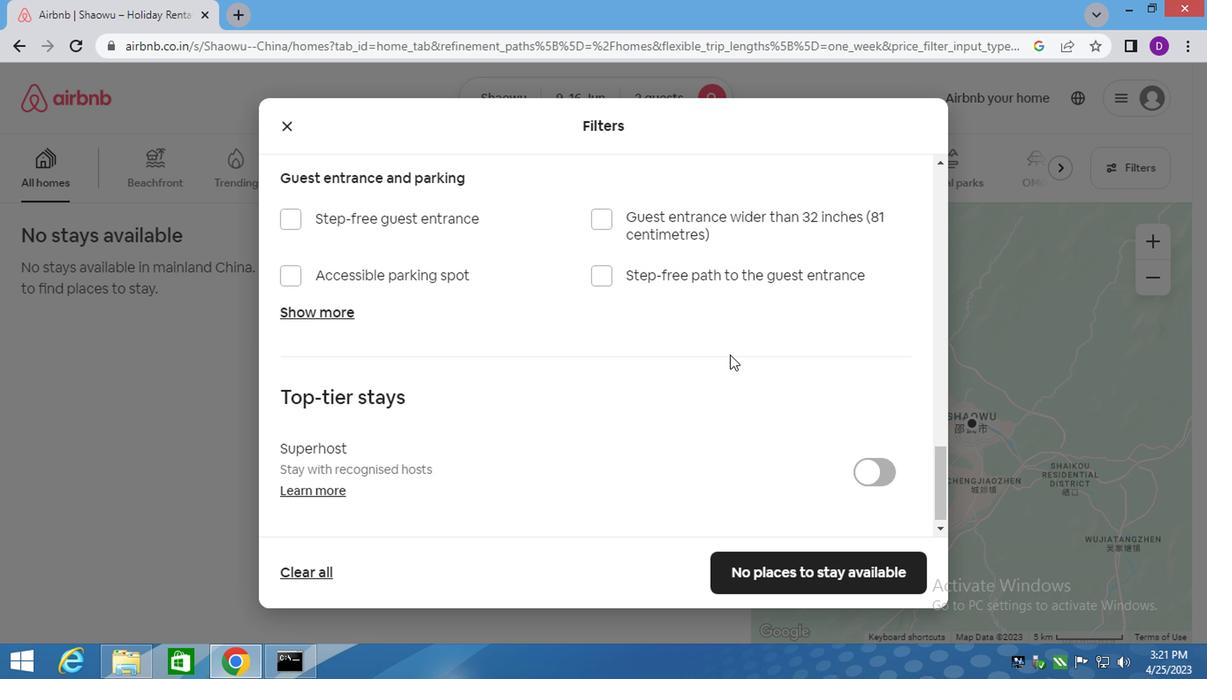 
Action: Mouse scrolled (733, 395) with delta (0, 0)
Screenshot: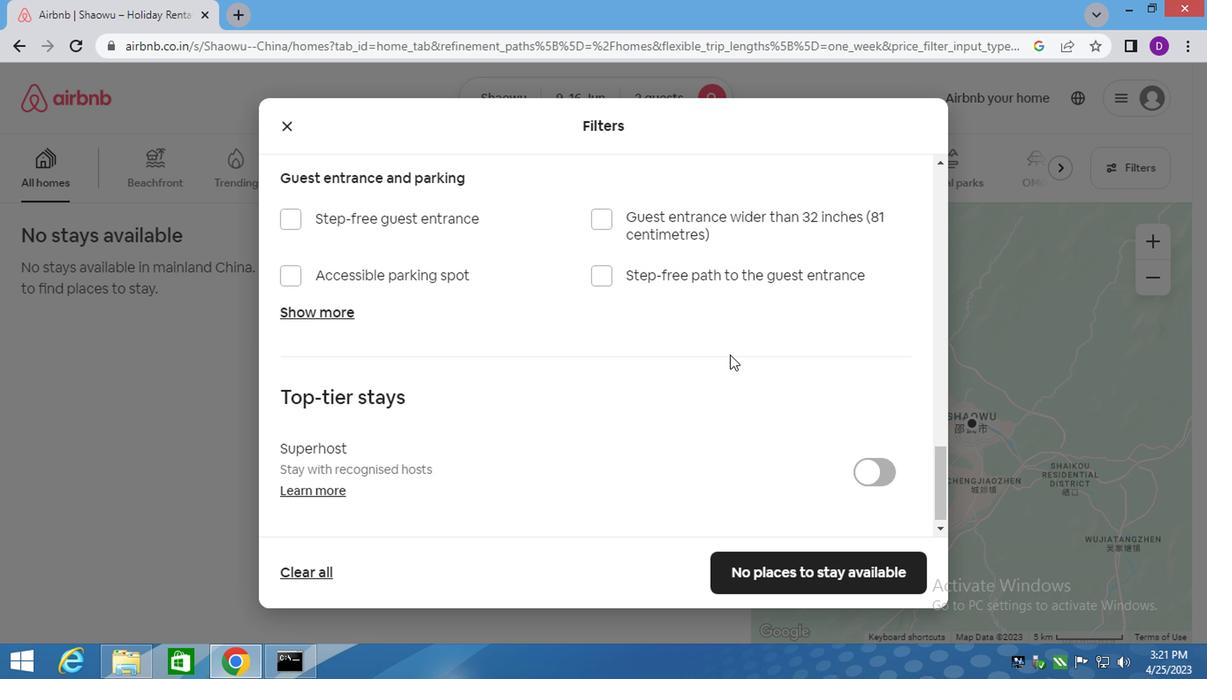 
Action: Mouse moved to (733, 398)
Screenshot: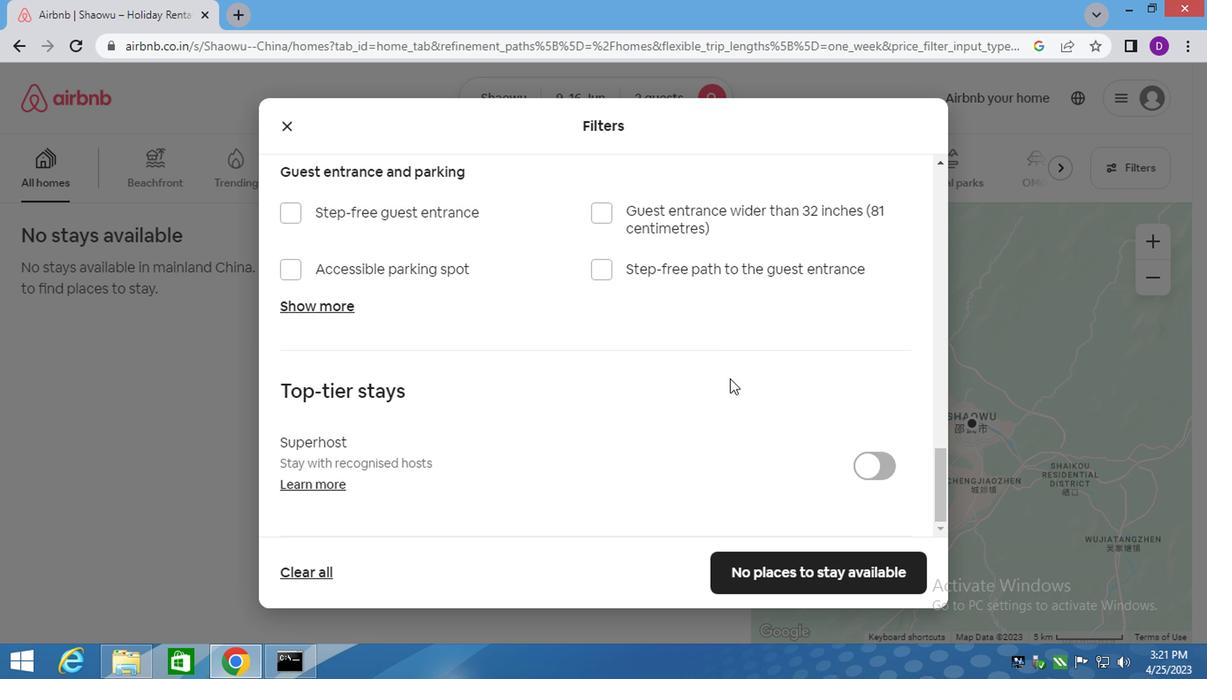 
Action: Mouse scrolled (733, 396) with delta (0, -1)
Screenshot: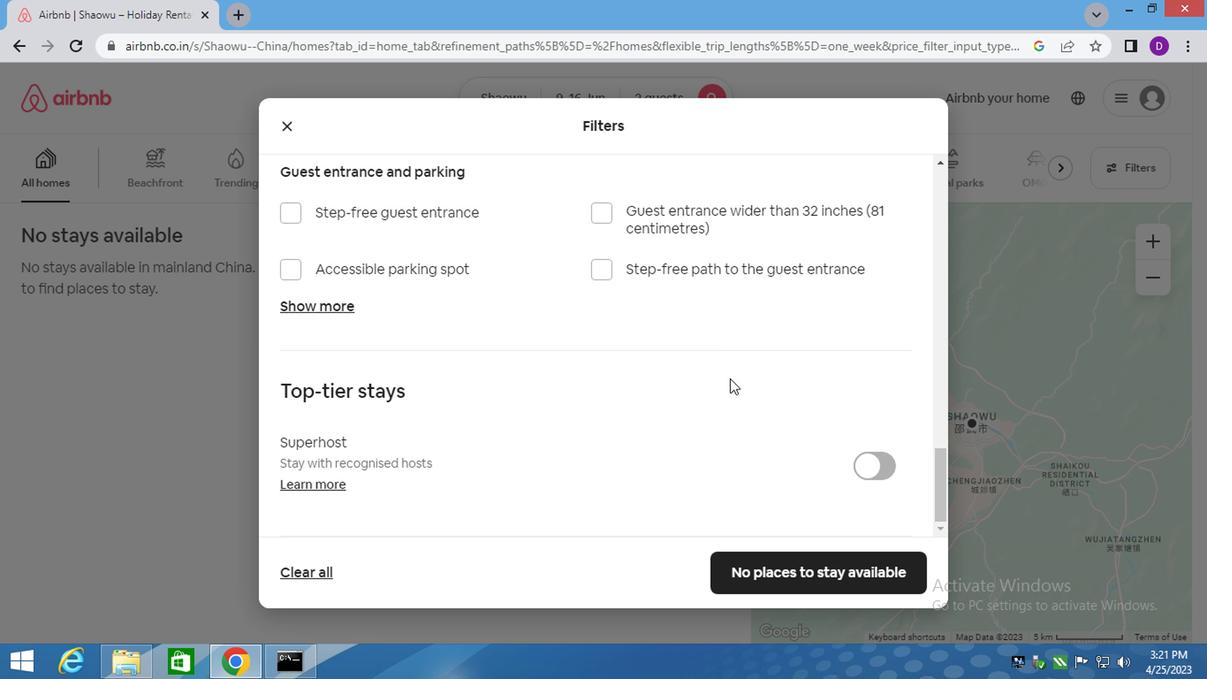 
Action: Mouse moved to (749, 439)
Screenshot: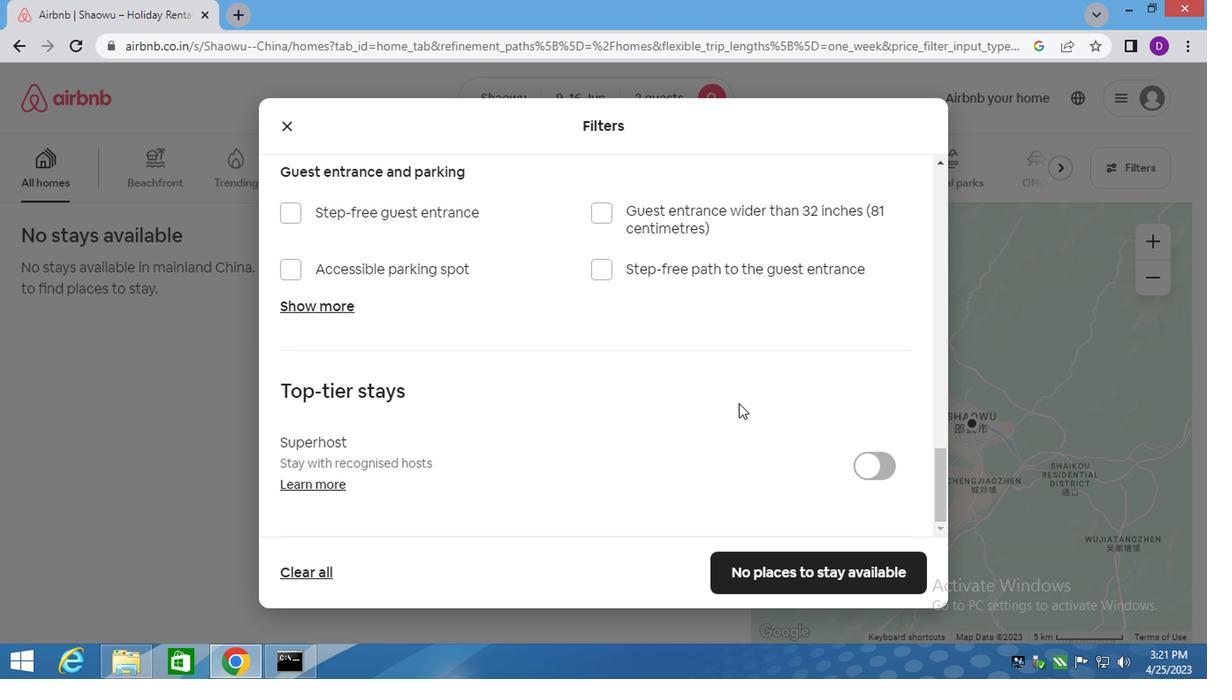 
Action: Mouse scrolled (749, 438) with delta (0, 0)
Screenshot: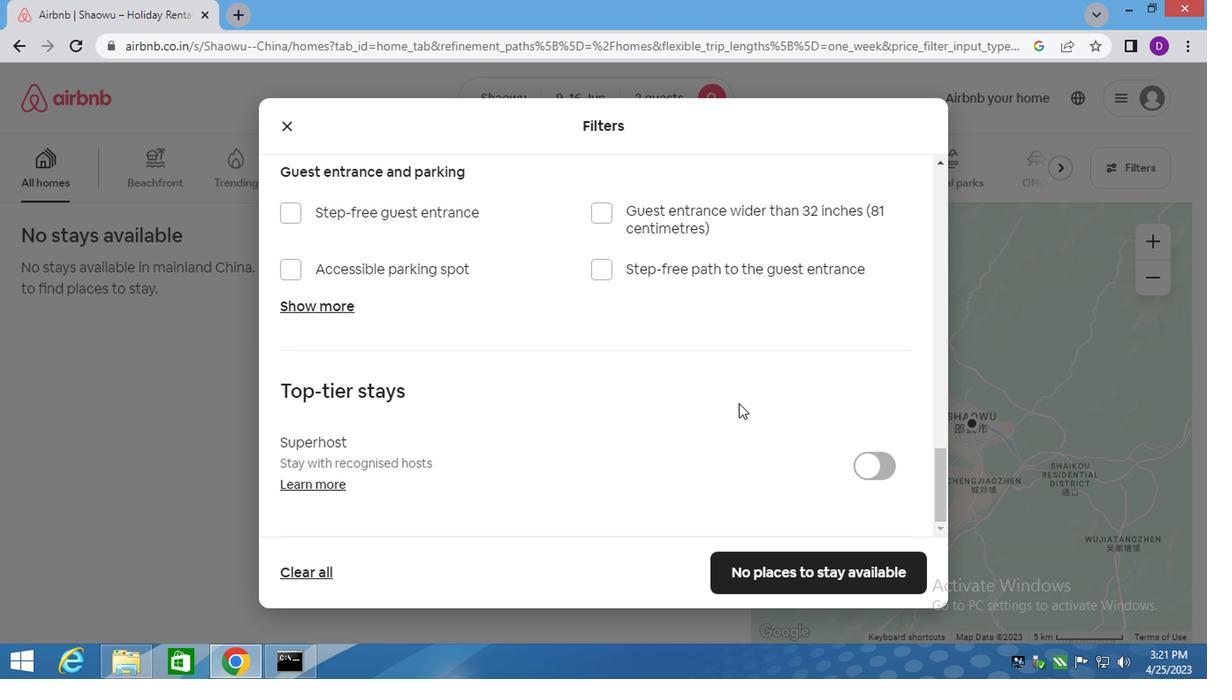 
Action: Mouse moved to (787, 561)
Screenshot: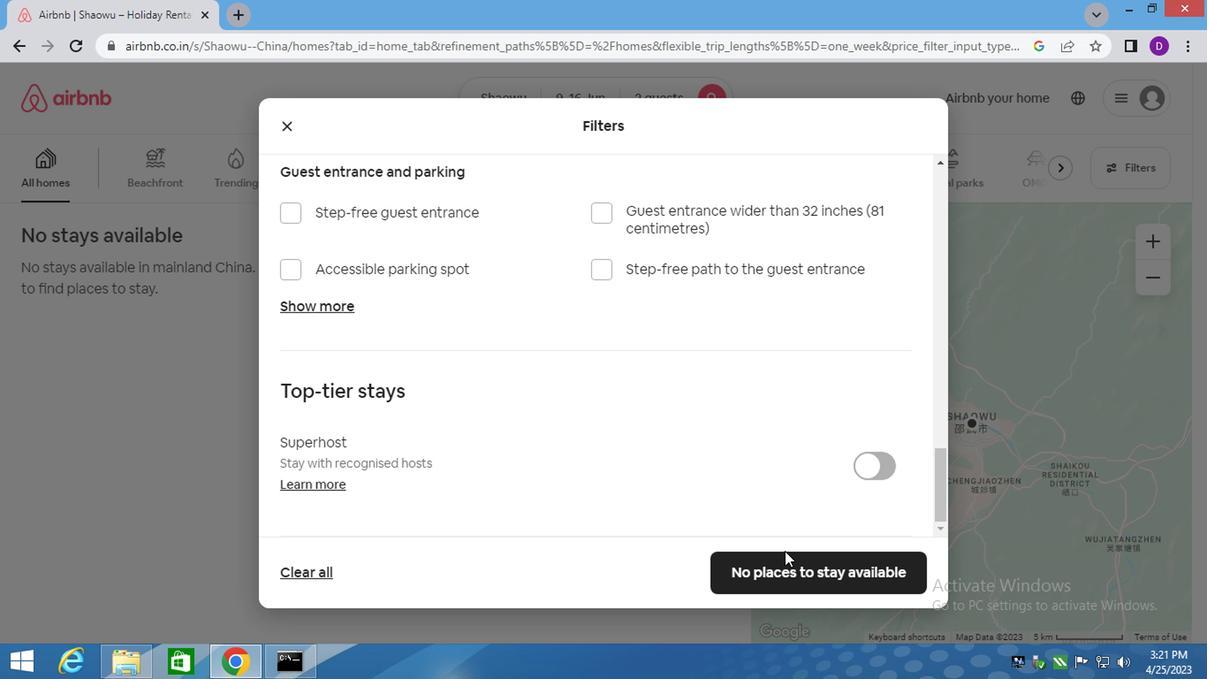 
Action: Mouse pressed left at (787, 561)
Screenshot: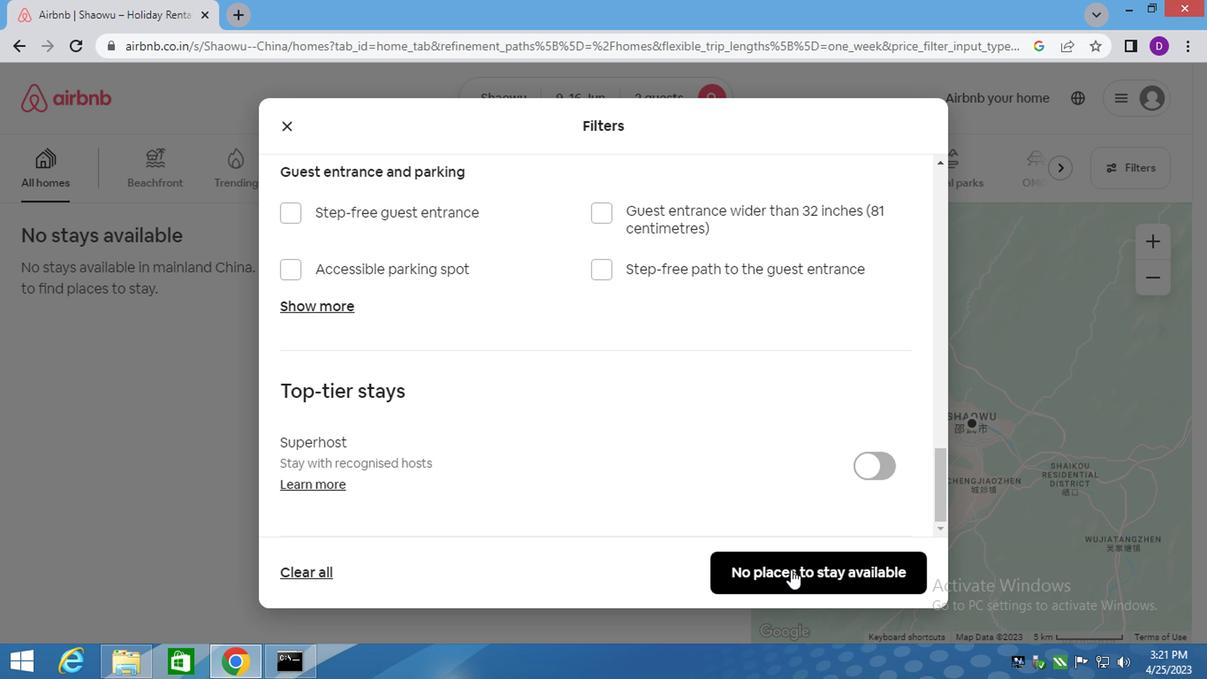 
Action: Mouse moved to (637, 369)
Screenshot: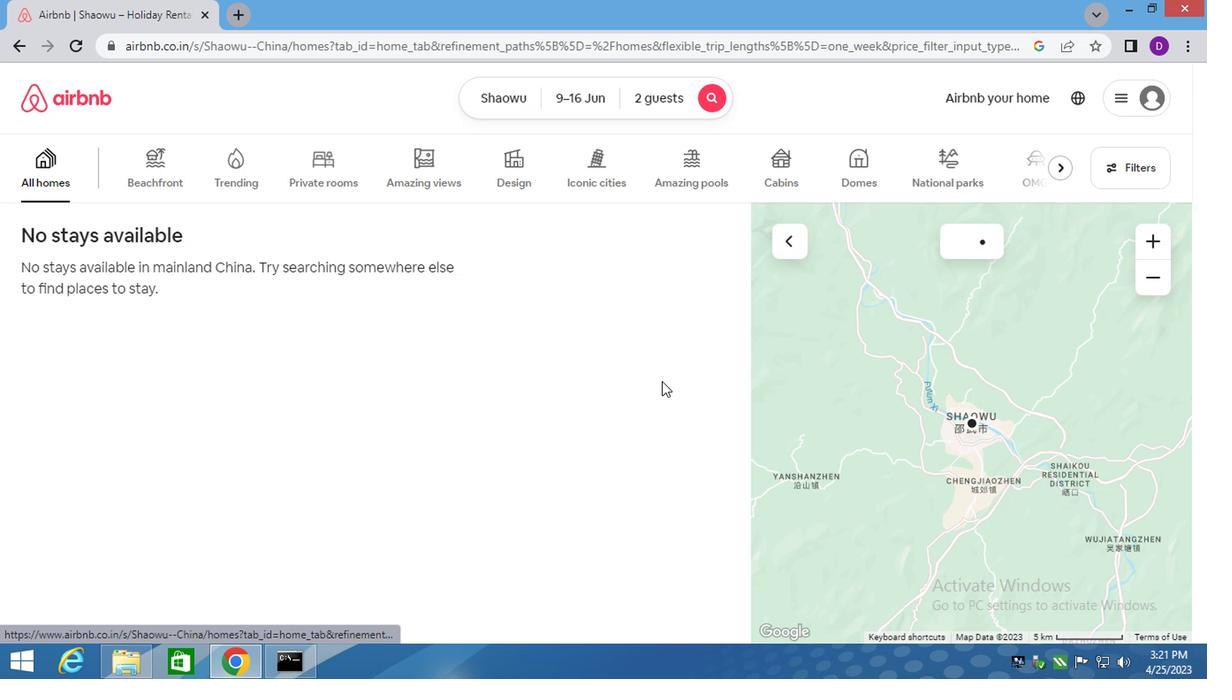 
